 Task: Save your preferred donut shop in Chicago as a favorite location.
Action: Mouse moved to (135, 60)
Screenshot: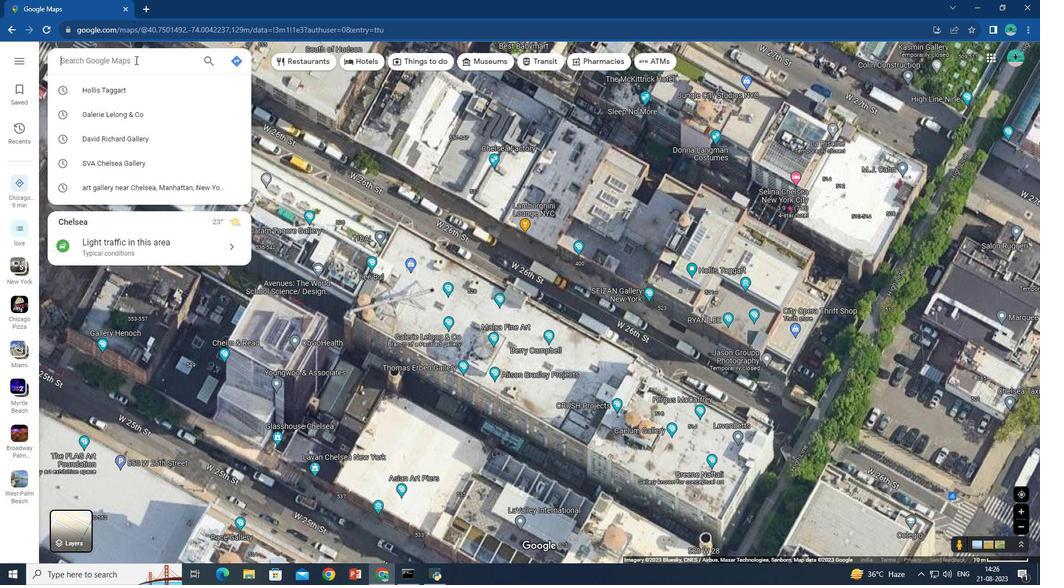 
Action: Mouse pressed left at (135, 60)
Screenshot: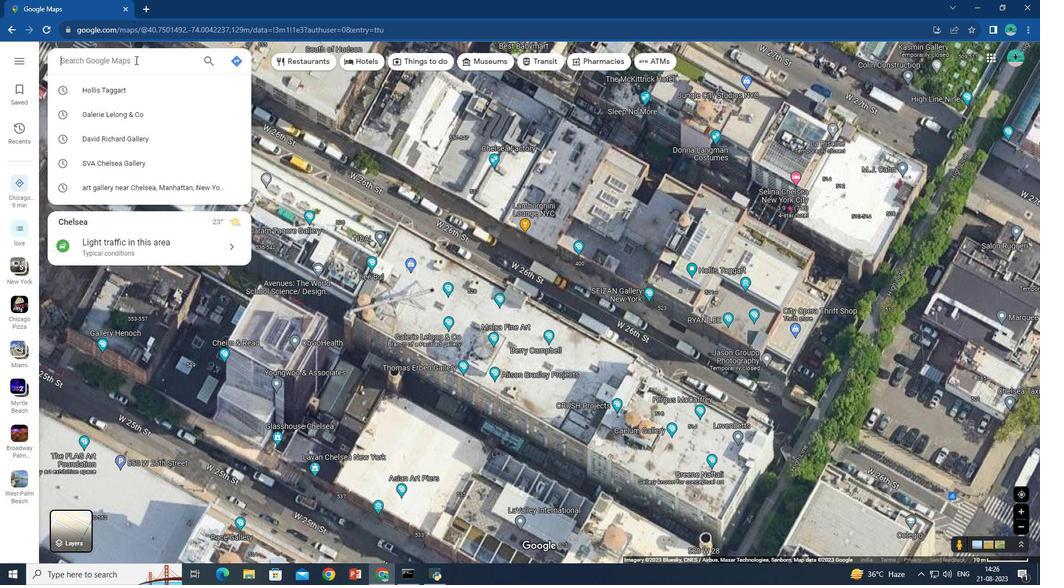 
Action: Key pressed perferred<Key.space>donut<Key.space>shop<Key.enter>
Screenshot: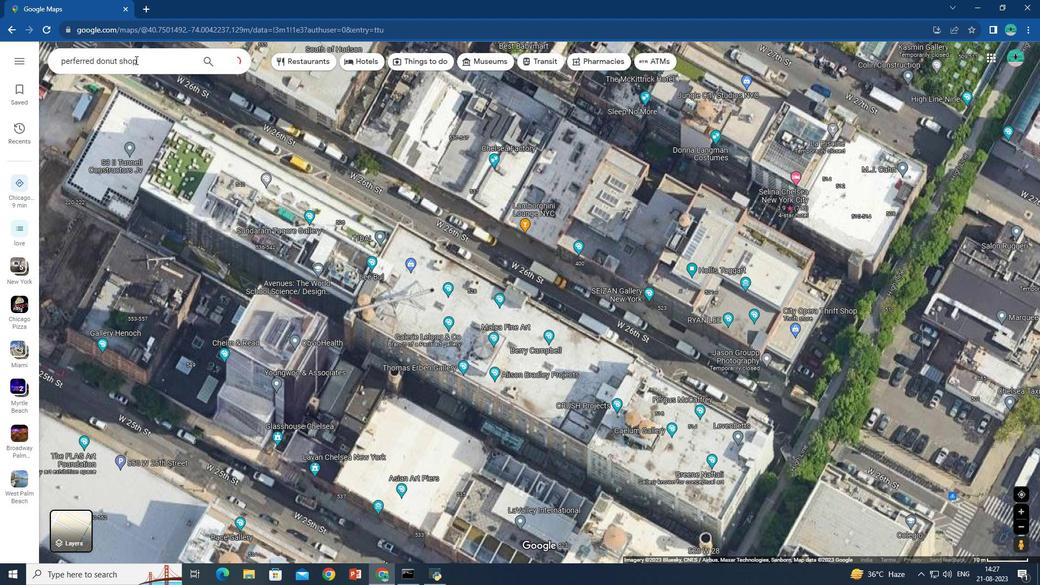 
Action: Mouse moved to (81, 130)
Screenshot: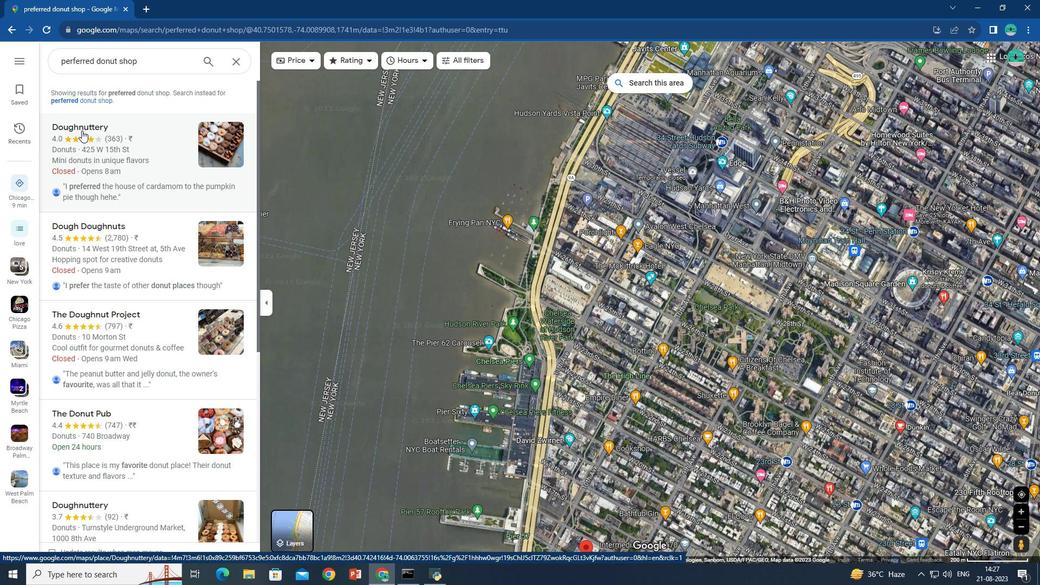 
Action: Mouse pressed left at (81, 130)
Screenshot: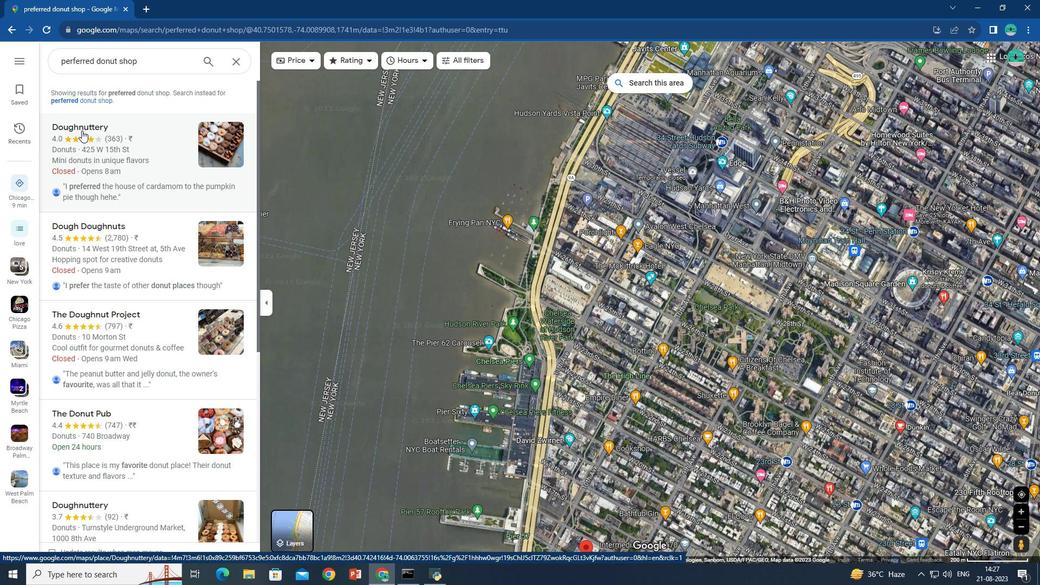 
Action: Mouse moved to (358, 172)
Screenshot: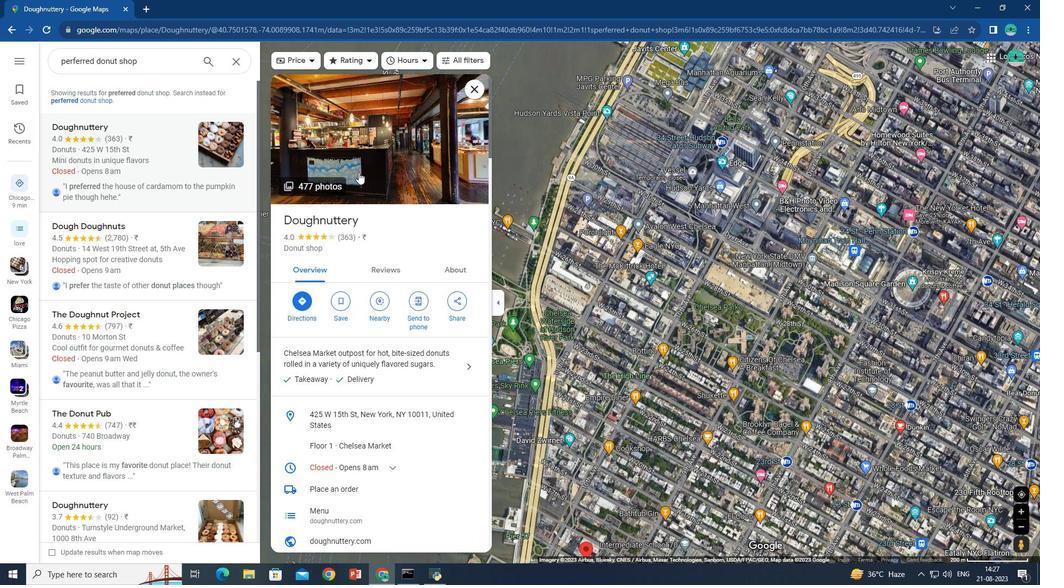 
Action: Mouse pressed left at (358, 172)
Screenshot: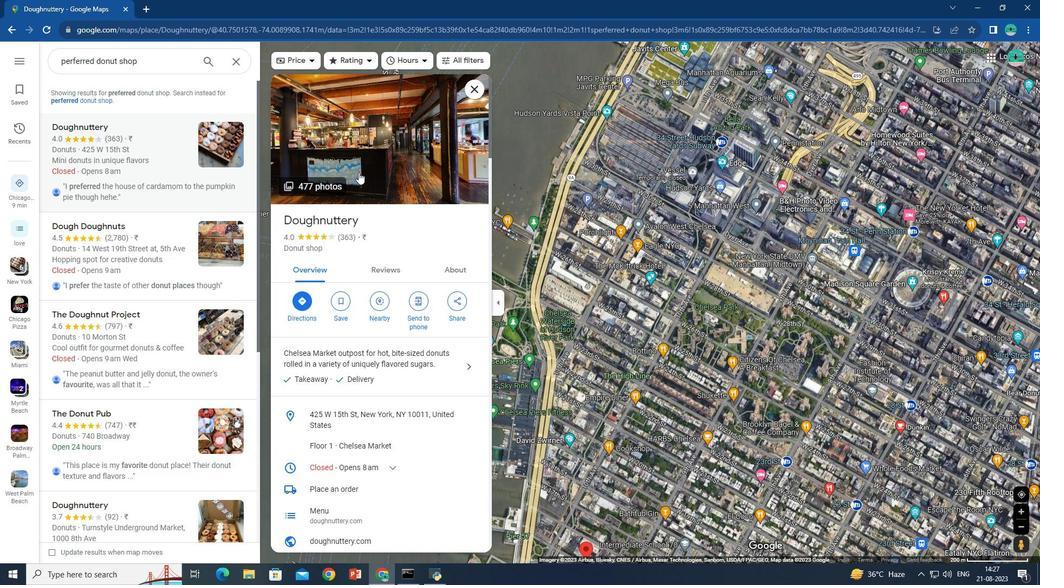 
Action: Mouse moved to (423, 323)
Screenshot: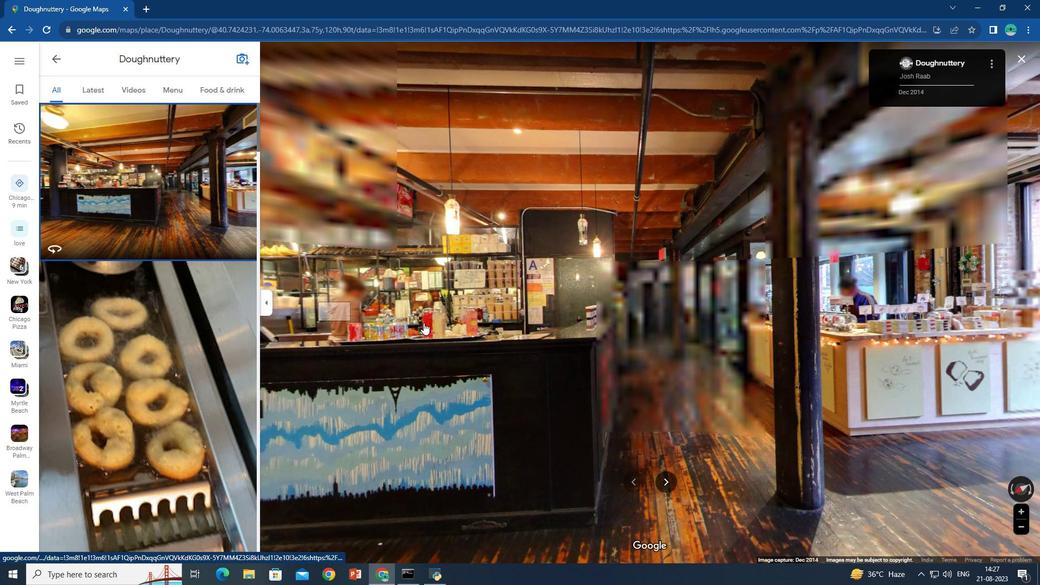 
Action: Key pressed <Key.left>
Screenshot: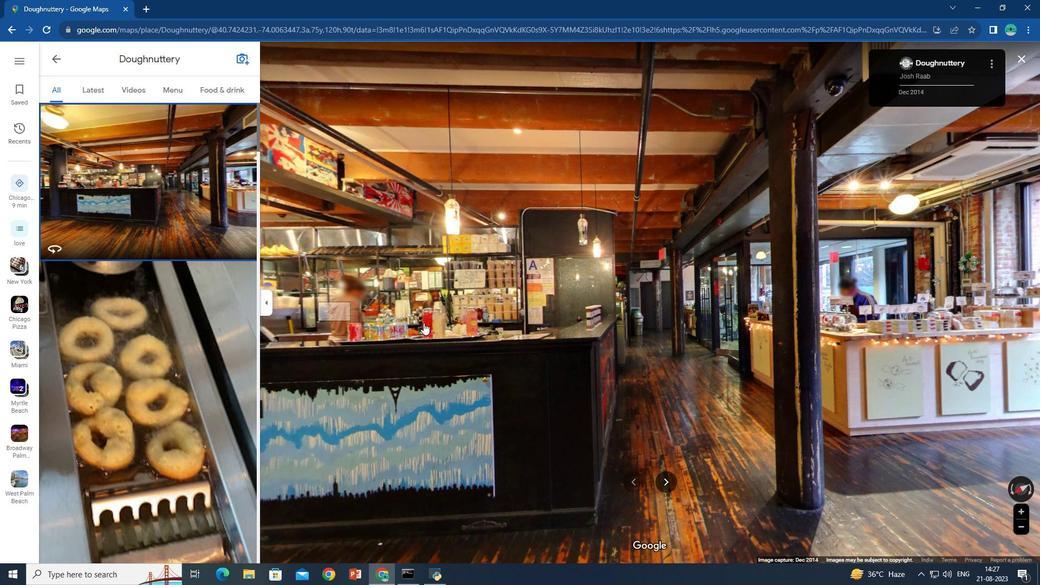 
Action: Mouse pressed left at (423, 323)
Screenshot: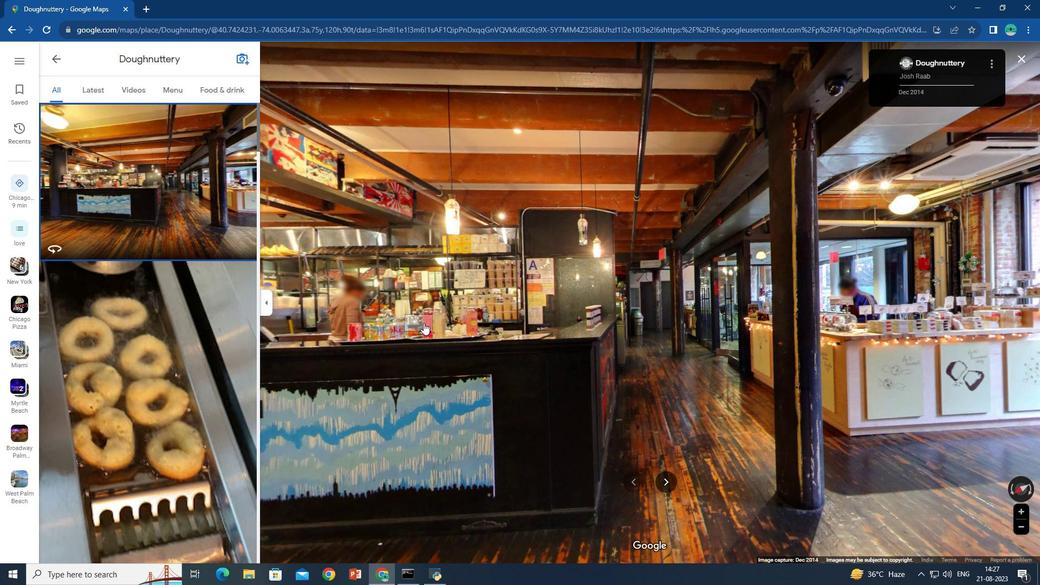 
Action: Key pressed <Key.left><Key.left><Key.left><Key.left><Key.left><Key.left><Key.left><Key.left><Key.left><Key.left><Key.left><Key.left><Key.left><Key.left><Key.left><Key.left><Key.left><Key.left><Key.left><Key.left><Key.up><Key.left><Key.left><Key.left><Key.left><Key.left><Key.left><Key.left><Key.left><Key.left><Key.left><Key.left><Key.left><Key.left><Key.left><Key.left><Key.left><Key.left><Key.left><Key.left><Key.left><Key.up><Key.right><Key.right><Key.right><Key.right><Key.right><Key.right><Key.right><Key.right><Key.up><Key.right><Key.right><Key.right><Key.right><Key.right><Key.right><Key.right><Key.left><Key.up><Key.right><Key.right><Key.right><Key.right><Key.right><Key.right><Key.right><Key.right><Key.right><Key.right><Key.right><Key.right><Key.right><Key.up><Key.right><Key.right><Key.right><Key.right><Key.right><Key.right><Key.right><Key.up><Key.right><Key.right><Key.right><Key.right><Key.right><Key.right><Key.right><Key.right><Key.right><Key.right><Key.right><Key.right><Key.right><Key.right><Key.right><Key.right><Key.right><Key.right><Key.right><Key.right><Key.right><Key.right><Key.right><Key.right><Key.right><Key.right><Key.right><Key.right><Key.right><Key.right><Key.right><Key.right><Key.right><Key.right><Key.right><Key.right><Key.right><Key.right><Key.right><Key.right><Key.right><Key.up><Key.up><Key.down><Key.down><Key.down><Key.down><Key.down><Key.down><Key.down><Key.down>
Screenshot: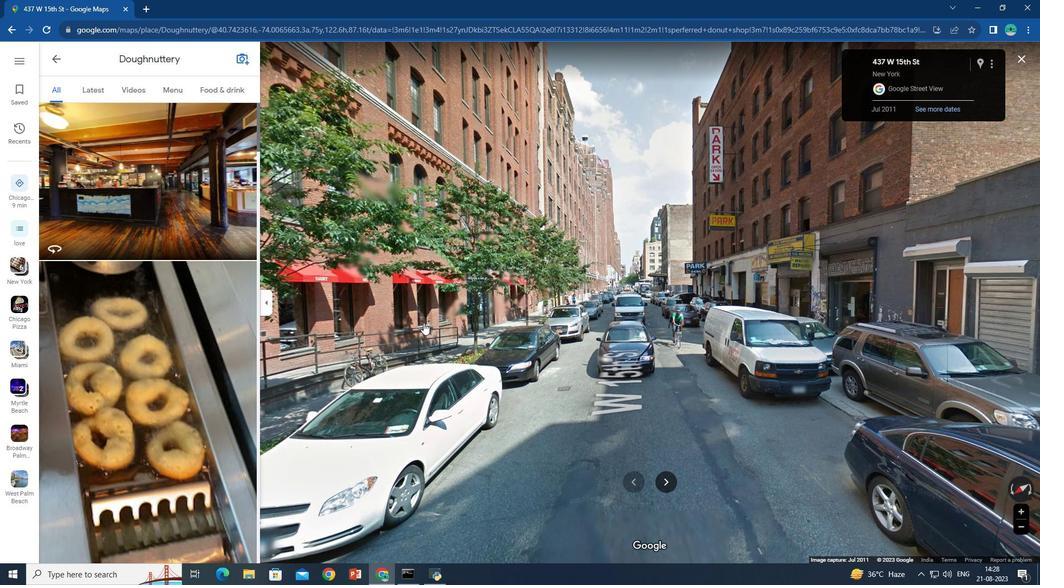 
Action: Mouse moved to (78, 372)
Screenshot: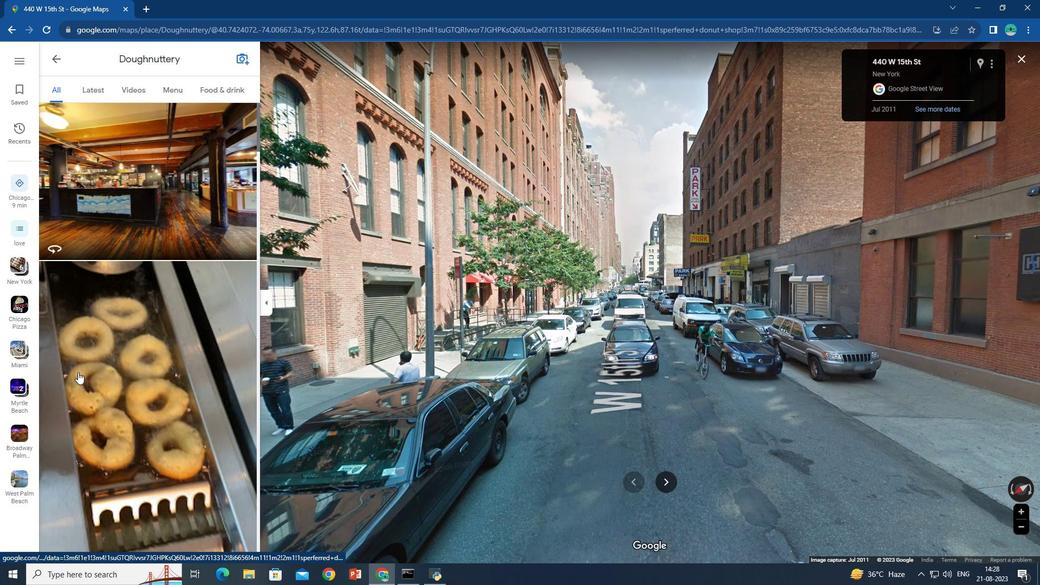 
Action: Mouse pressed left at (78, 372)
Screenshot: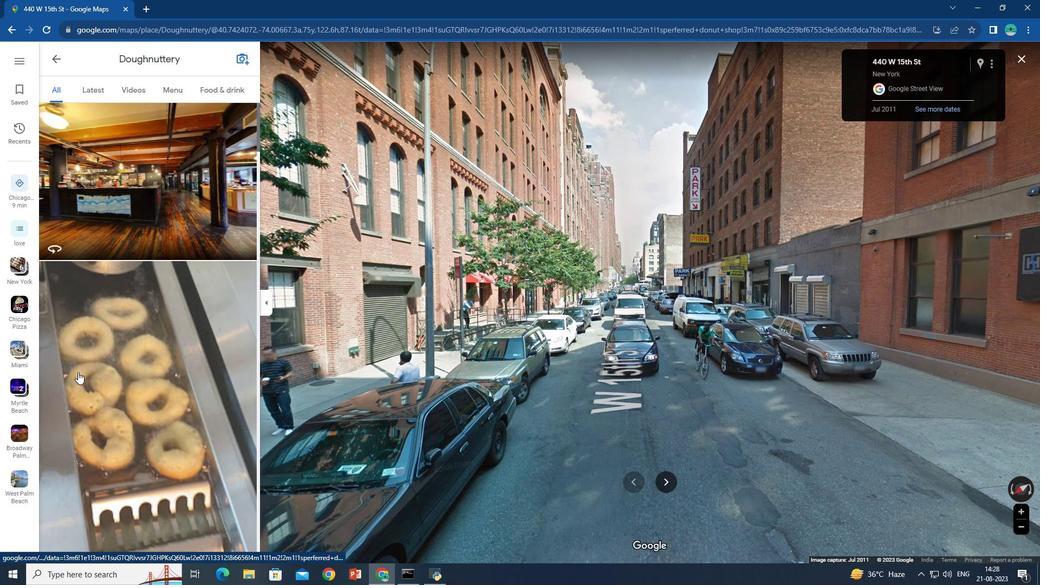 
Action: Mouse moved to (635, 409)
Screenshot: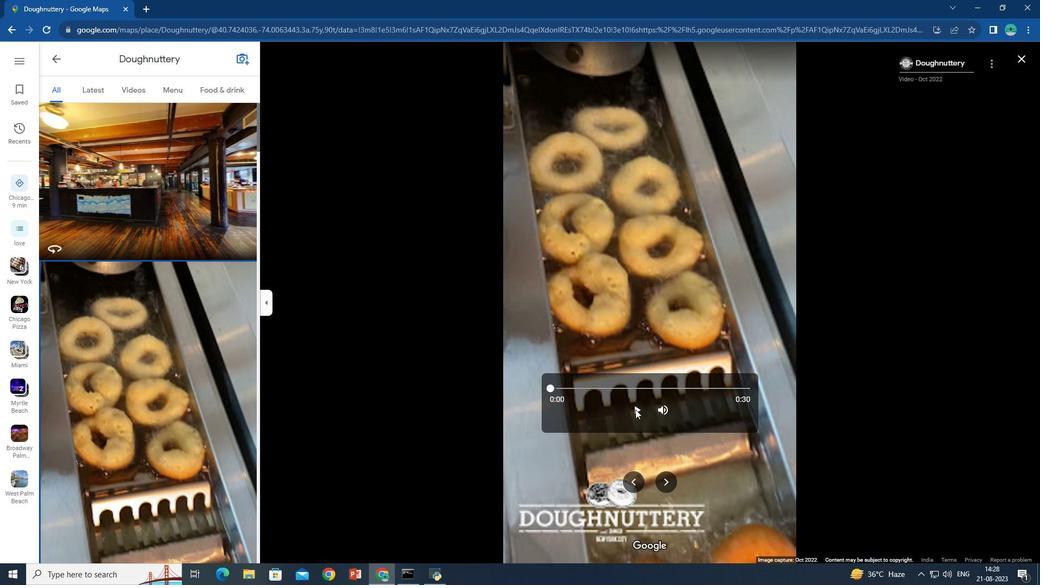 
Action: Mouse pressed left at (635, 409)
Screenshot: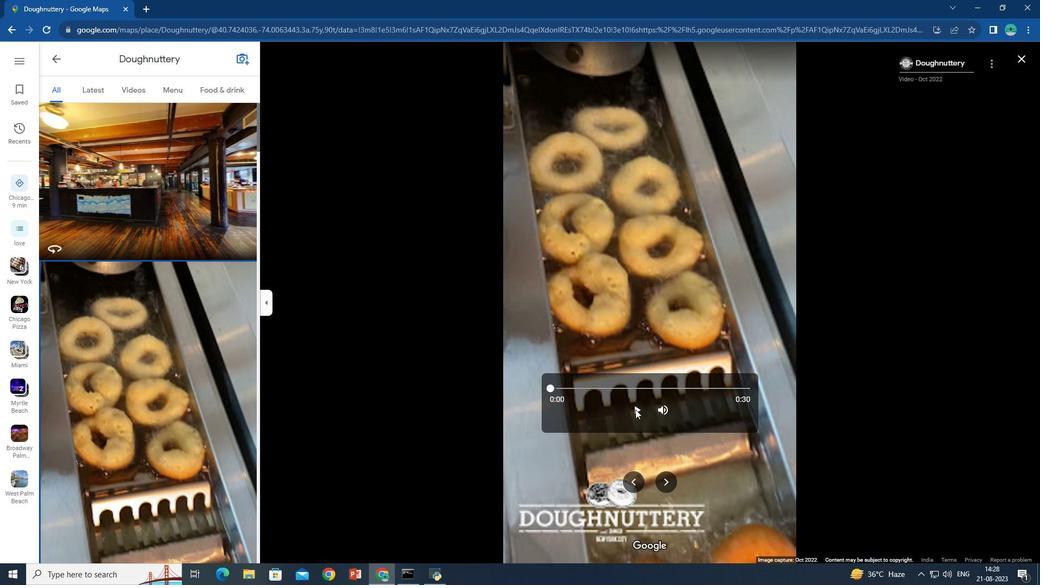 
Action: Mouse moved to (640, 408)
Screenshot: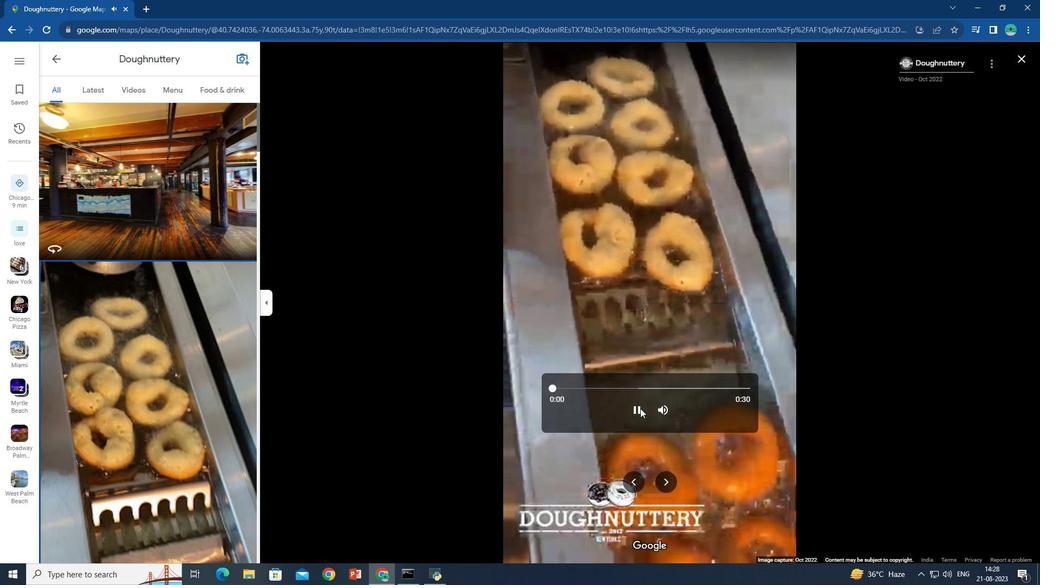 
Action: Mouse pressed left at (640, 408)
Screenshot: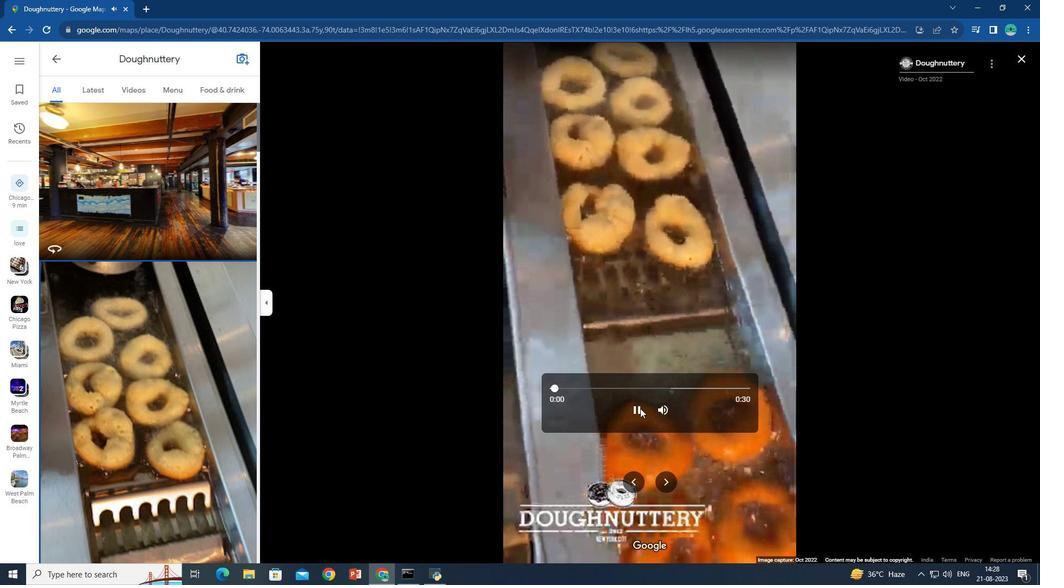 
Action: Mouse moved to (611, 456)
Screenshot: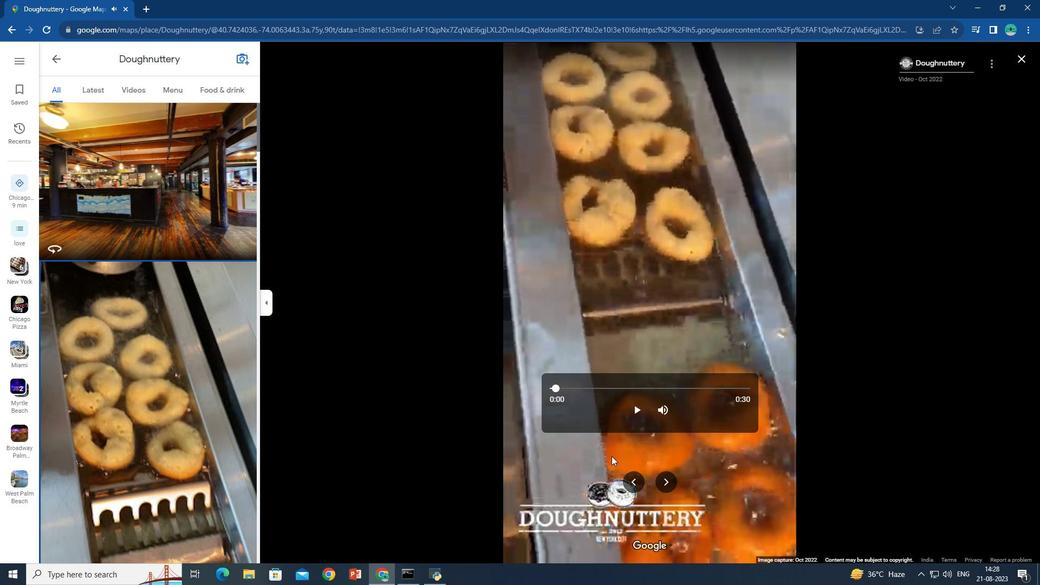 
Action: Mouse scrolled (611, 455) with delta (0, 0)
Screenshot: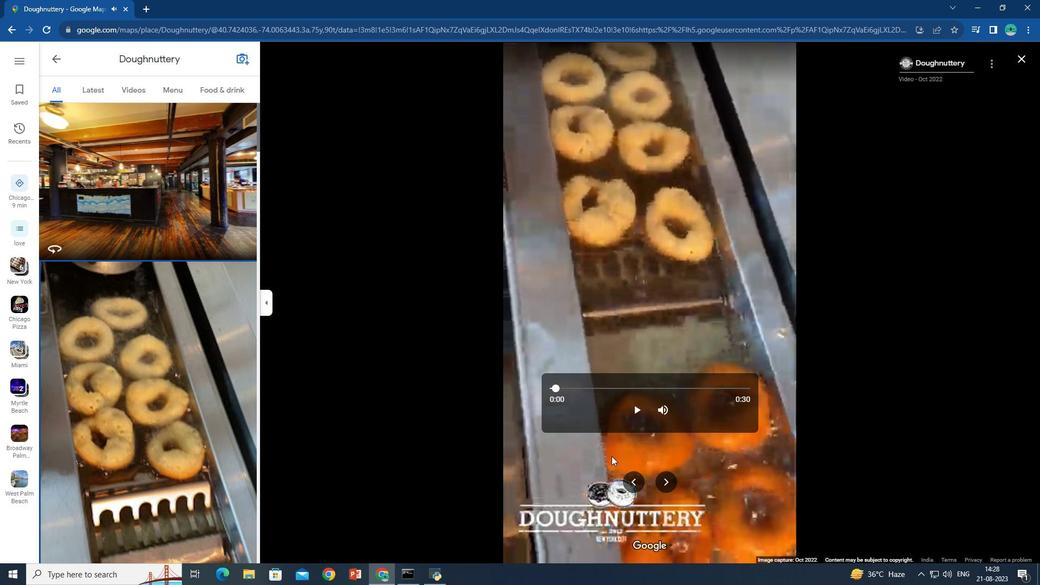 
Action: Mouse scrolled (611, 455) with delta (0, 0)
Screenshot: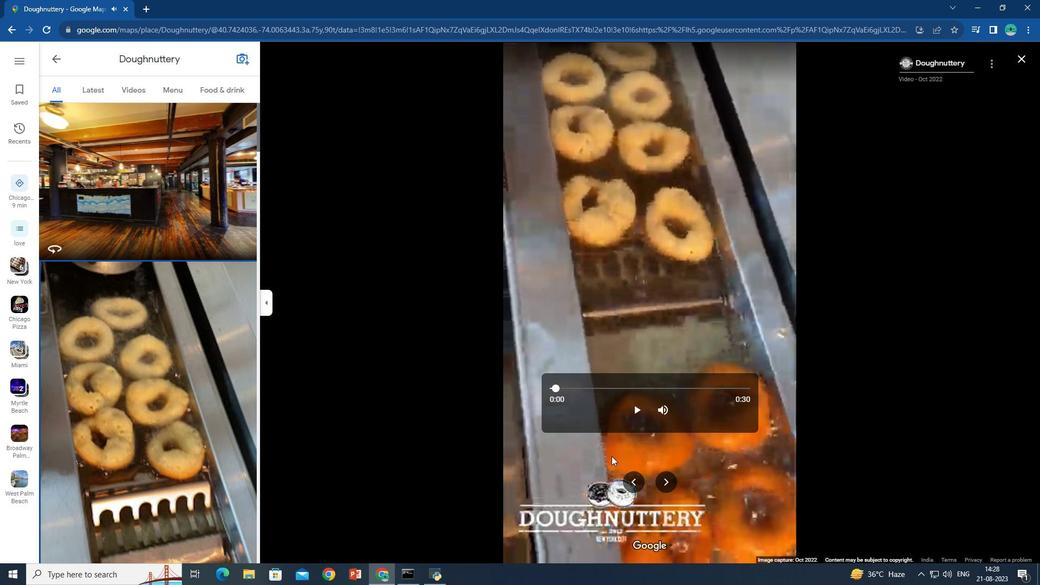 
Action: Mouse moved to (197, 408)
Screenshot: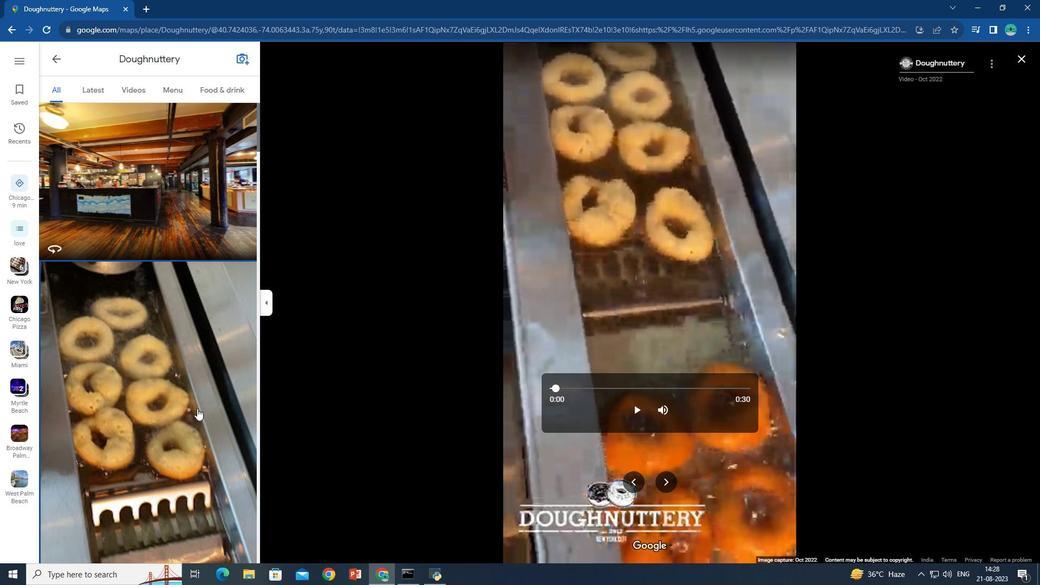 
Action: Mouse scrolled (197, 408) with delta (0, 0)
Screenshot: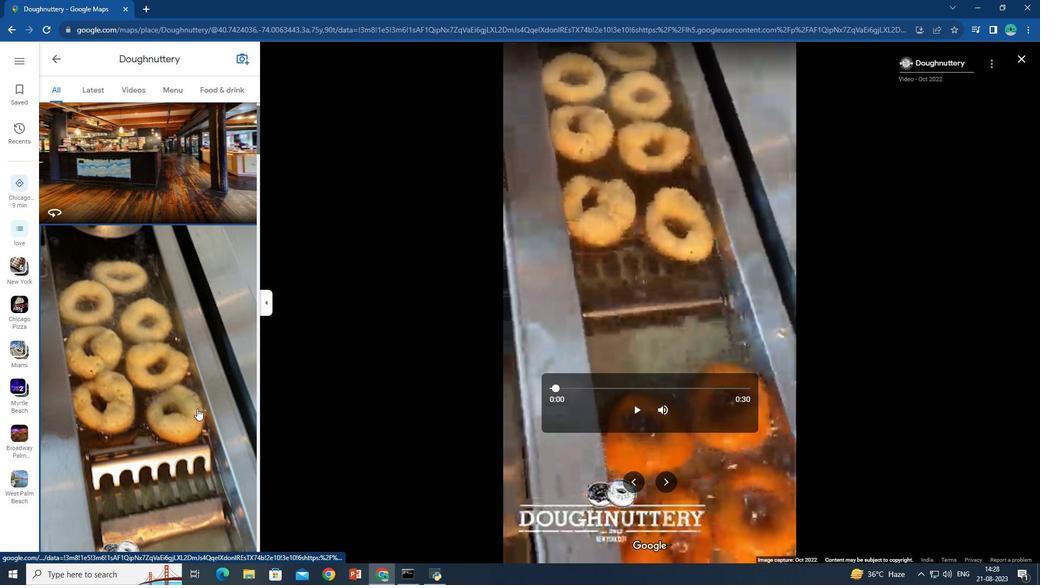 
Action: Mouse scrolled (197, 408) with delta (0, 0)
Screenshot: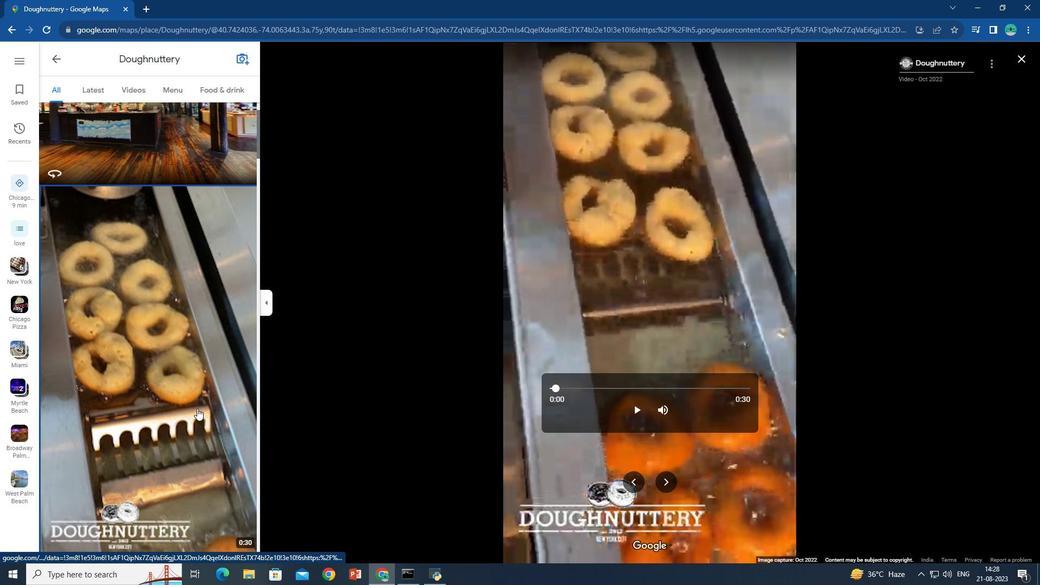 
Action: Mouse scrolled (197, 408) with delta (0, 0)
Screenshot: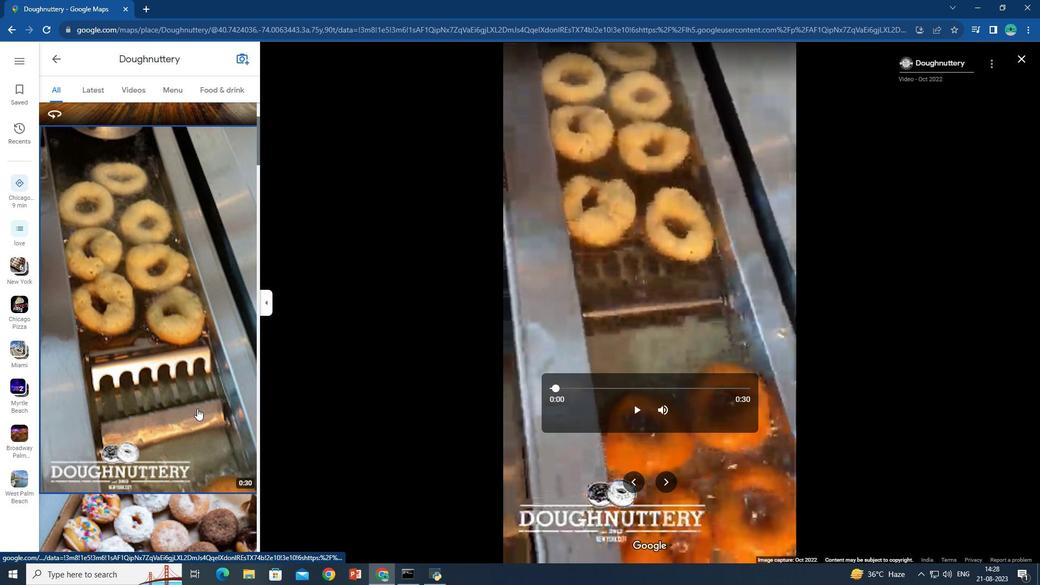 
Action: Mouse moved to (631, 407)
Screenshot: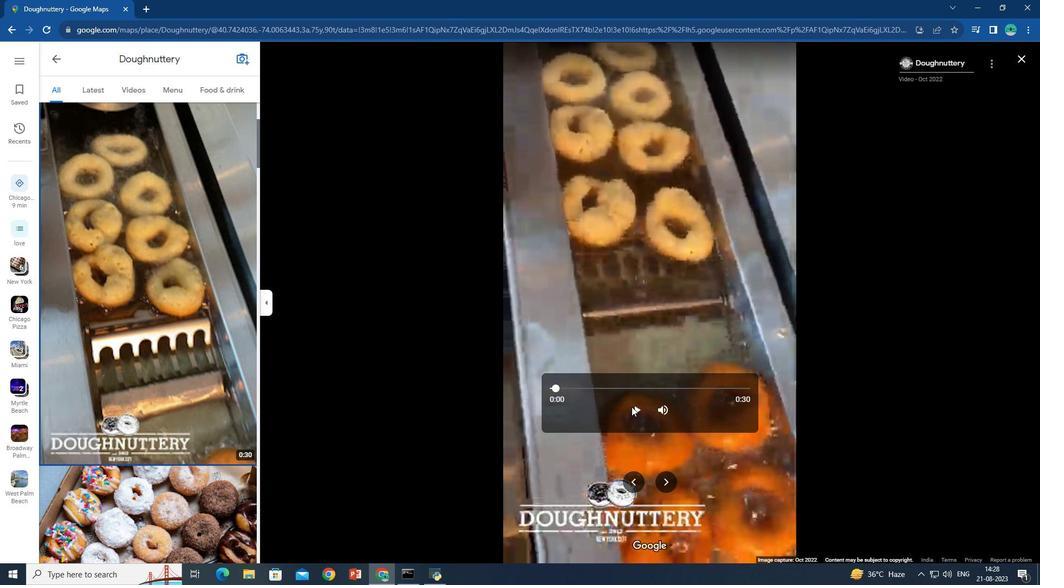 
Action: Mouse pressed left at (631, 407)
Screenshot: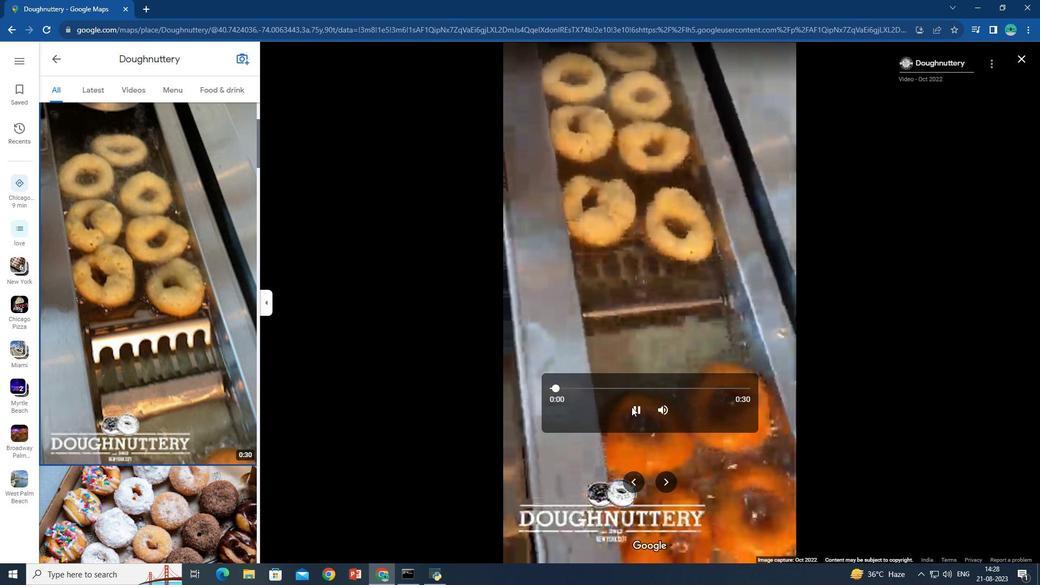 
Action: Key pressed <Key.media_volume_mute>
Screenshot: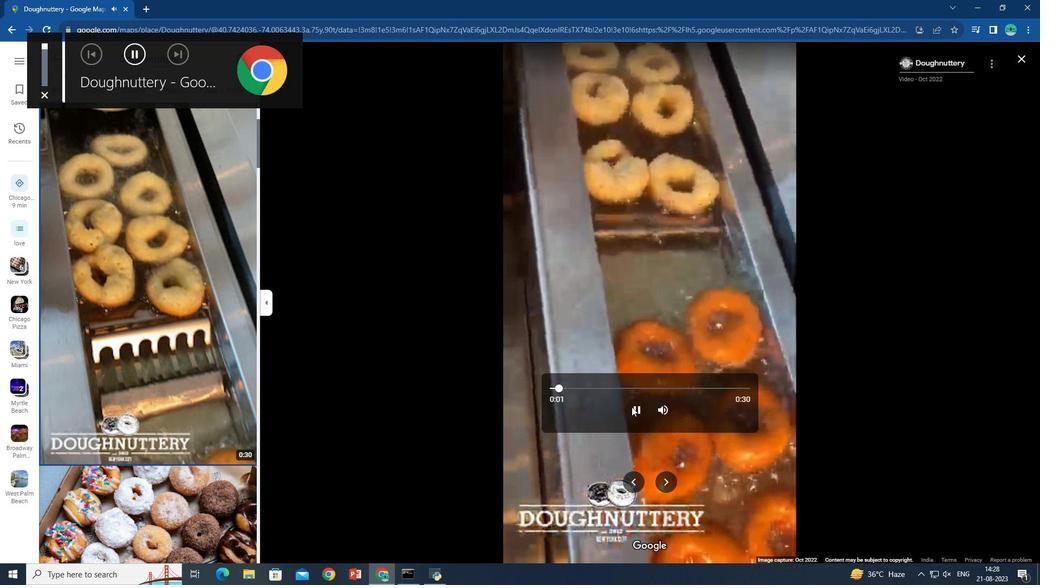 
Action: Mouse moved to (171, 385)
Screenshot: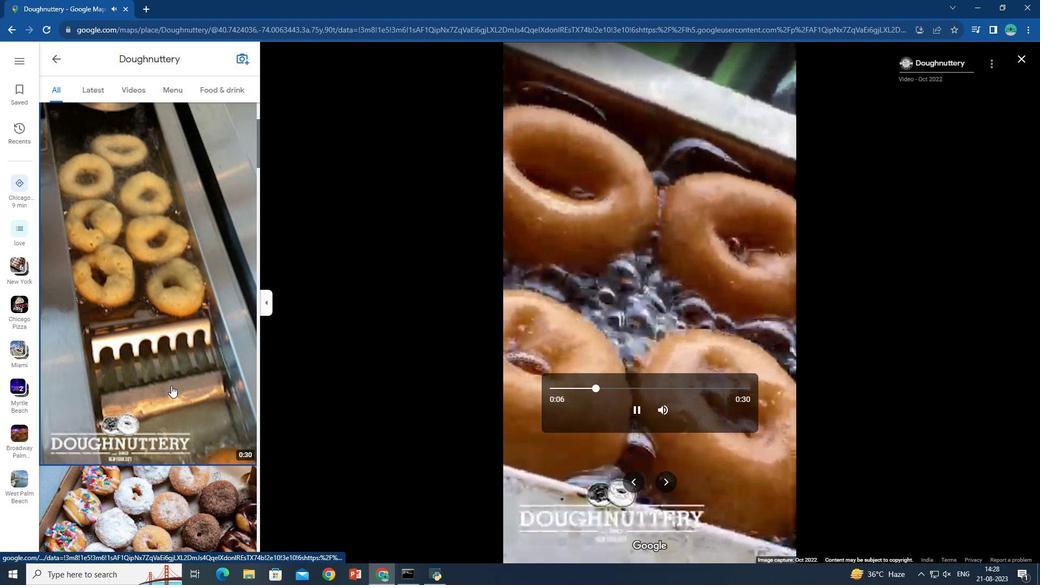 
Action: Mouse scrolled (171, 385) with delta (0, 0)
Screenshot: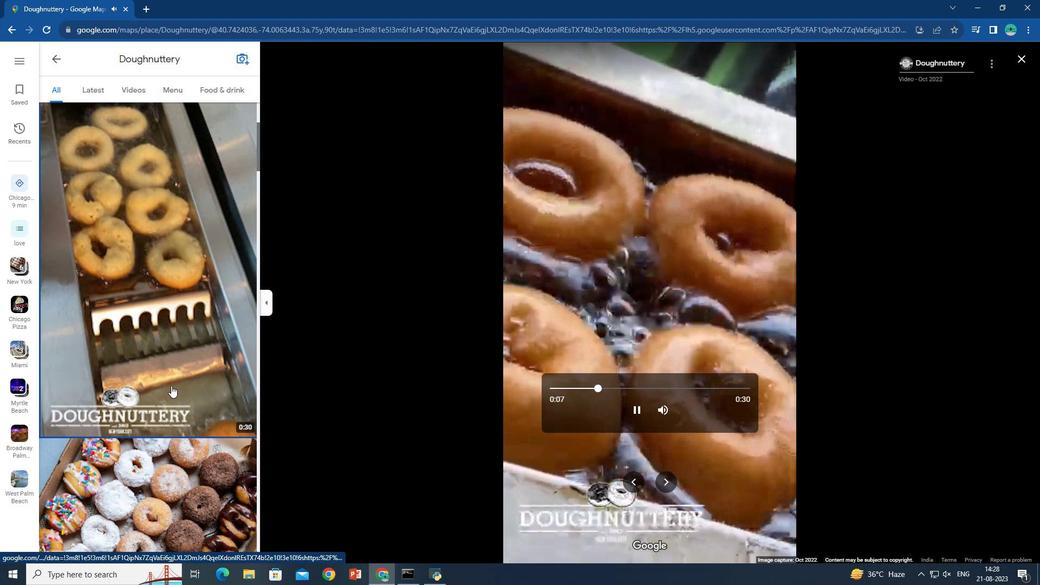 
Action: Mouse scrolled (171, 385) with delta (0, 0)
Screenshot: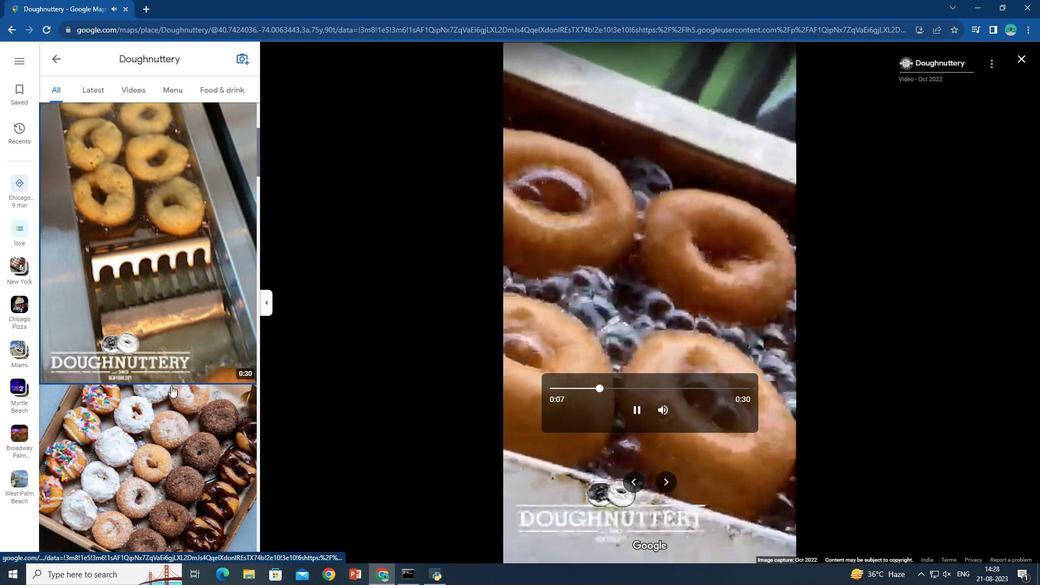 
Action: Mouse scrolled (171, 385) with delta (0, 0)
Screenshot: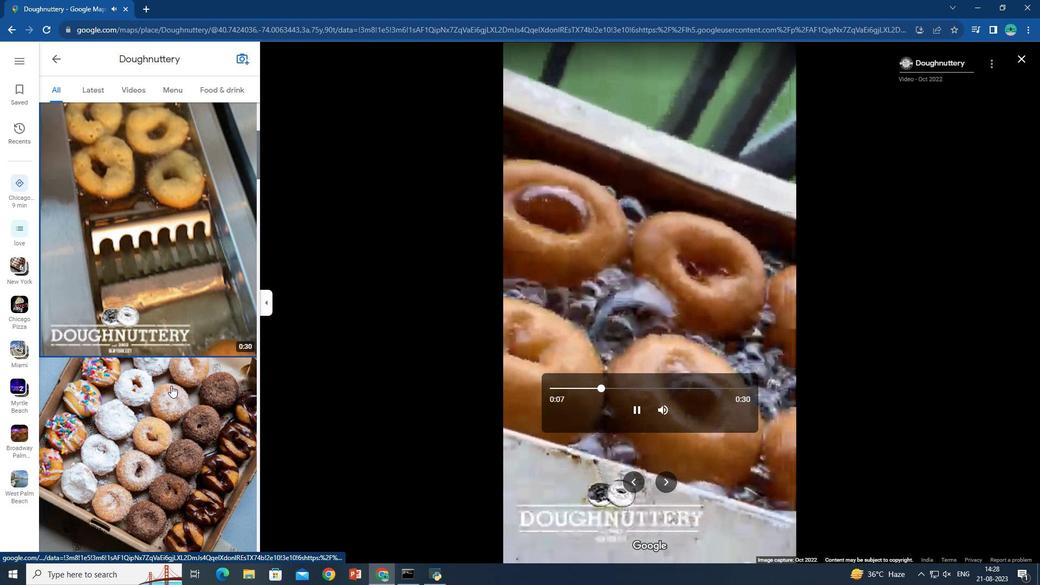 
Action: Mouse scrolled (171, 385) with delta (0, 0)
Screenshot: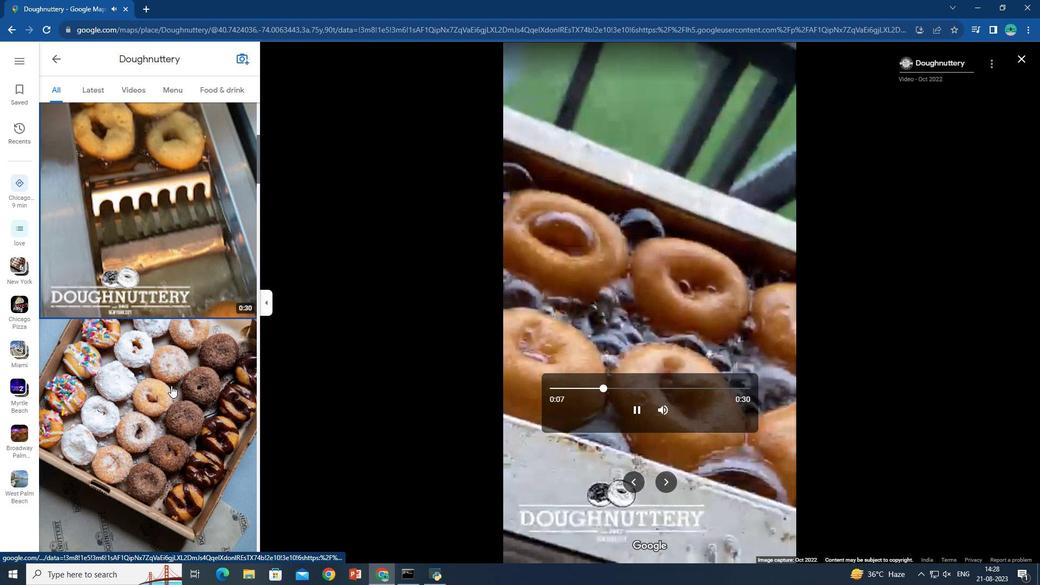 
Action: Mouse pressed left at (171, 385)
Screenshot: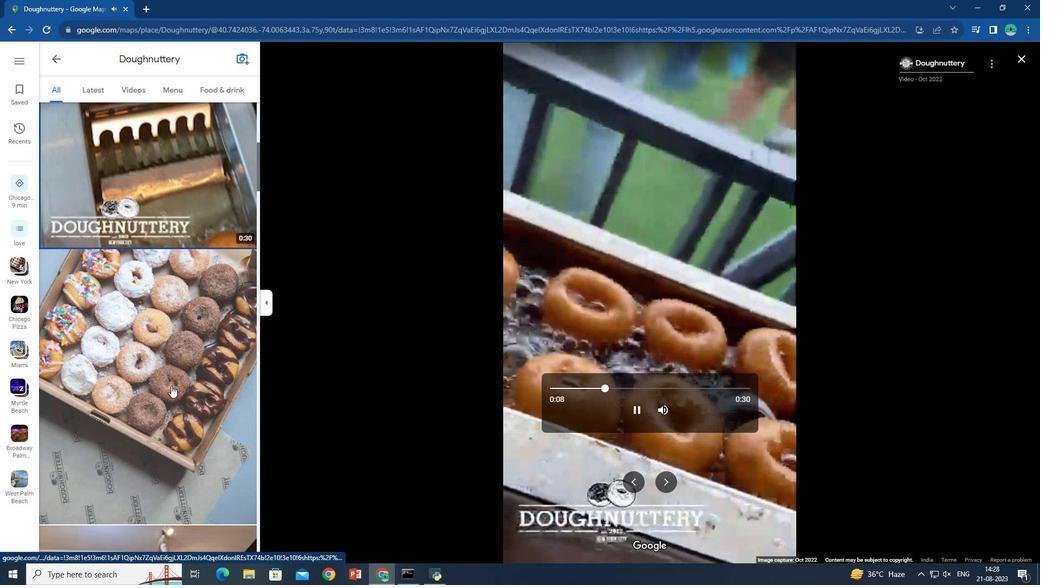 
Action: Mouse scrolled (171, 385) with delta (0, 0)
Screenshot: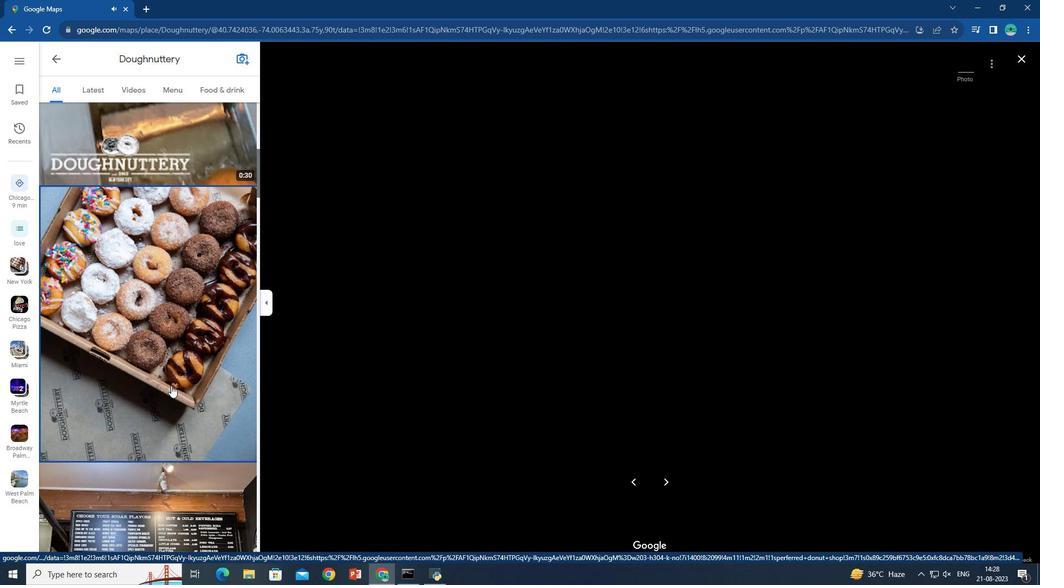 
Action: Mouse scrolled (171, 385) with delta (0, 0)
Screenshot: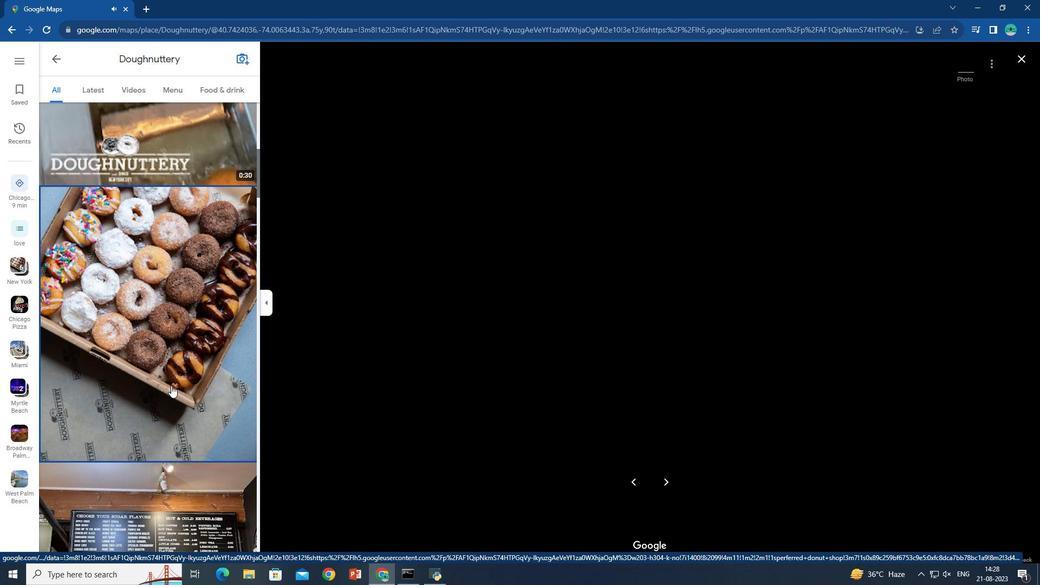 
Action: Mouse scrolled (171, 385) with delta (0, 0)
Screenshot: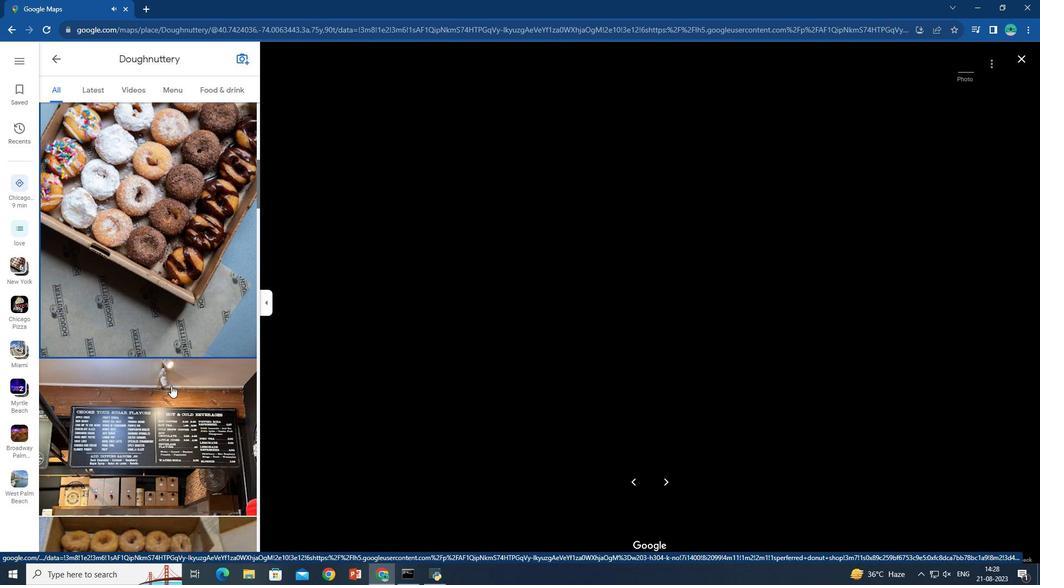 
Action: Mouse scrolled (171, 385) with delta (0, 0)
Screenshot: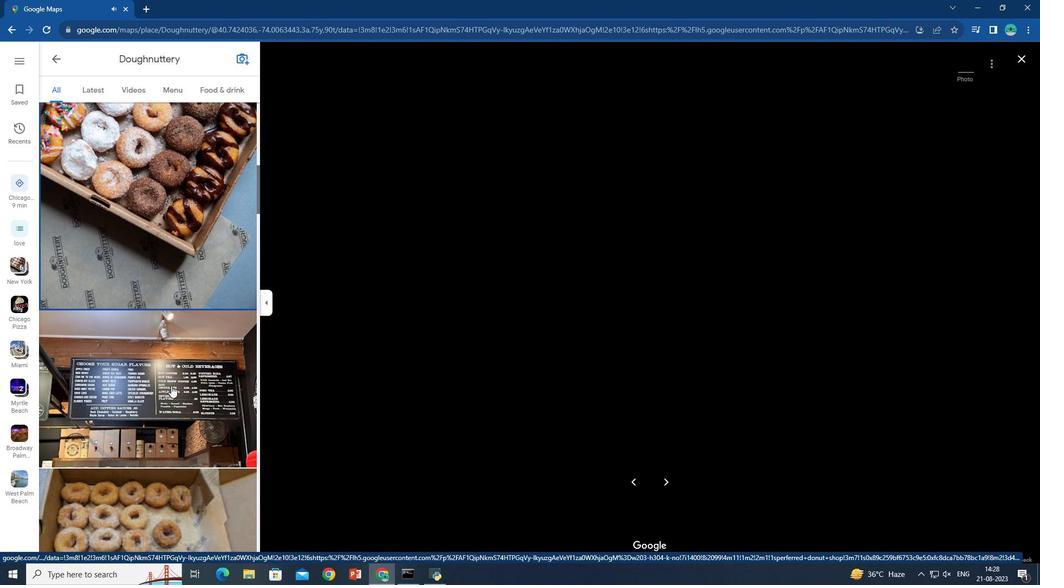 
Action: Mouse scrolled (171, 385) with delta (0, 0)
Screenshot: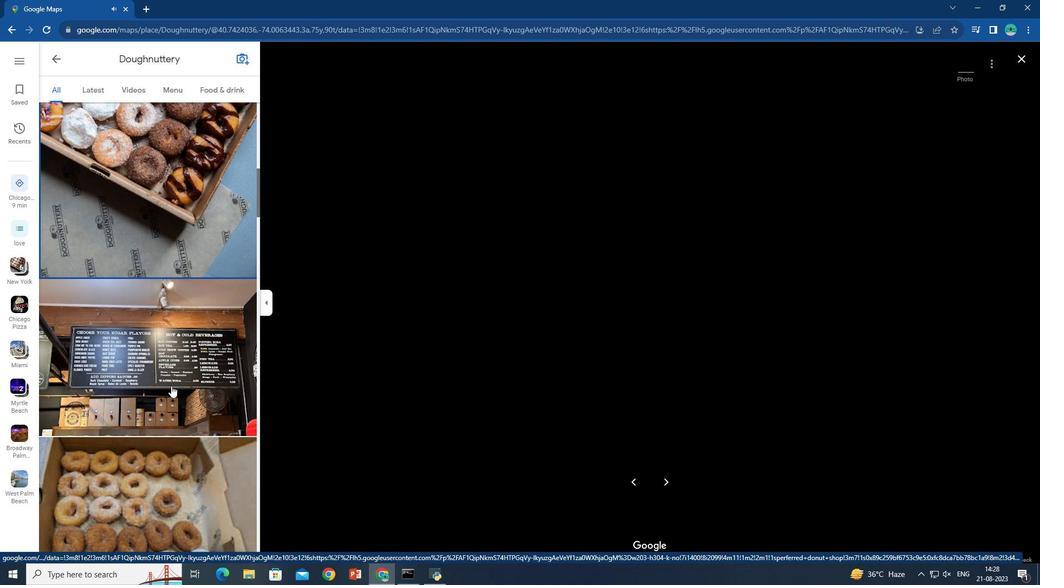 
Action: Mouse moved to (171, 385)
Screenshot: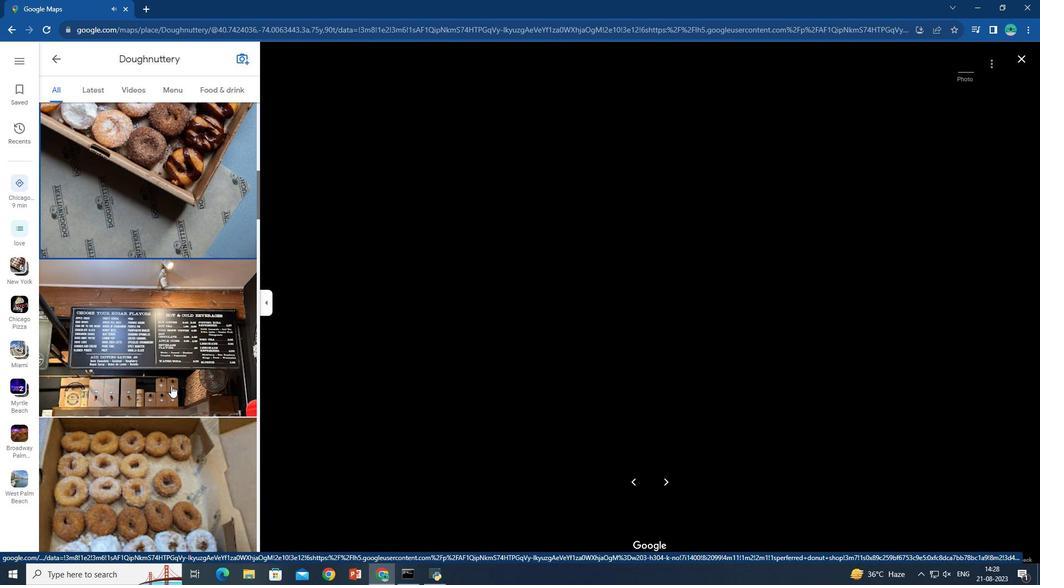 
Action: Mouse pressed left at (171, 385)
Screenshot: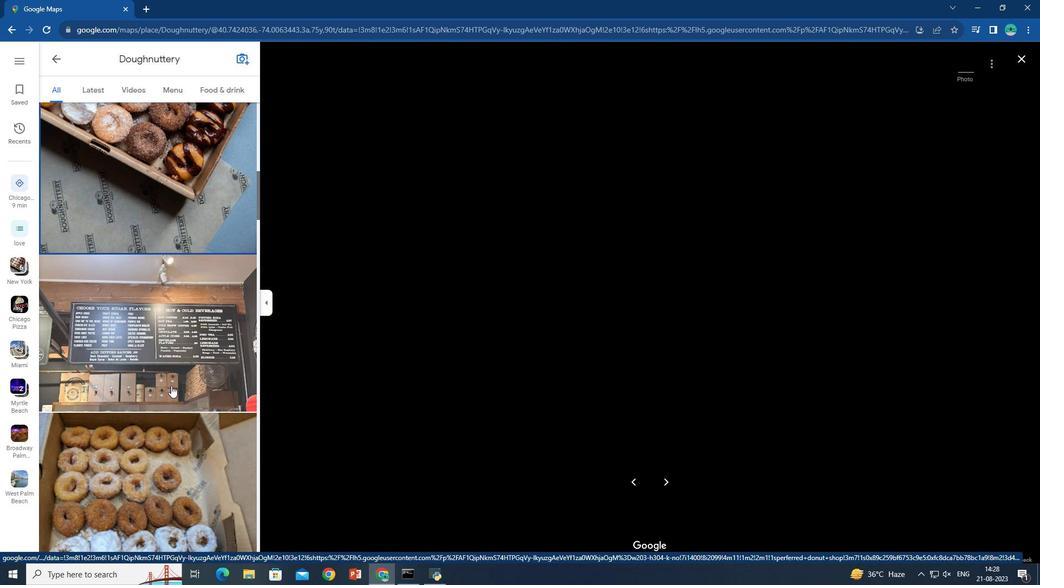 
Action: Mouse moved to (170, 397)
Screenshot: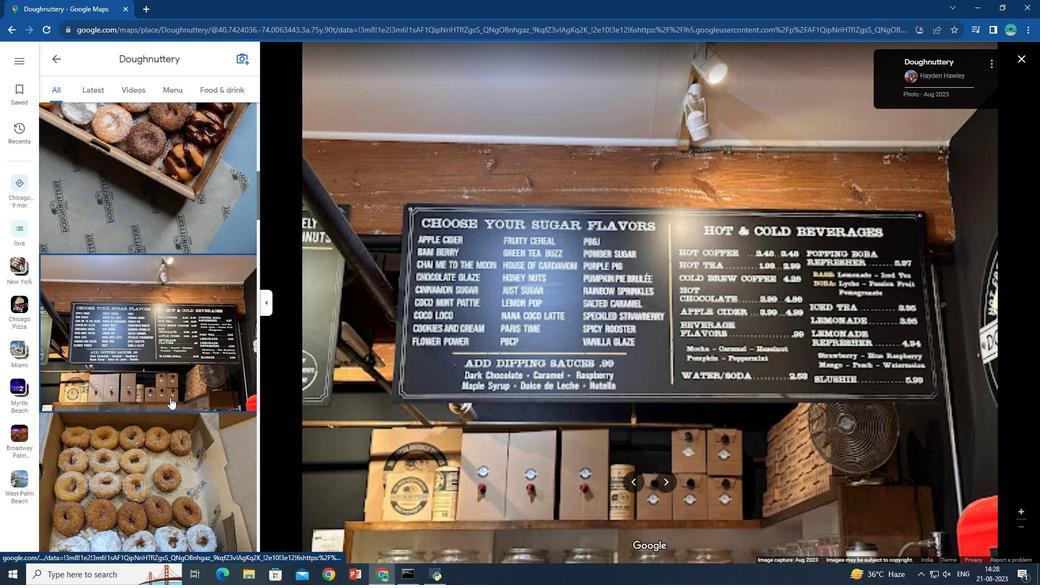
Action: Key pressed <Key.down><Key.down><Key.down><Key.down><Key.down><Key.down><Key.down><Key.down><Key.down><Key.down><Key.down><Key.down><Key.down><Key.down><Key.down><Key.down><Key.down><Key.up>
Screenshot: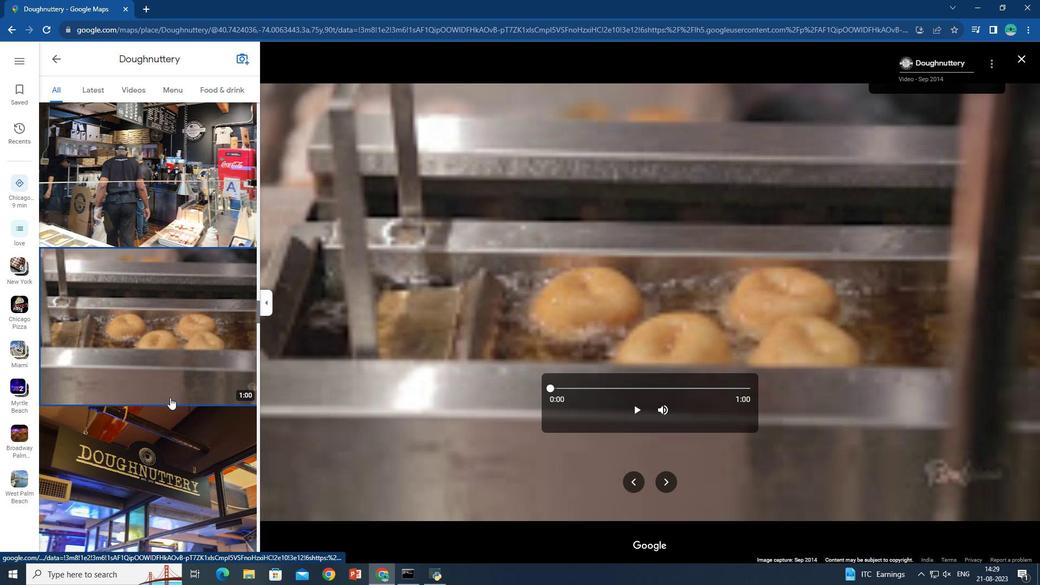 
Action: Mouse moved to (665, 416)
Screenshot: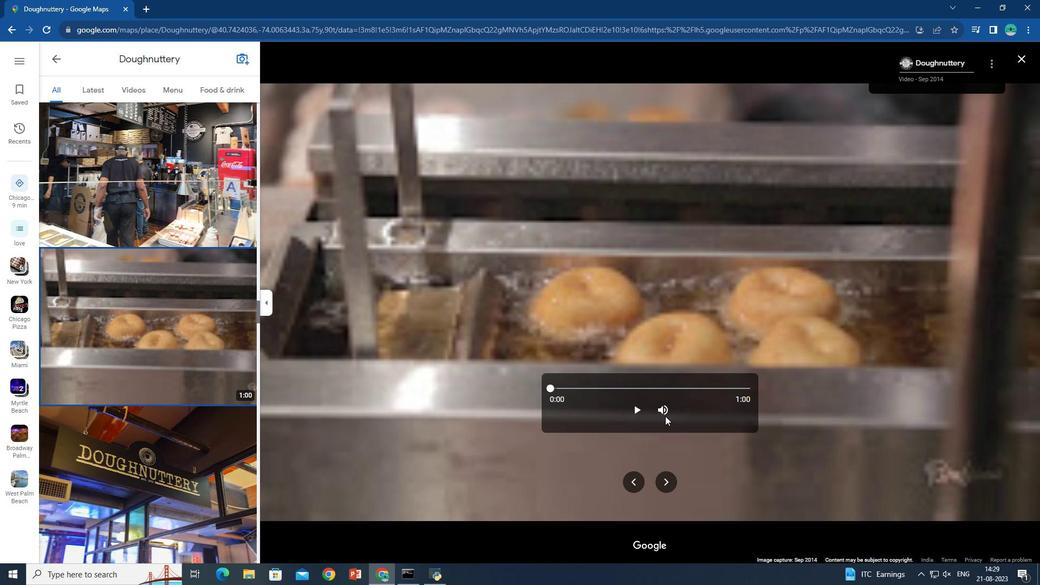 
Action: Mouse pressed left at (665, 416)
Screenshot: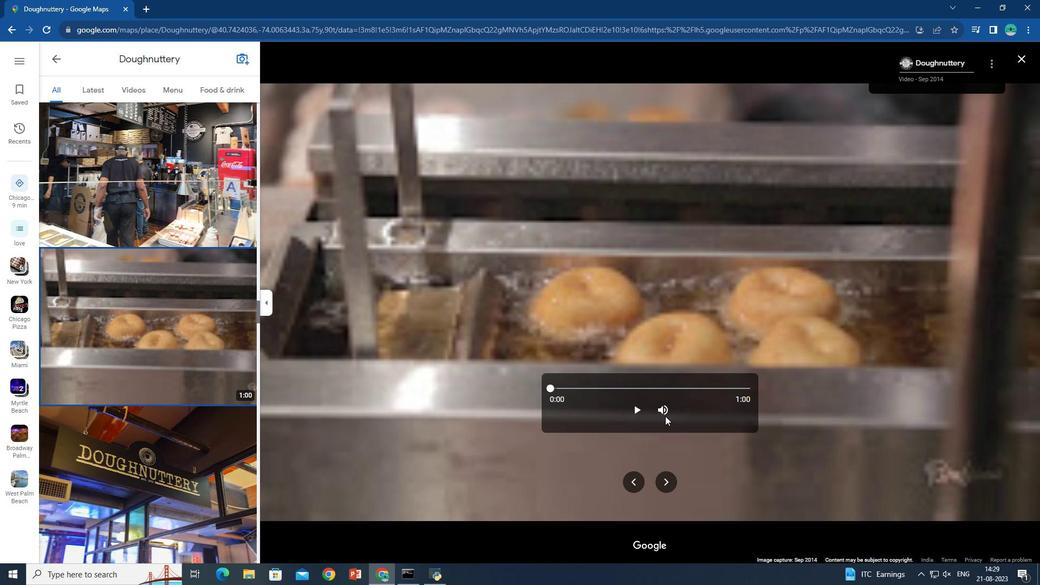 
Action: Mouse moved to (642, 408)
Screenshot: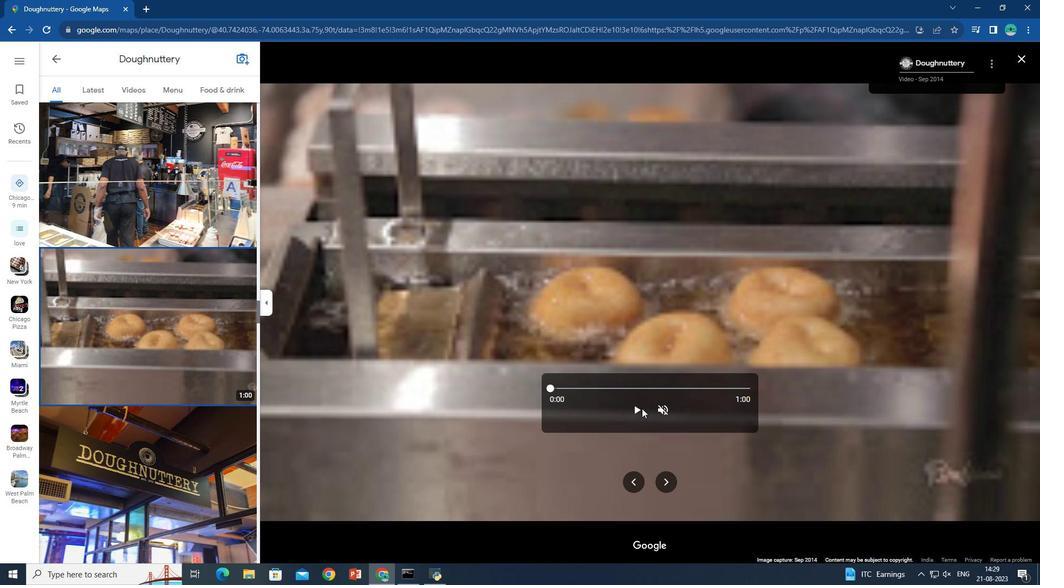 
Action: Mouse pressed left at (642, 408)
Screenshot: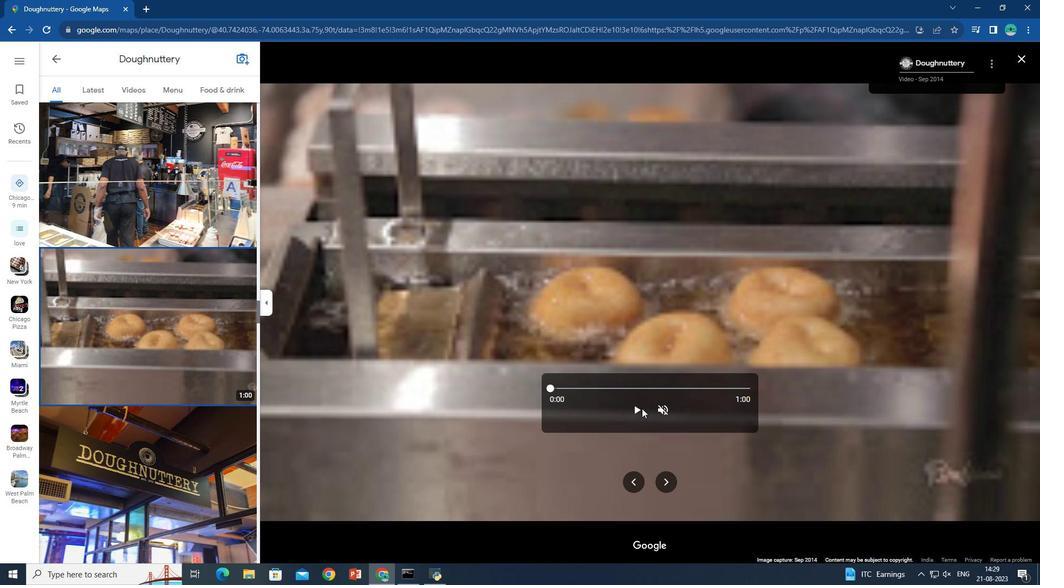 
Action: Mouse moved to (139, 445)
Screenshot: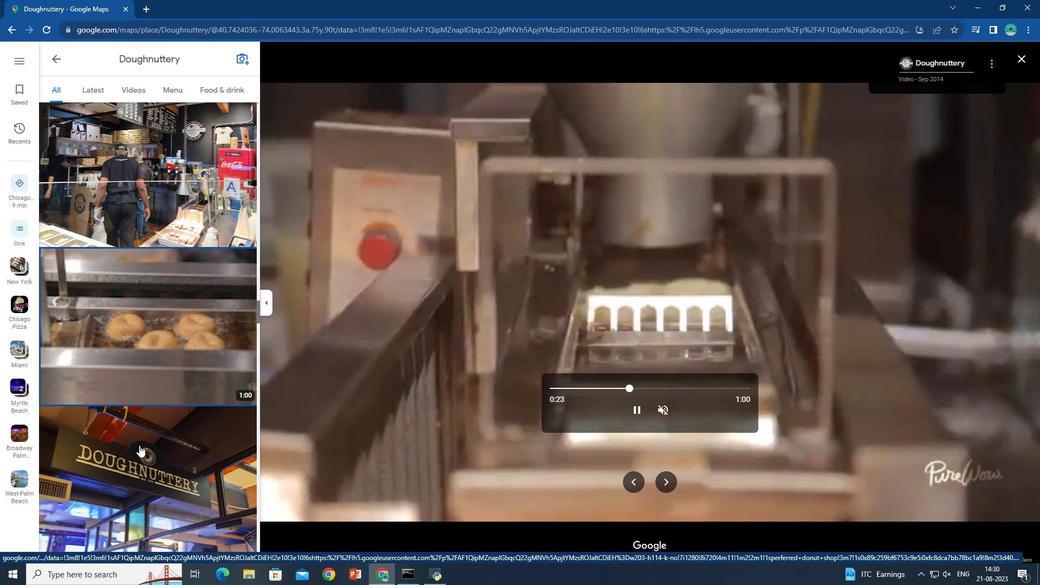 
Action: Mouse pressed left at (139, 445)
Screenshot: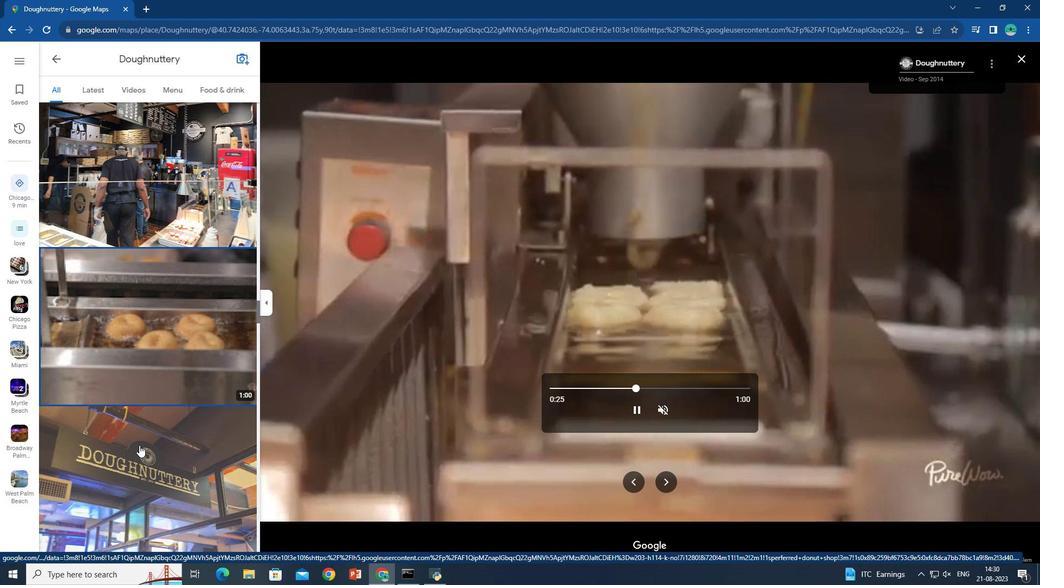 
Action: Mouse scrolled (139, 444) with delta (0, 0)
Screenshot: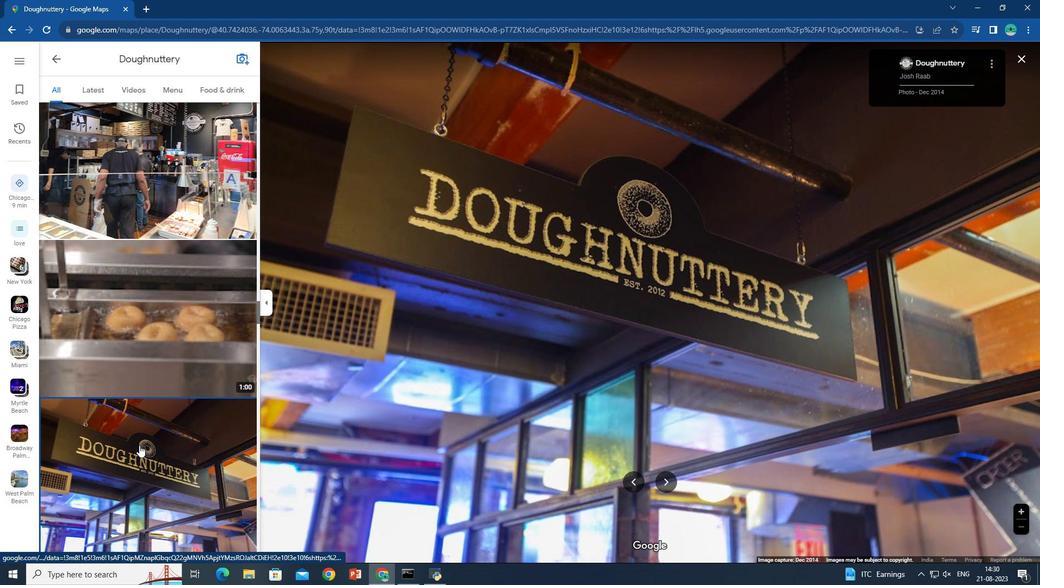 
Action: Mouse scrolled (139, 444) with delta (0, 0)
Screenshot: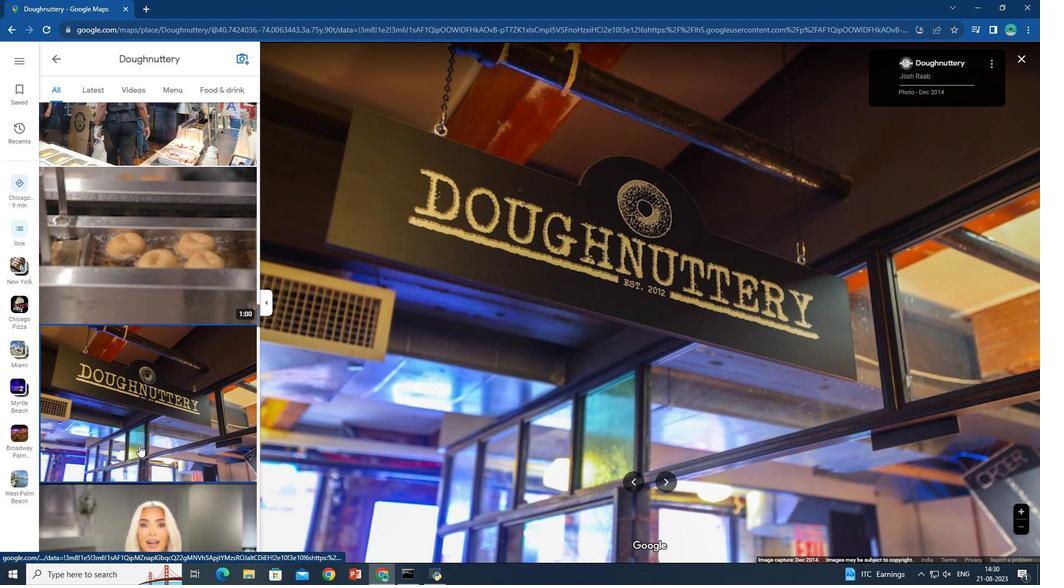 
Action: Mouse scrolled (139, 444) with delta (0, 0)
Screenshot: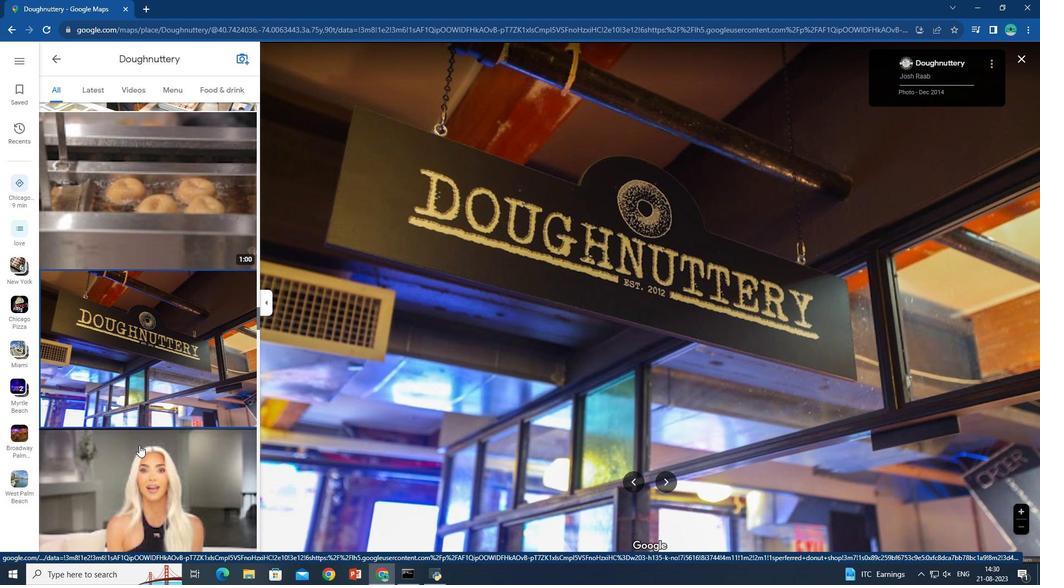 
Action: Mouse moved to (130, 378)
Screenshot: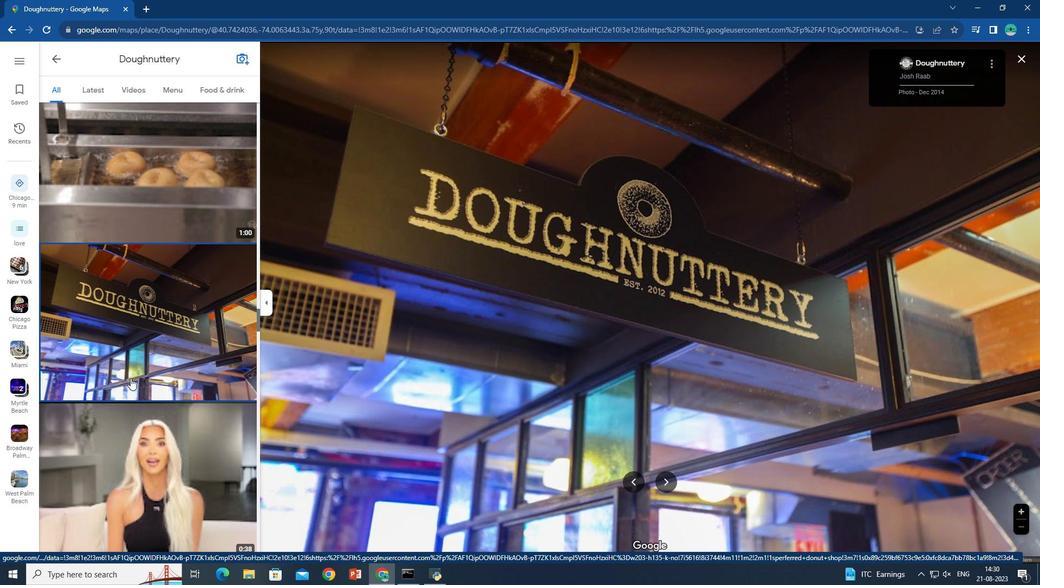 
Action: Mouse pressed left at (130, 378)
Screenshot: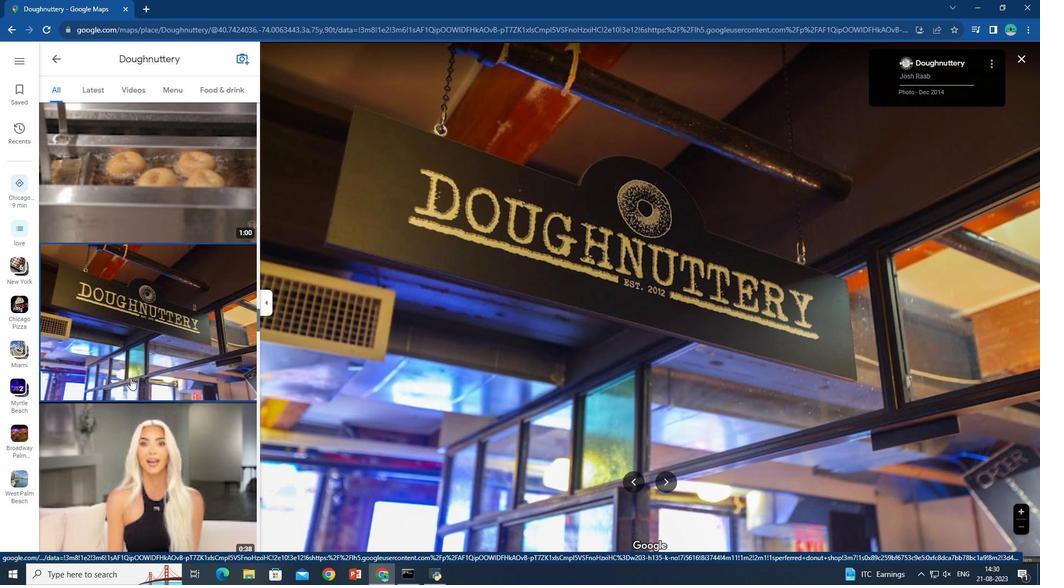 
Action: Key pressed <Key.down><Key.down><Key.down>
Screenshot: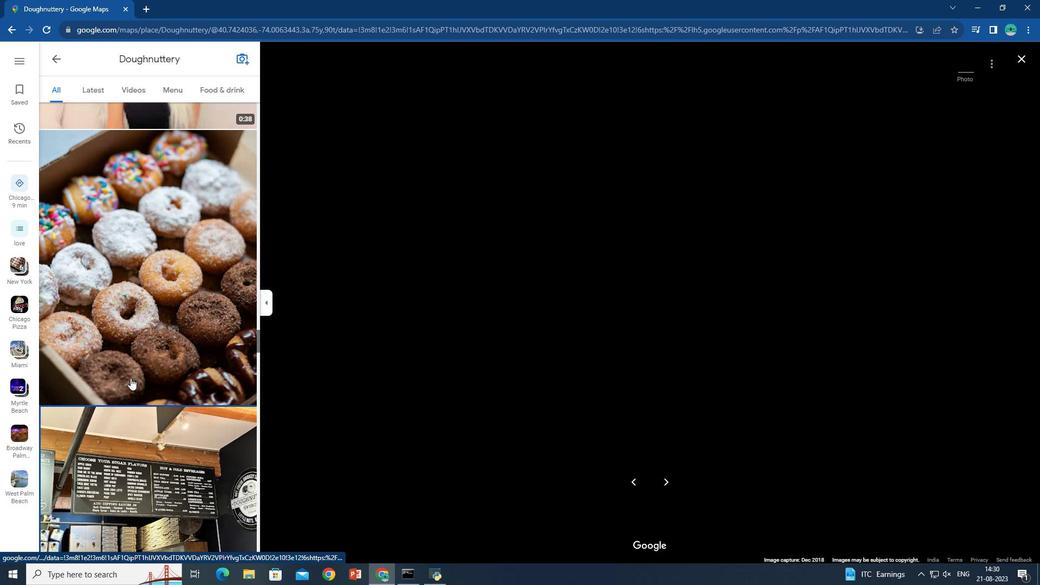 
Action: Mouse moved to (53, 67)
Screenshot: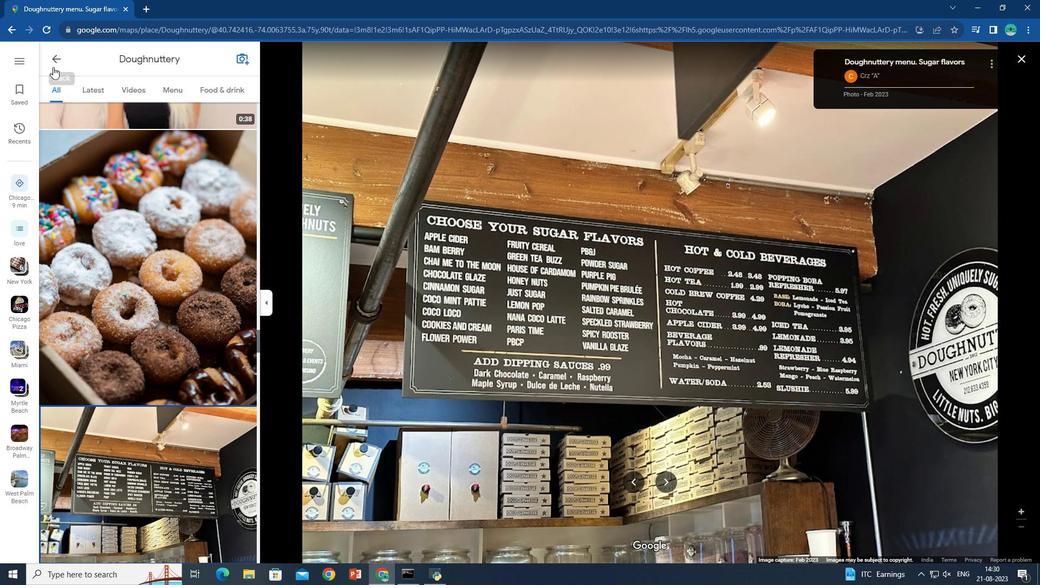 
Action: Mouse pressed left at (53, 67)
Screenshot: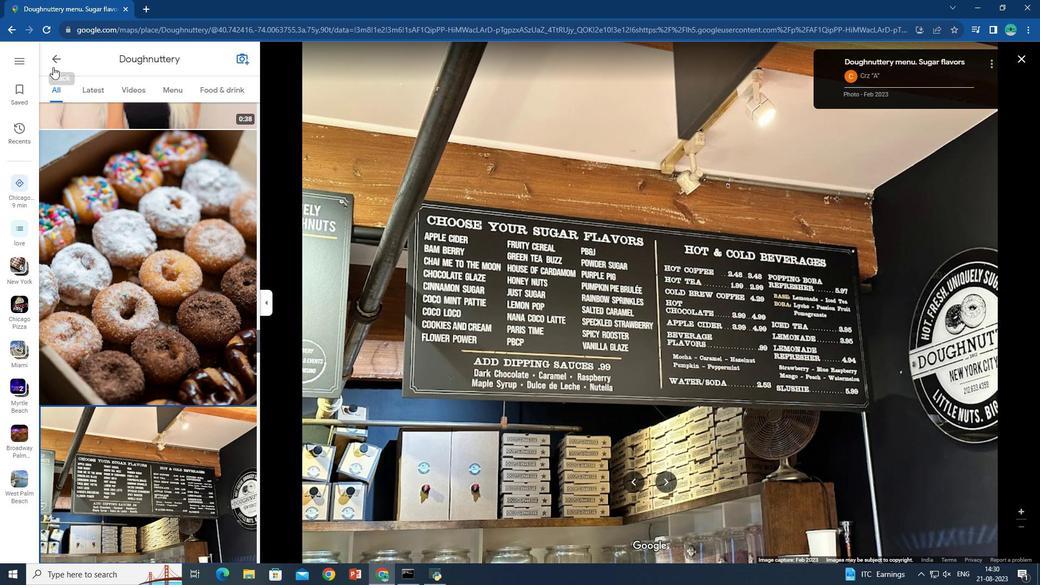 
Action: Mouse moved to (99, 234)
Screenshot: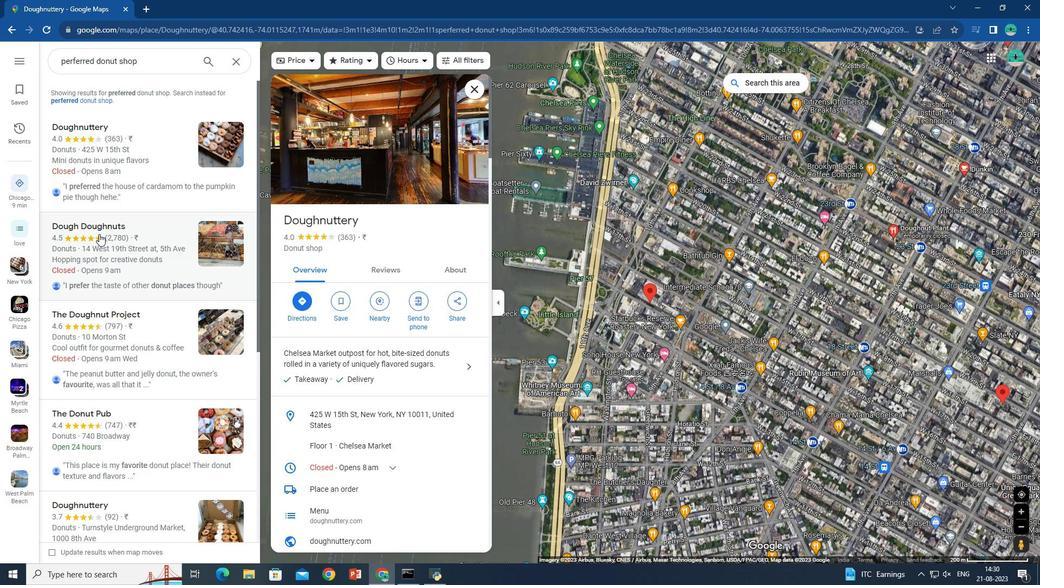 
Action: Mouse pressed left at (99, 234)
Screenshot: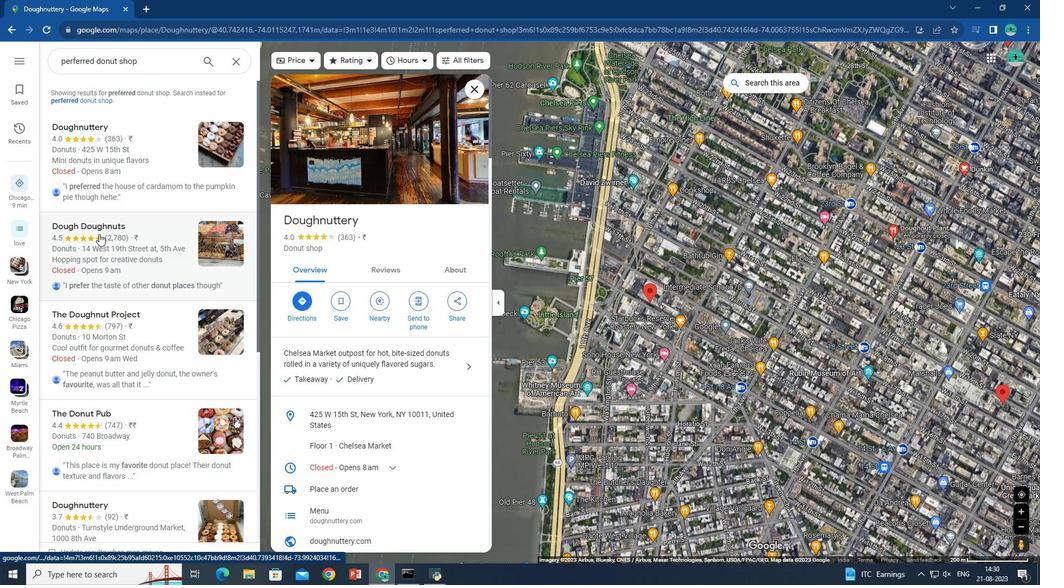 
Action: Mouse moved to (436, 159)
Screenshot: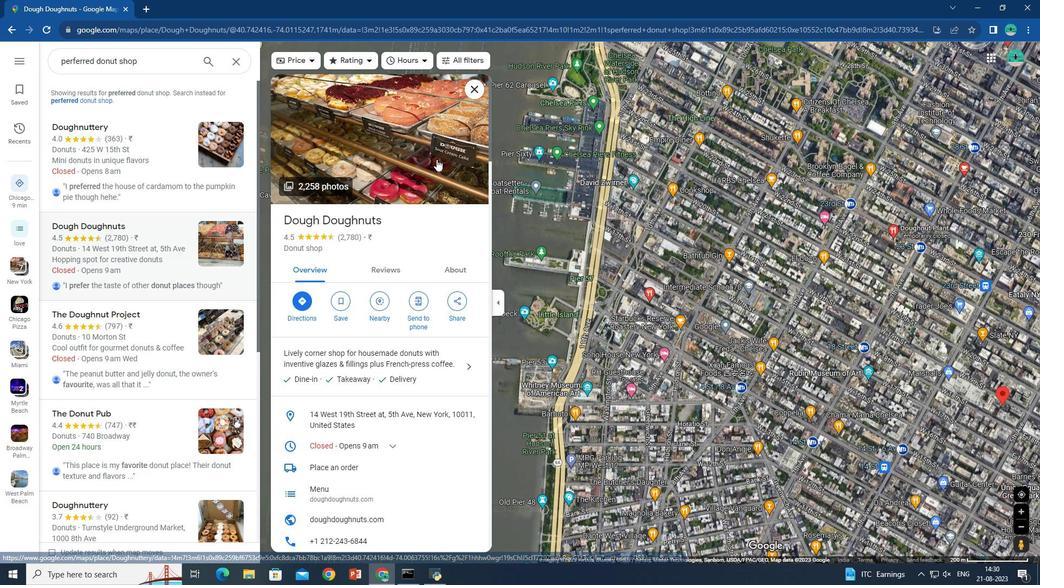
Action: Mouse pressed left at (436, 159)
Screenshot: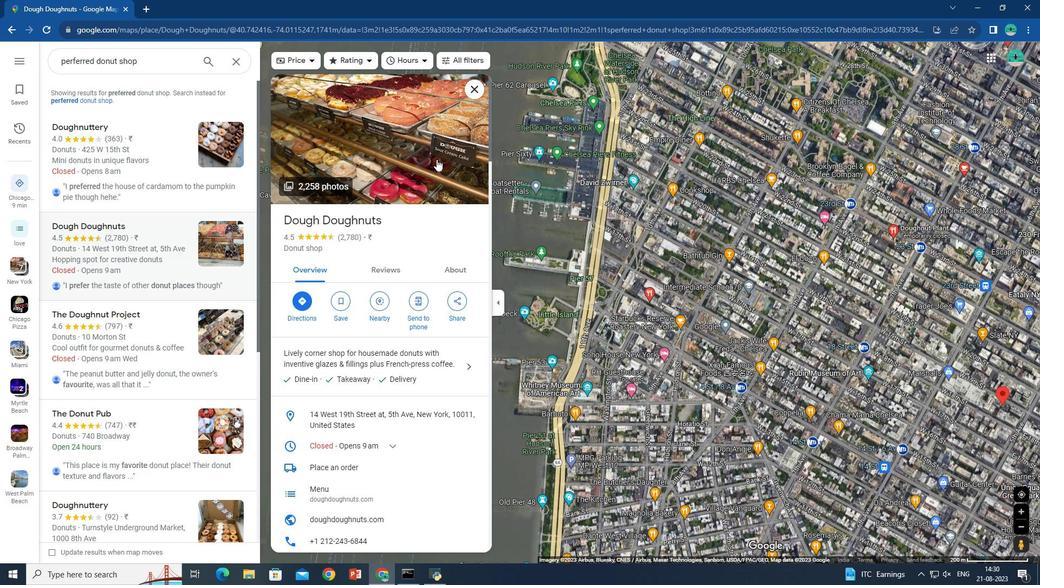 
Action: Key pressed <Key.down><Key.down><Key.down><Key.down><Key.down><Key.down><Key.down><Key.down><Key.down><Key.down><Key.down>
Screenshot: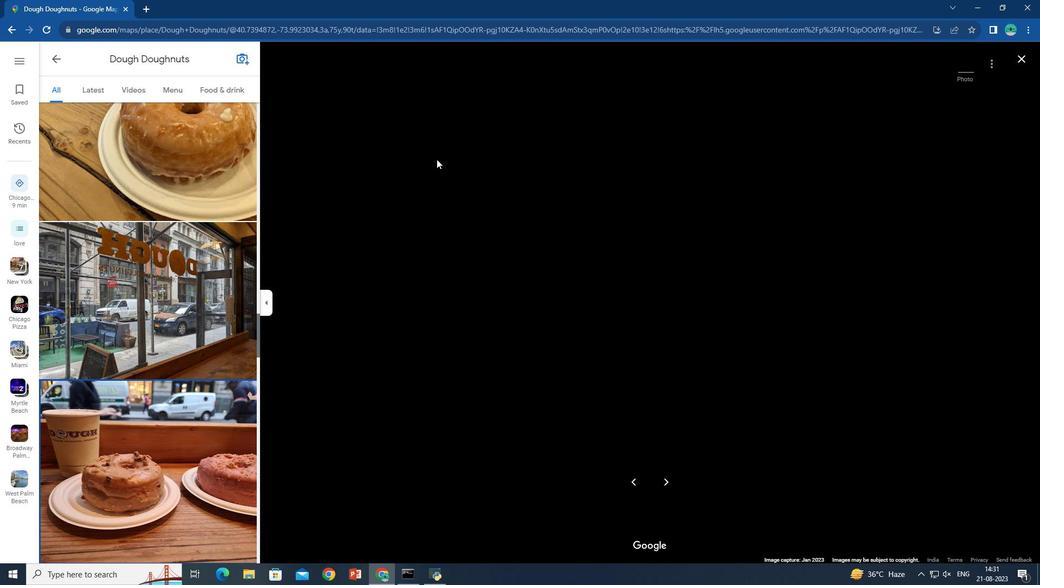 
Action: Mouse moved to (226, 89)
Screenshot: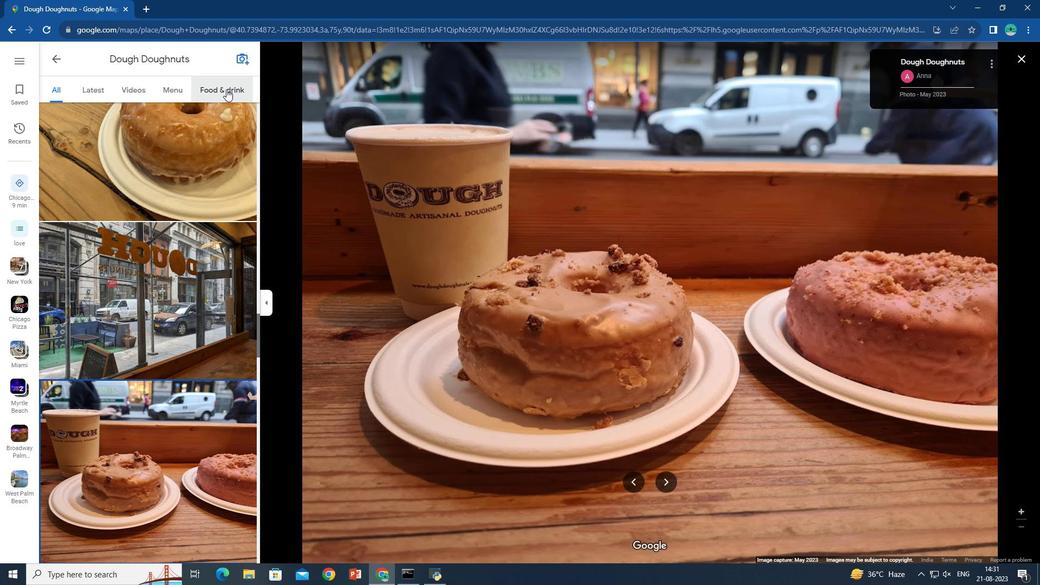 
Action: Mouse pressed left at (226, 89)
Screenshot: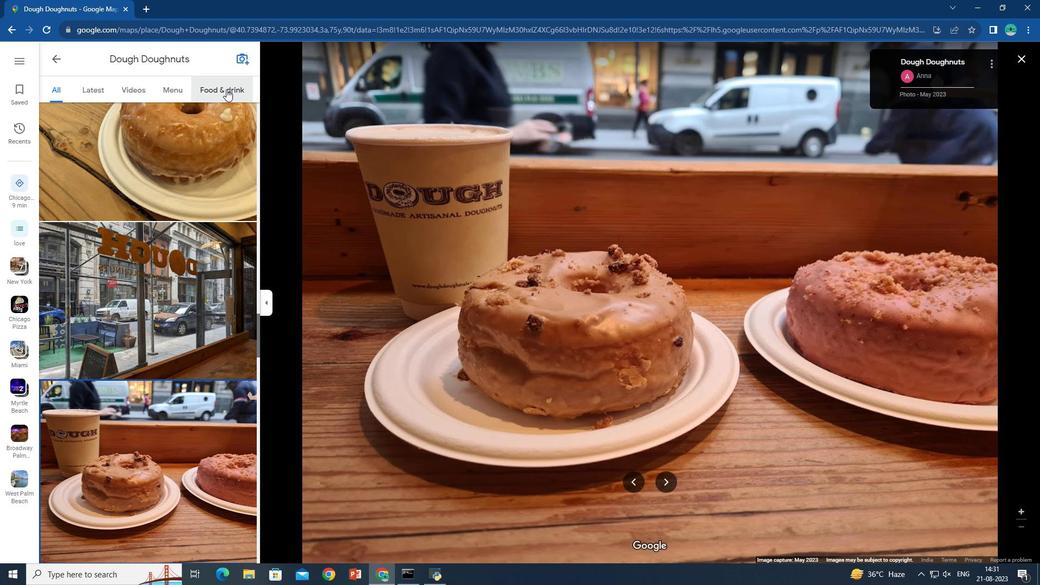 
Action: Mouse moved to (57, 49)
Screenshot: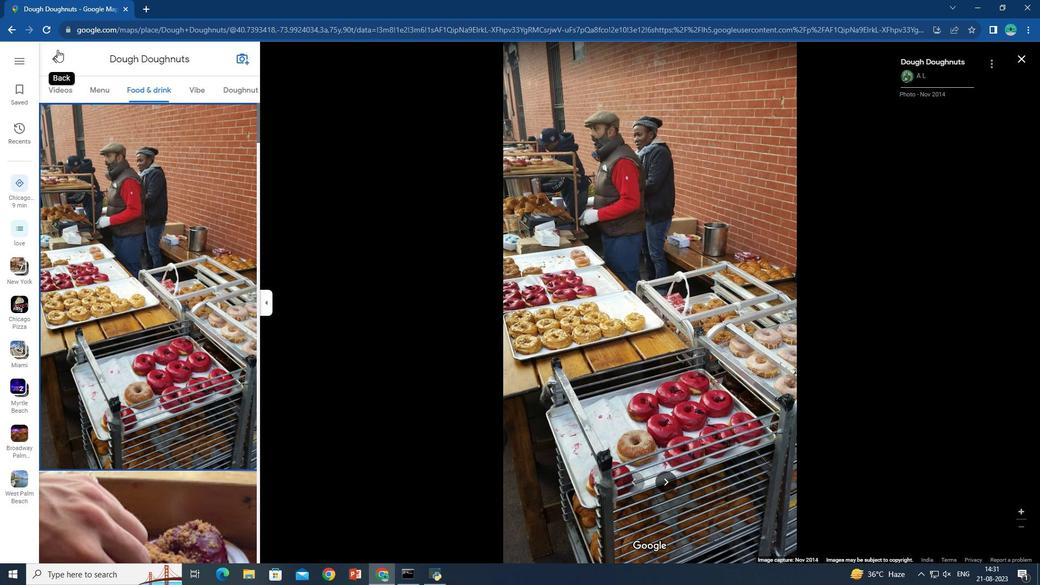 
Action: Mouse pressed left at (57, 49)
Screenshot: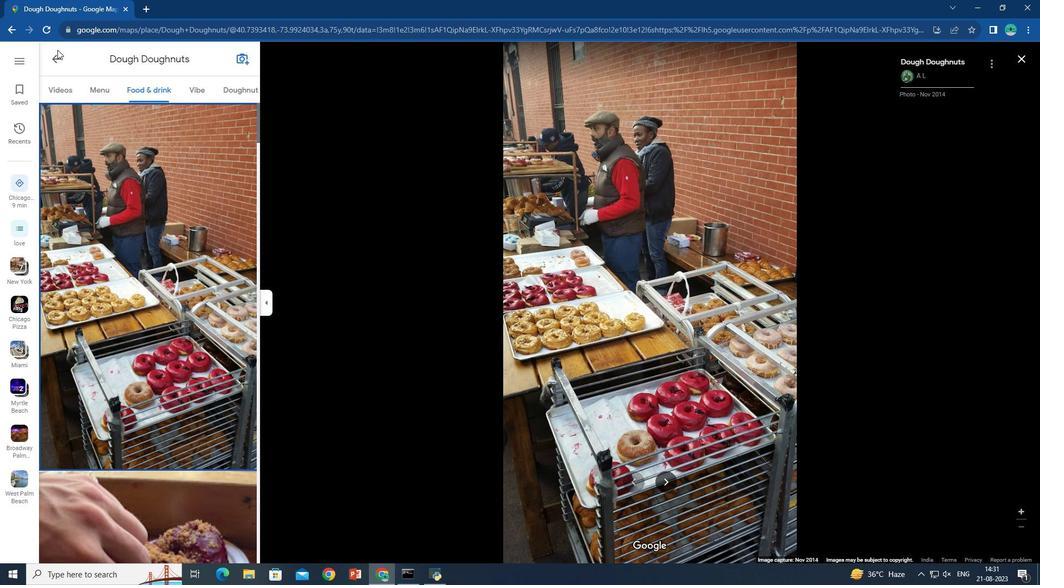 
Action: Mouse moved to (105, 410)
Screenshot: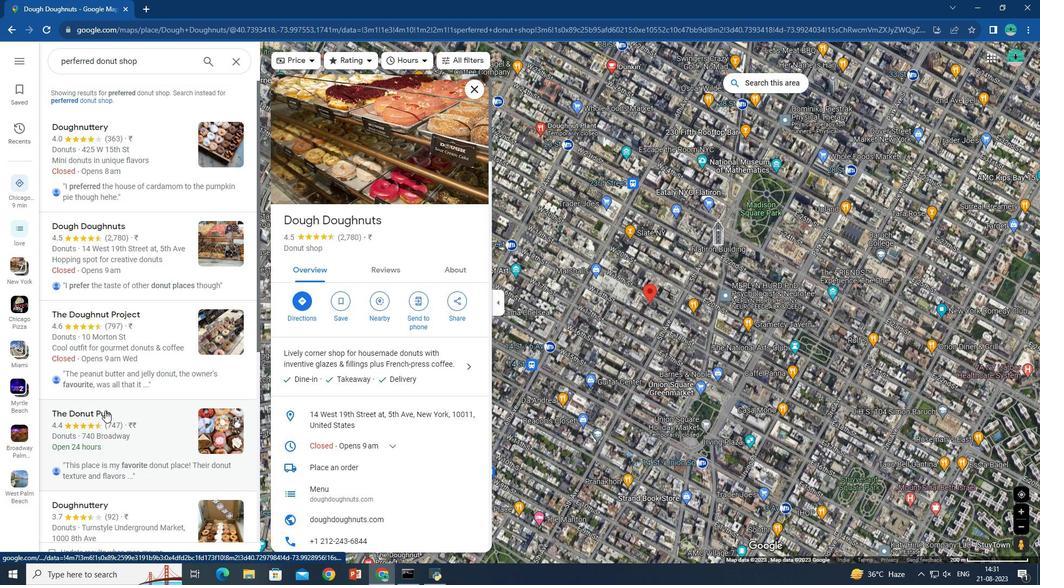 
Action: Mouse pressed left at (105, 410)
Screenshot: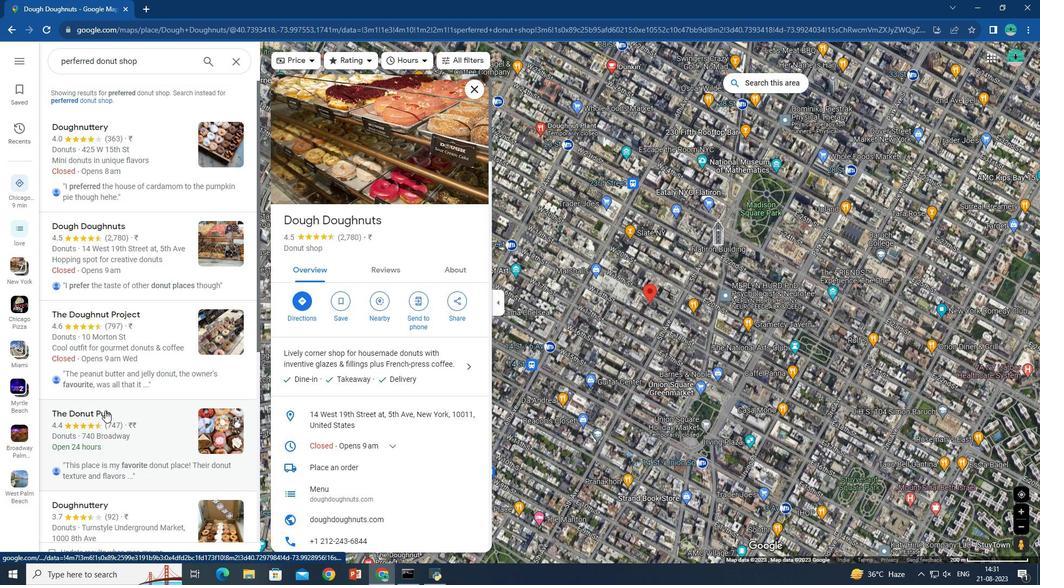 
Action: Mouse moved to (759, 298)
Screenshot: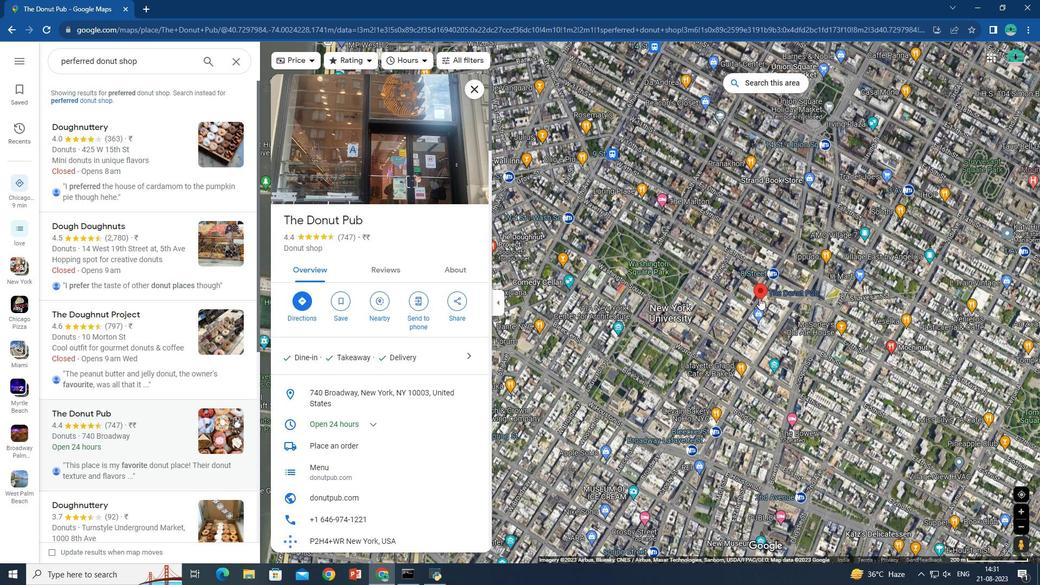 
Action: Mouse pressed left at (759, 298)
Screenshot: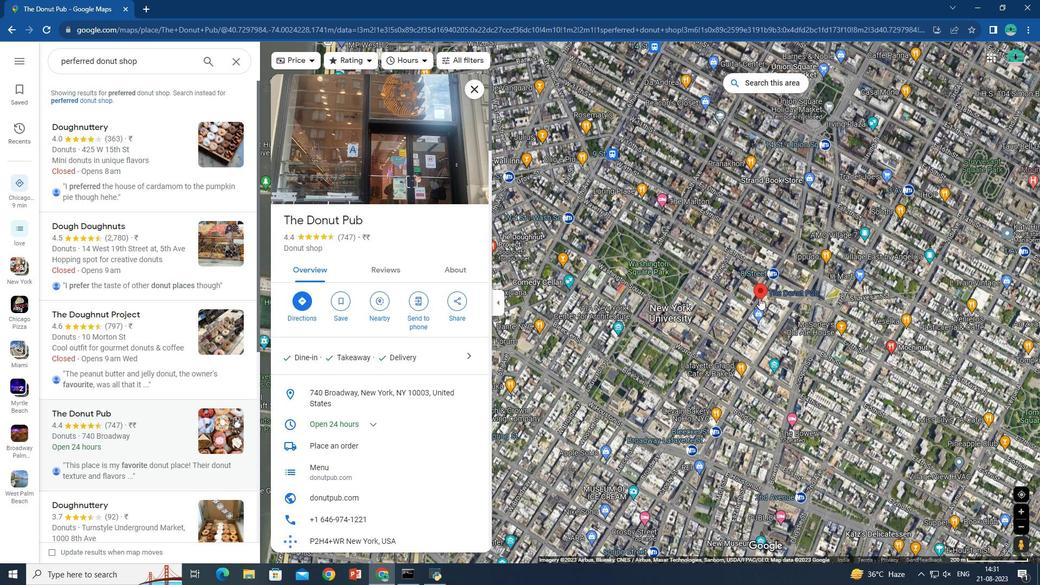 
Action: Mouse moved to (763, 306)
Screenshot: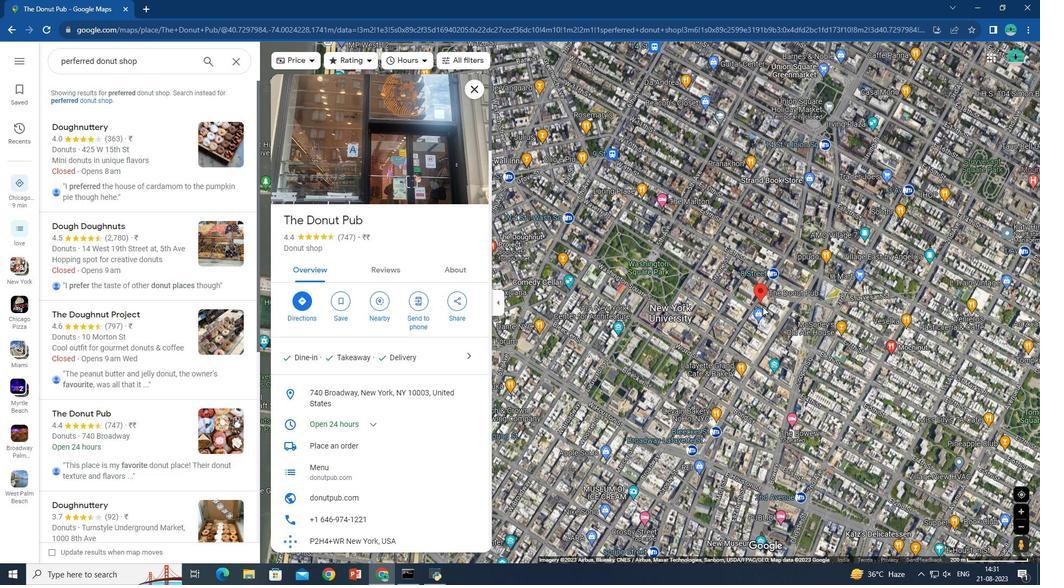 
Action: Mouse pressed left at (763, 306)
Screenshot: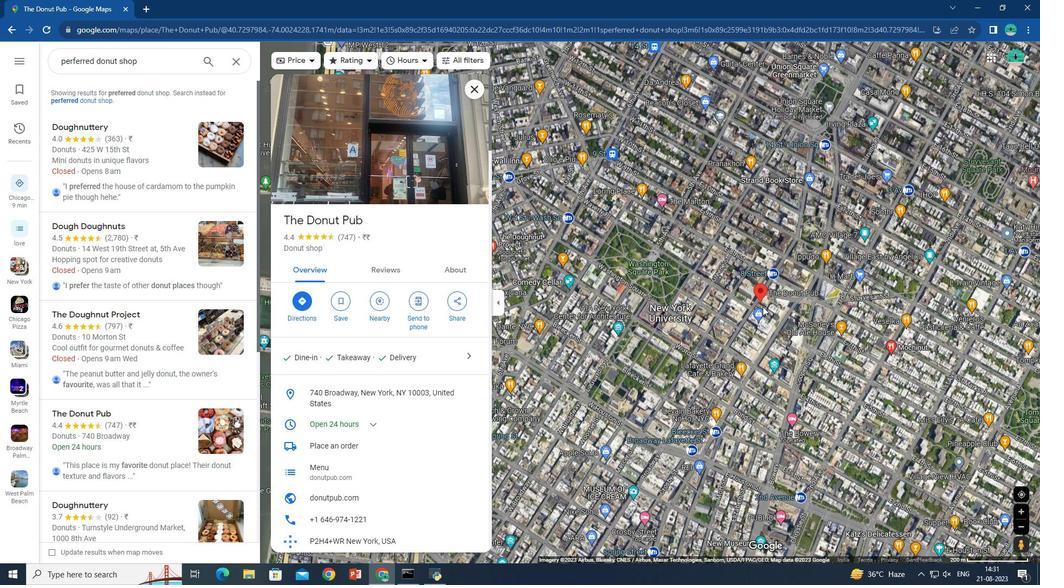 
Action: Mouse scrolled (763, 307) with delta (0, 0)
Screenshot: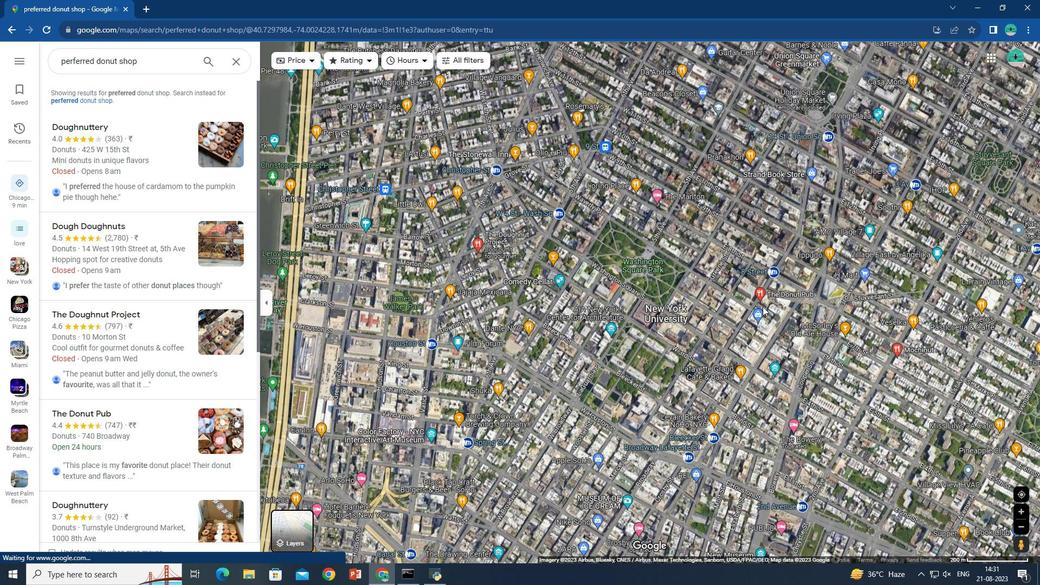 
Action: Mouse scrolled (763, 307) with delta (0, 0)
Screenshot: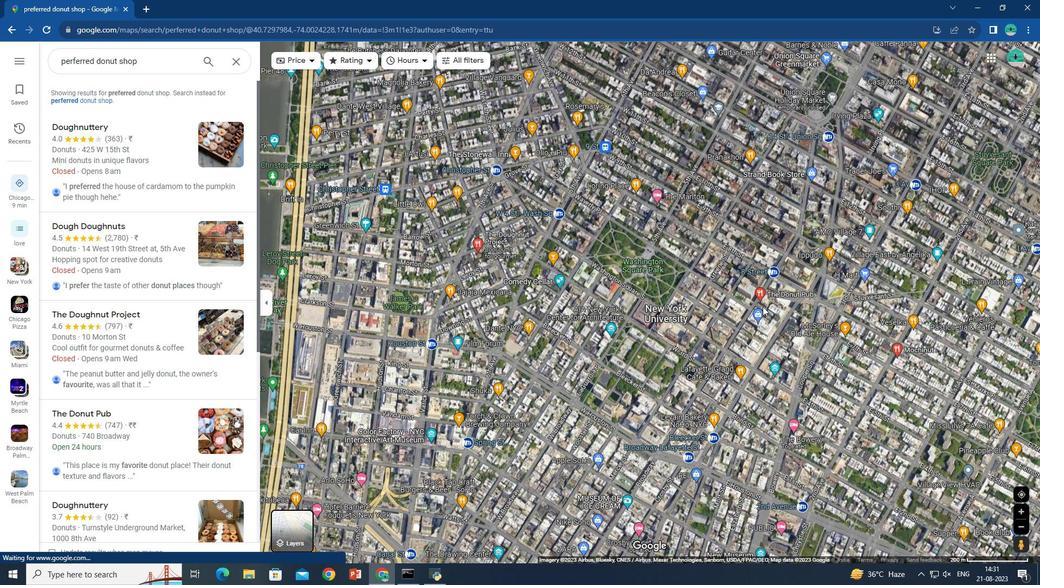 
Action: Mouse scrolled (763, 307) with delta (0, 0)
Screenshot: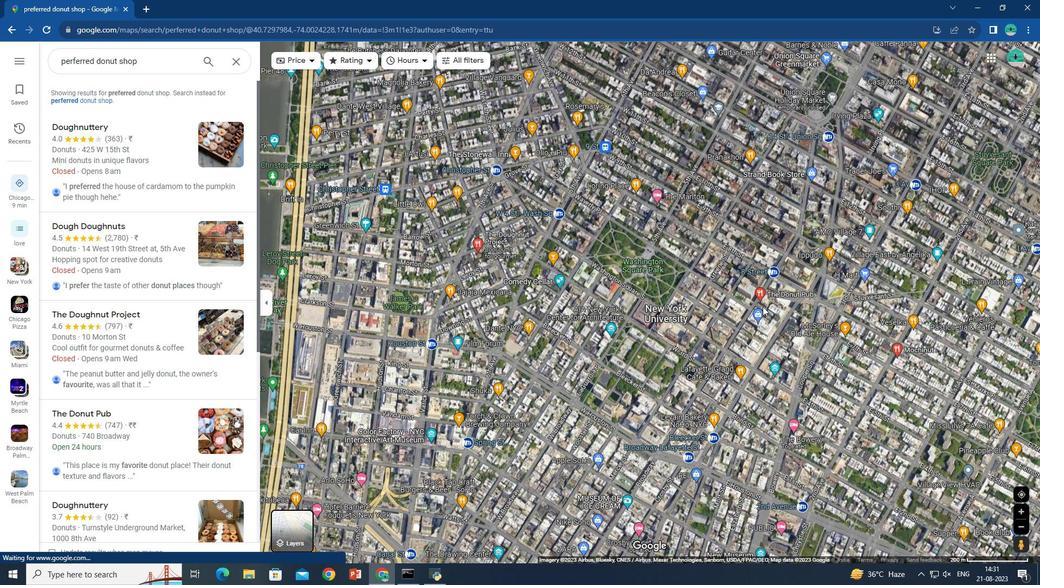 
Action: Mouse scrolled (763, 307) with delta (0, 0)
Screenshot: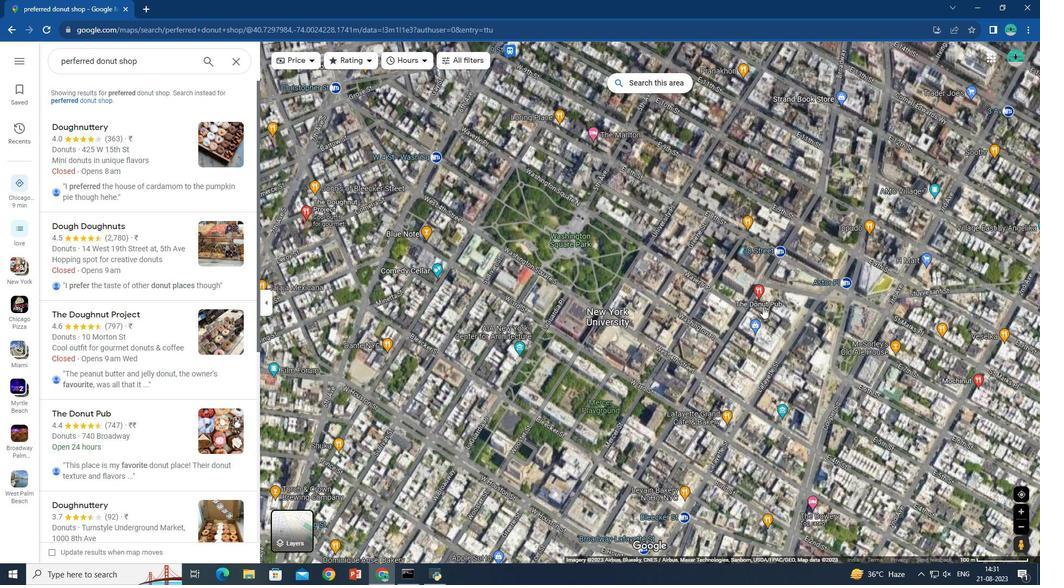 
Action: Mouse scrolled (763, 307) with delta (0, 0)
Screenshot: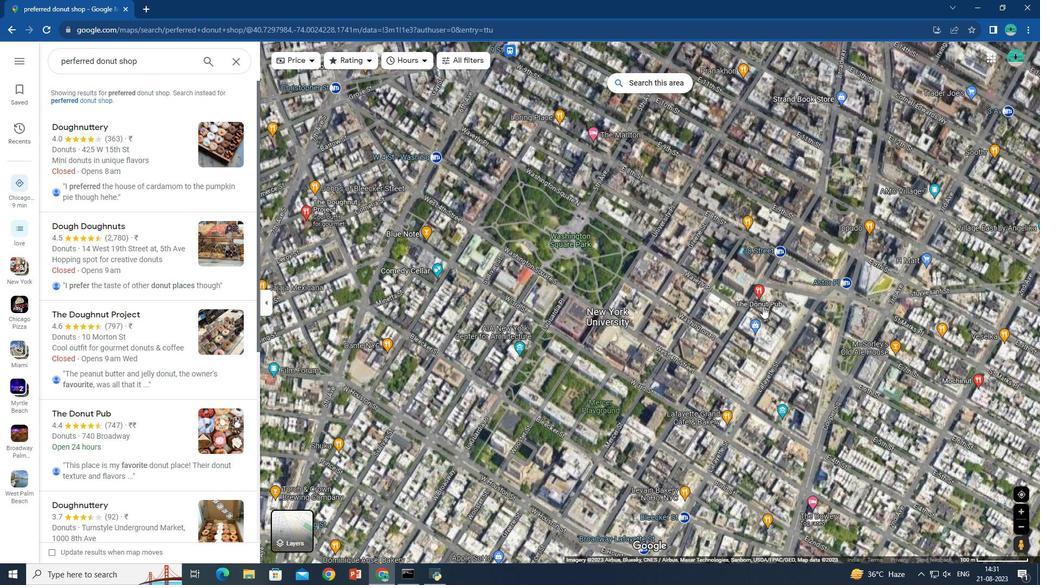 
Action: Mouse scrolled (763, 307) with delta (0, 0)
Screenshot: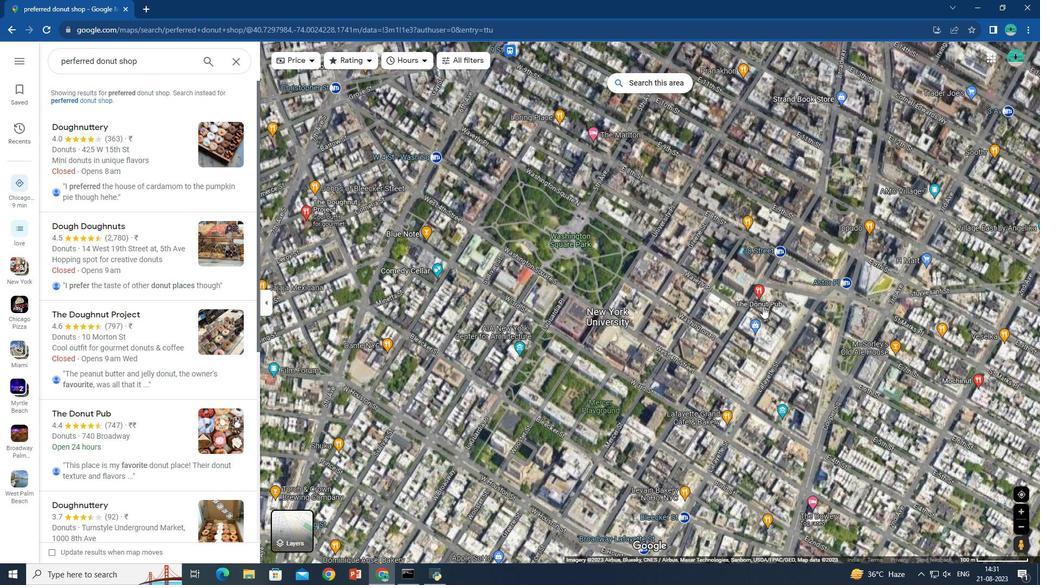 
Action: Mouse scrolled (763, 307) with delta (0, 0)
Screenshot: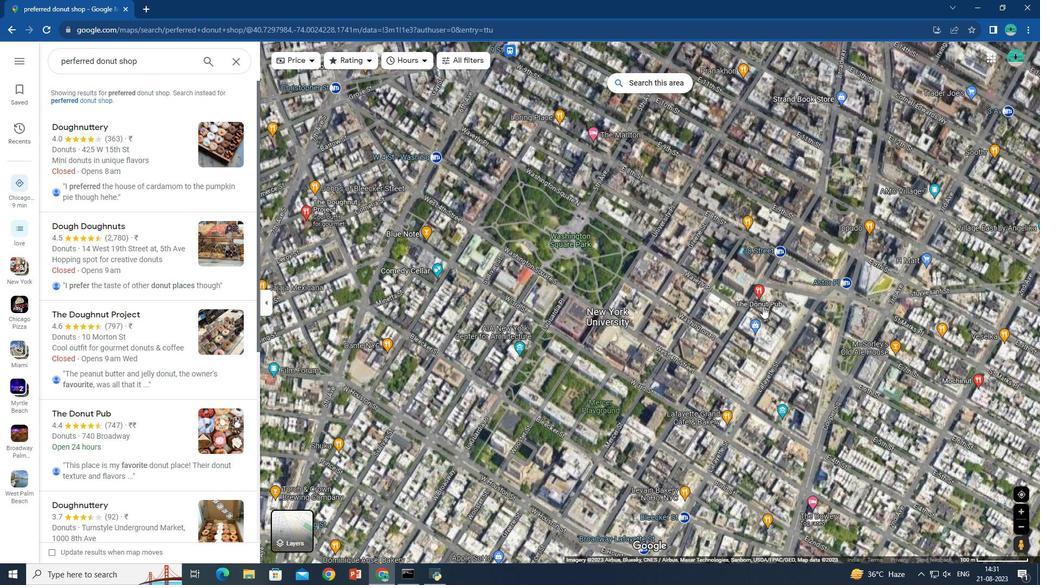 
Action: Mouse scrolled (763, 307) with delta (0, 0)
Screenshot: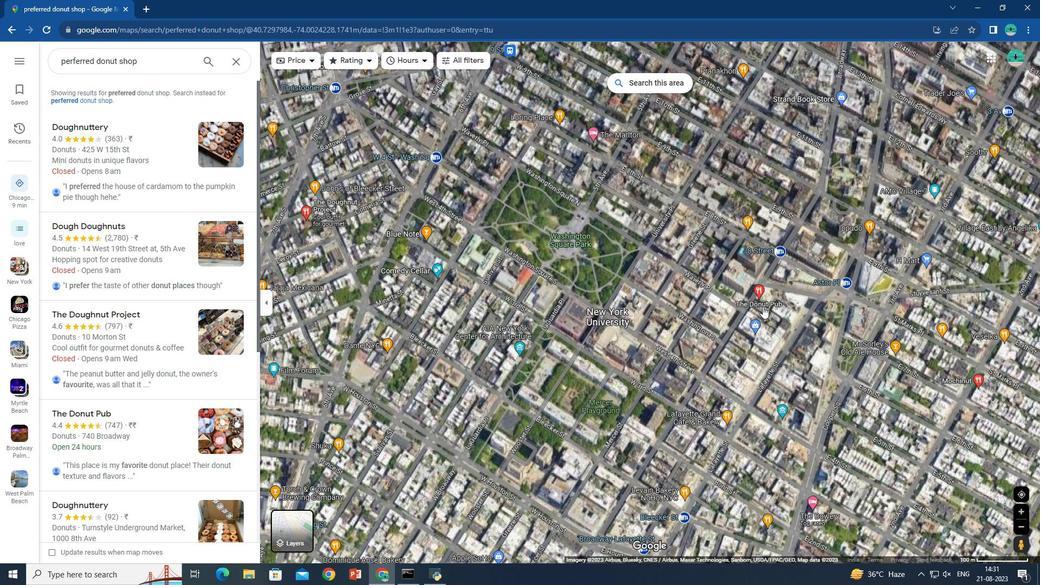 
Action: Mouse scrolled (763, 307) with delta (0, 0)
Screenshot: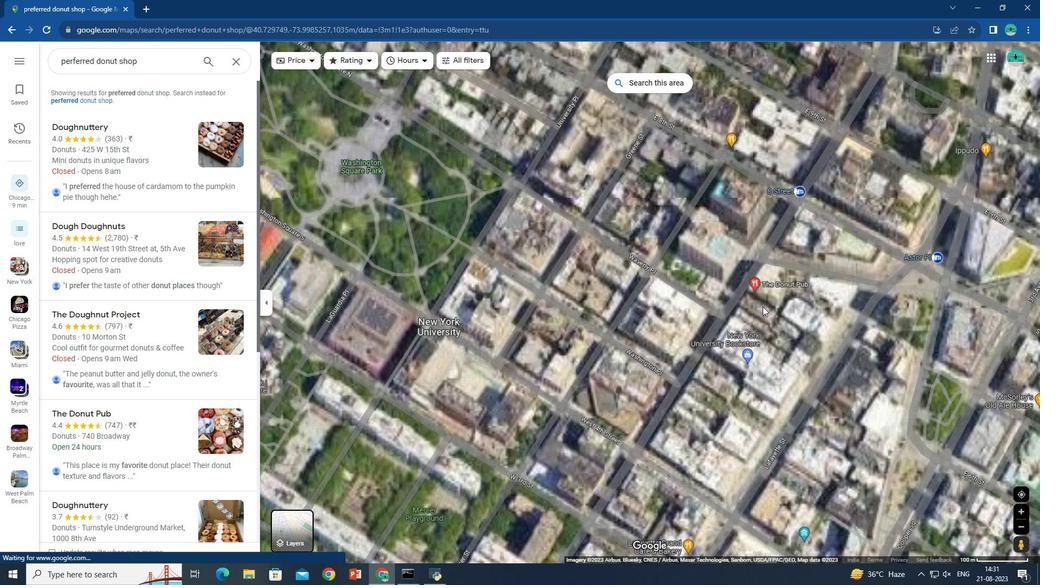 
Action: Mouse scrolled (763, 307) with delta (0, 0)
Screenshot: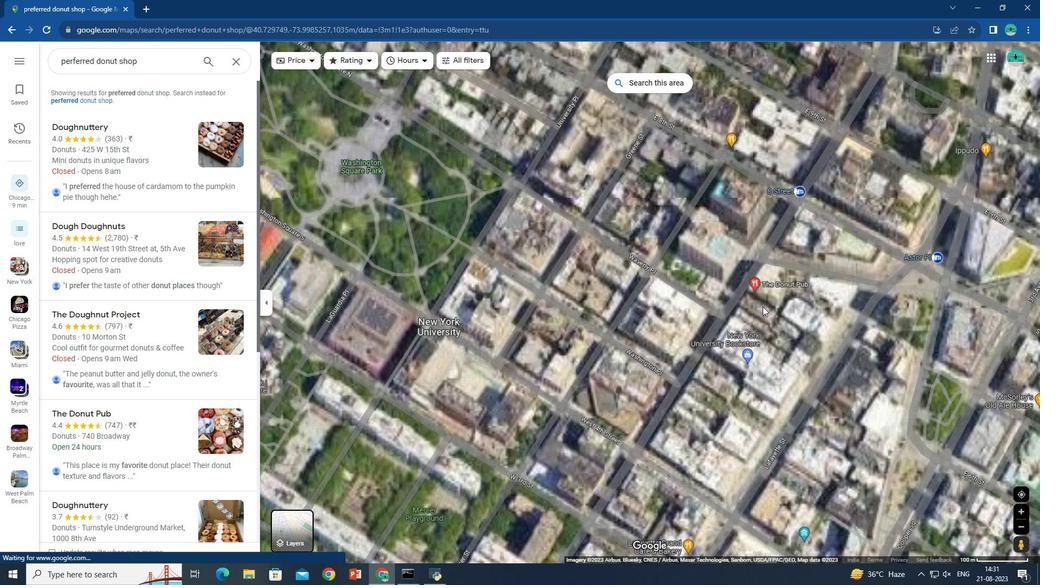 
Action: Mouse scrolled (763, 307) with delta (0, 0)
Screenshot: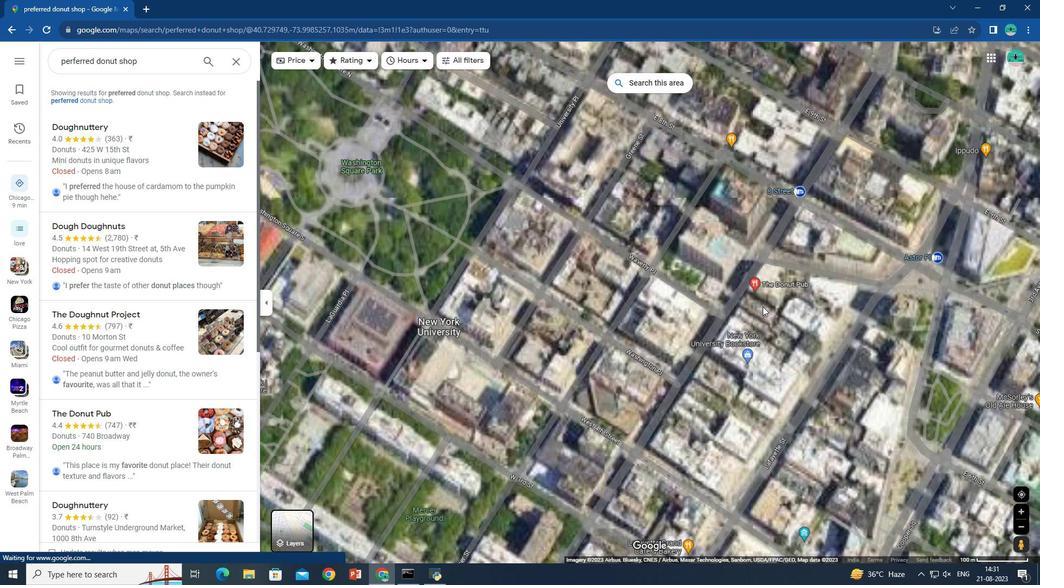 
Action: Mouse scrolled (763, 307) with delta (0, 0)
Screenshot: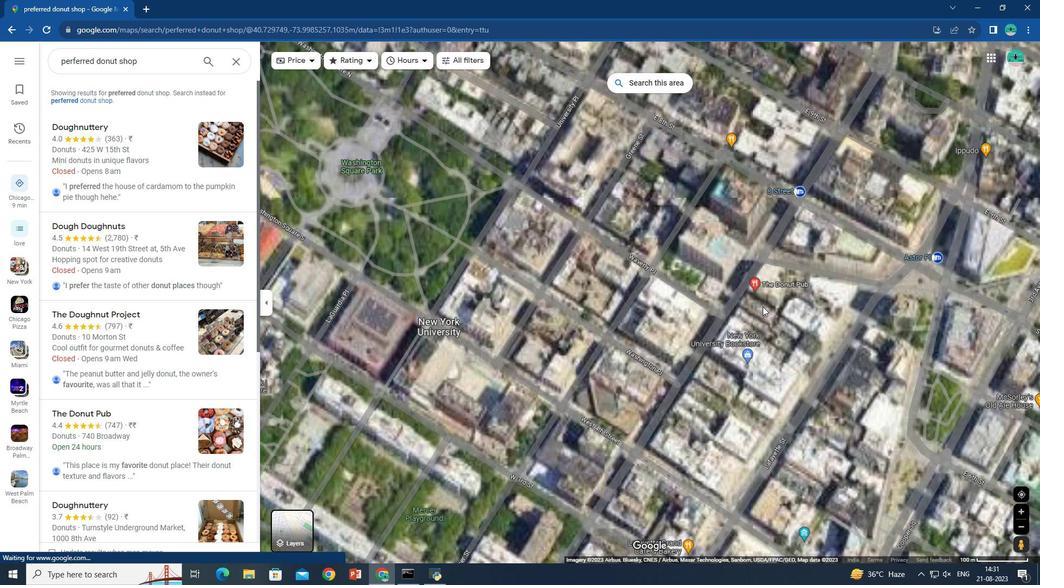 
Action: Mouse scrolled (763, 307) with delta (0, 0)
Screenshot: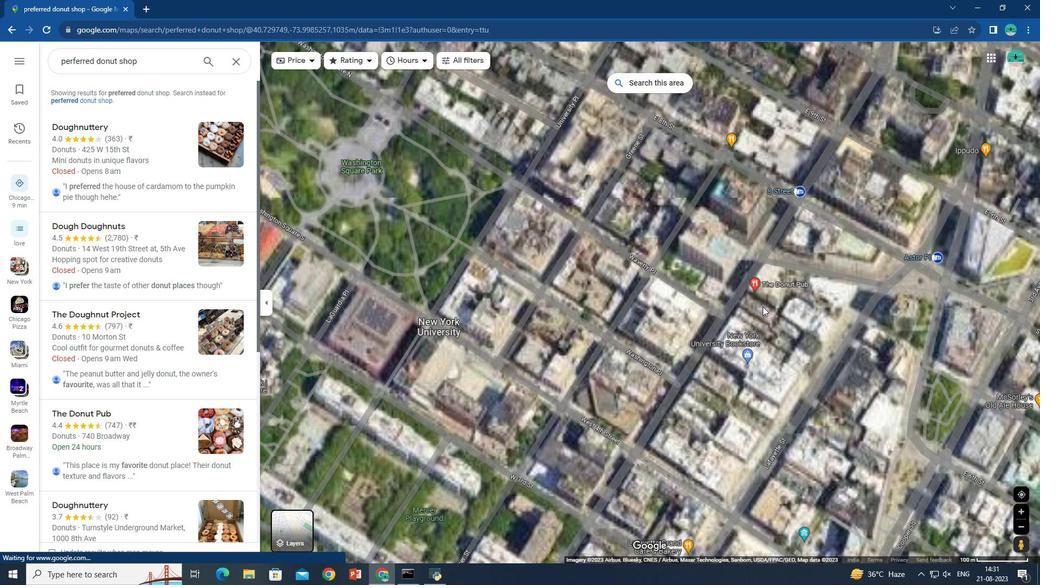 
Action: Mouse scrolled (763, 307) with delta (0, 0)
Screenshot: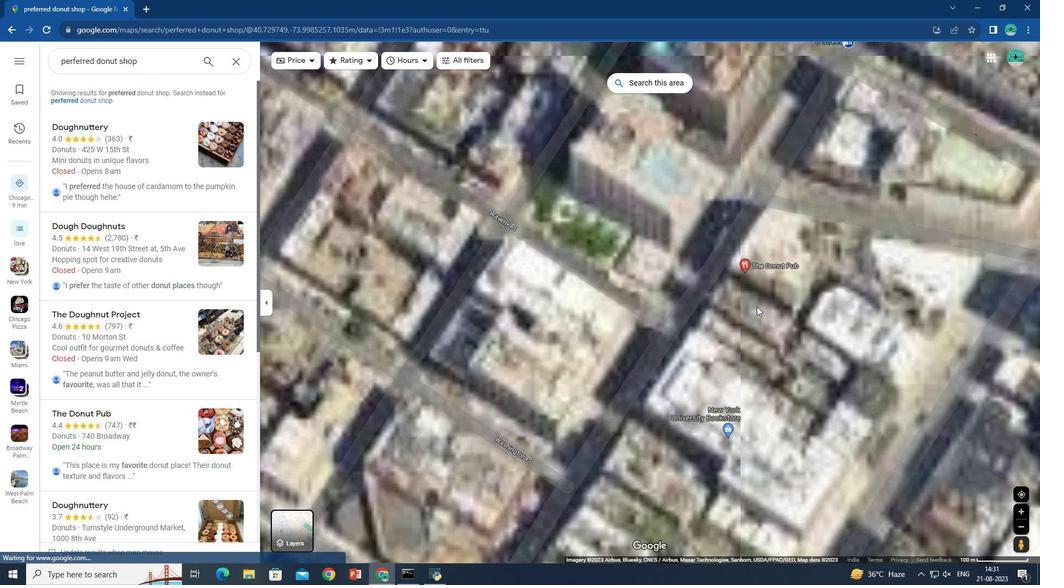
Action: Mouse scrolled (763, 307) with delta (0, 0)
Screenshot: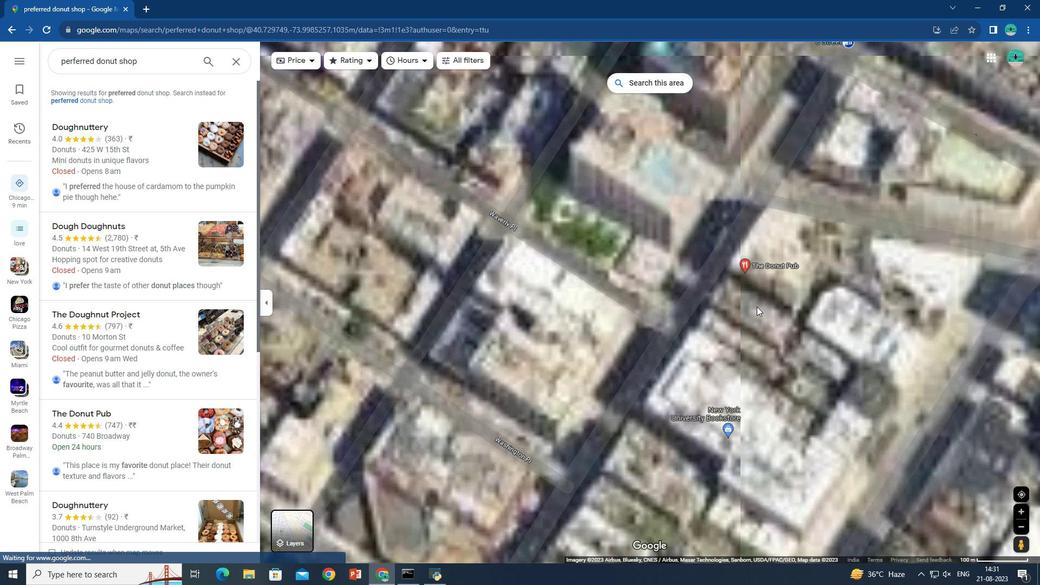 
Action: Mouse moved to (467, 527)
Screenshot: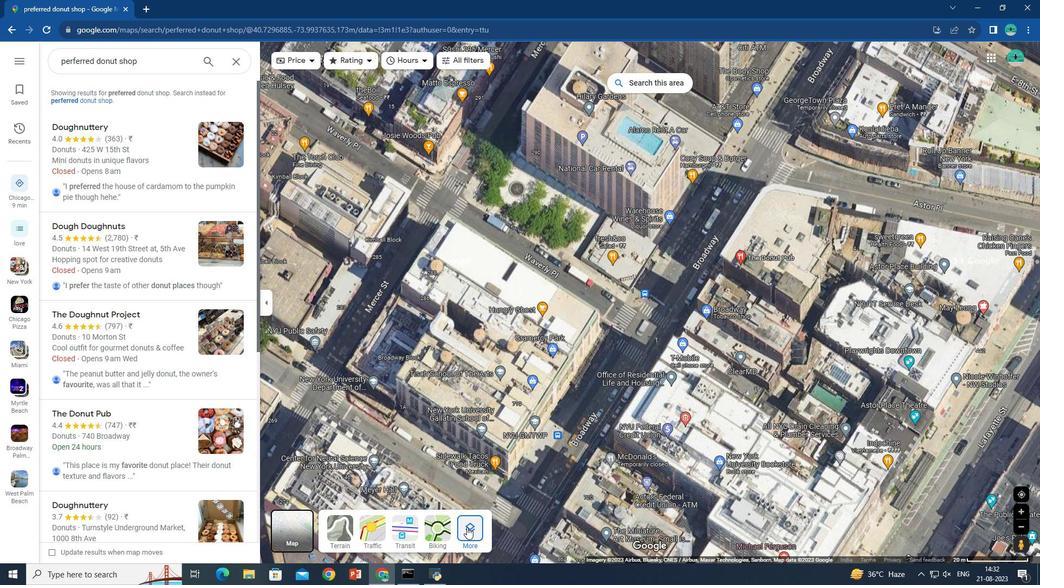 
Action: Mouse pressed left at (467, 527)
Screenshot: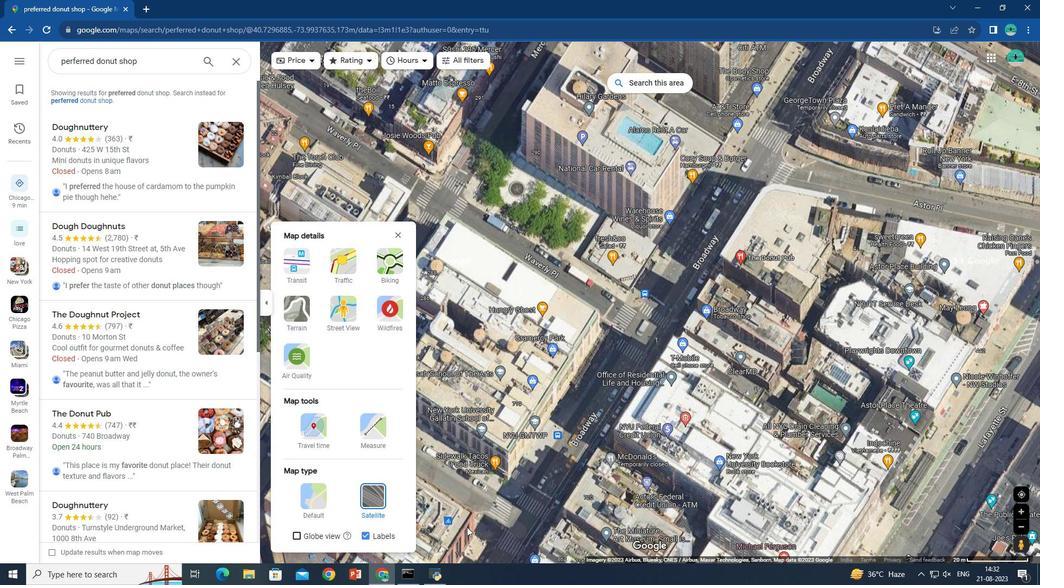 
Action: Mouse moved to (338, 317)
Screenshot: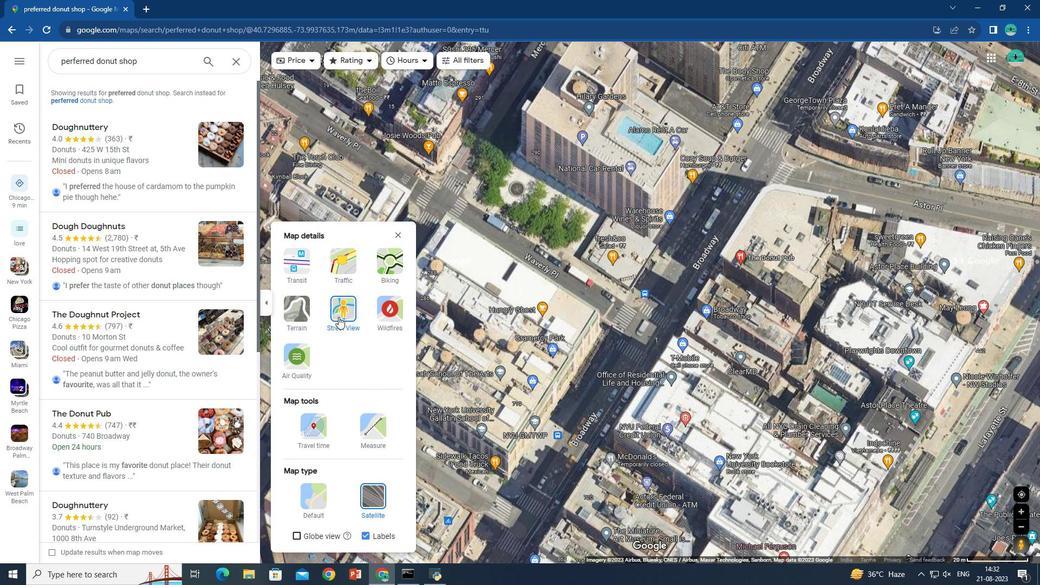
Action: Mouse pressed left at (338, 317)
Screenshot: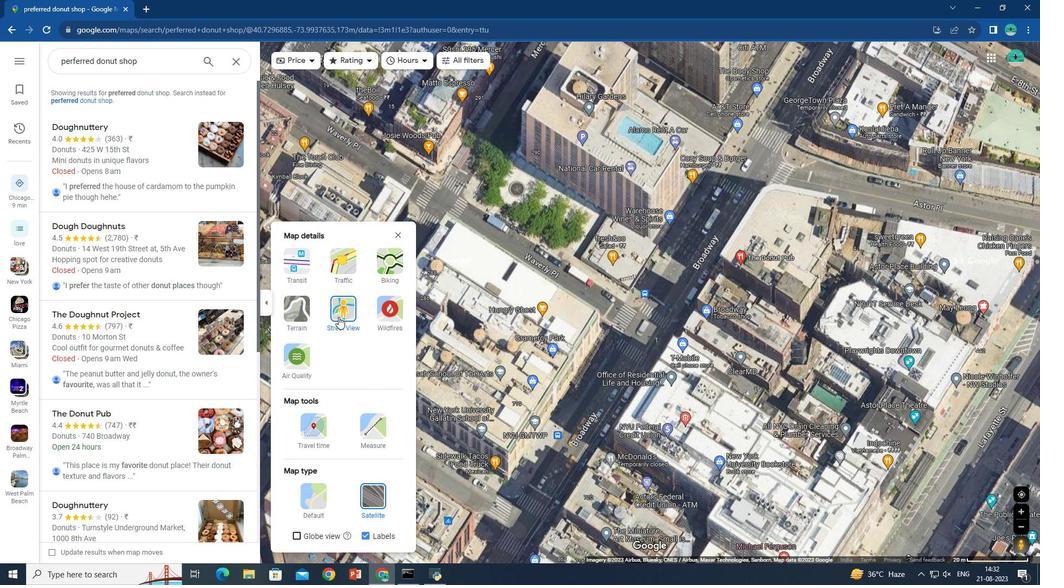 
Action: Mouse moved to (739, 264)
Screenshot: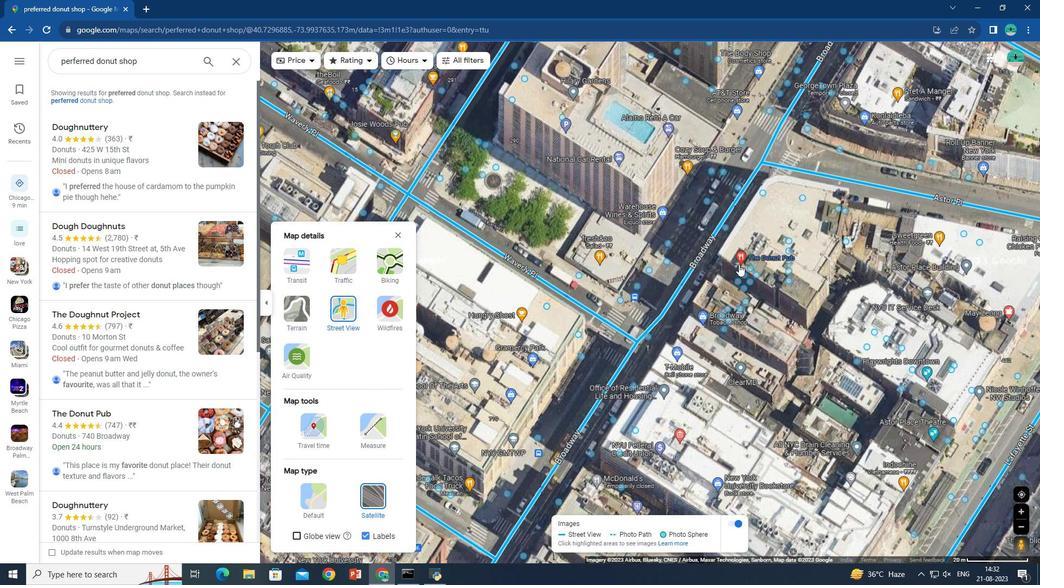 
Action: Mouse scrolled (739, 265) with delta (0, 0)
Screenshot: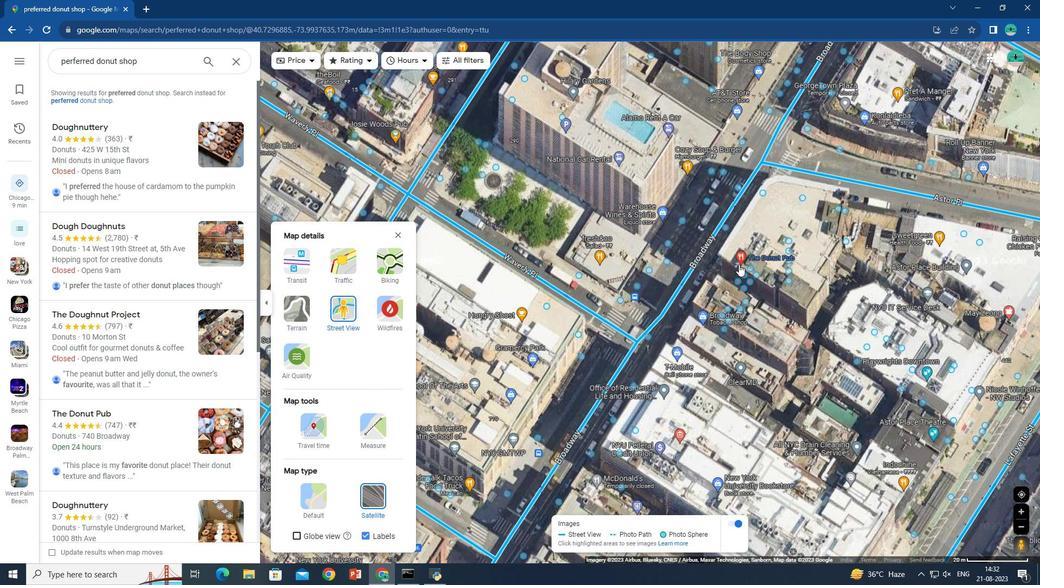 
Action: Mouse scrolled (739, 265) with delta (0, 0)
Screenshot: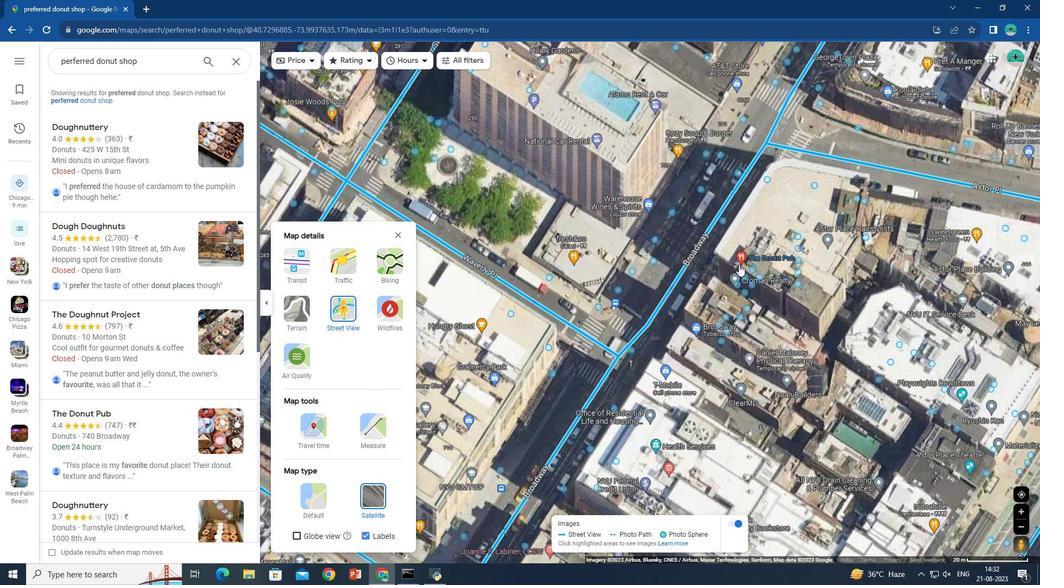 
Action: Mouse scrolled (739, 265) with delta (0, 0)
Screenshot: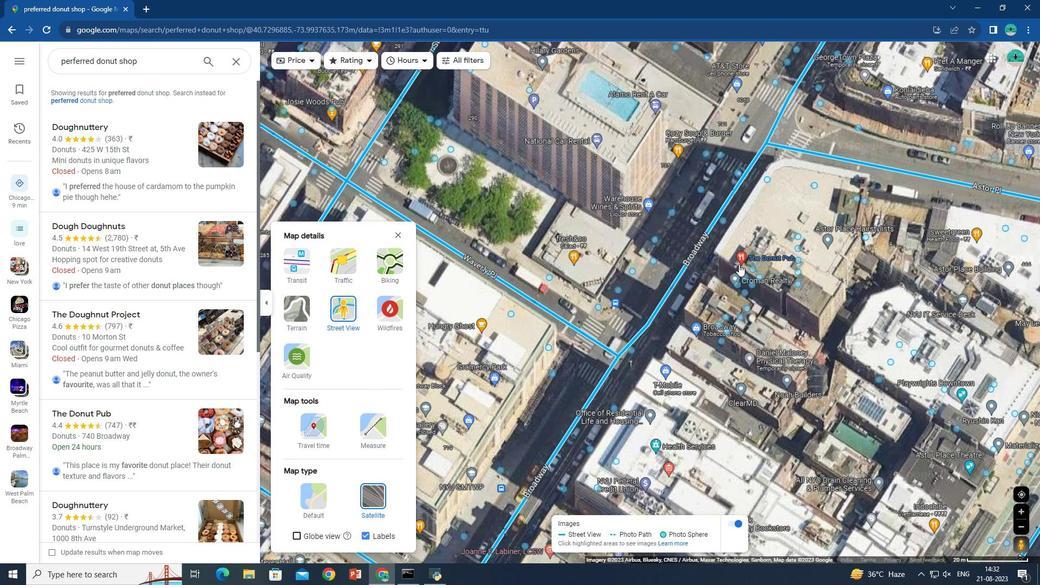 
Action: Mouse moved to (739, 268)
Screenshot: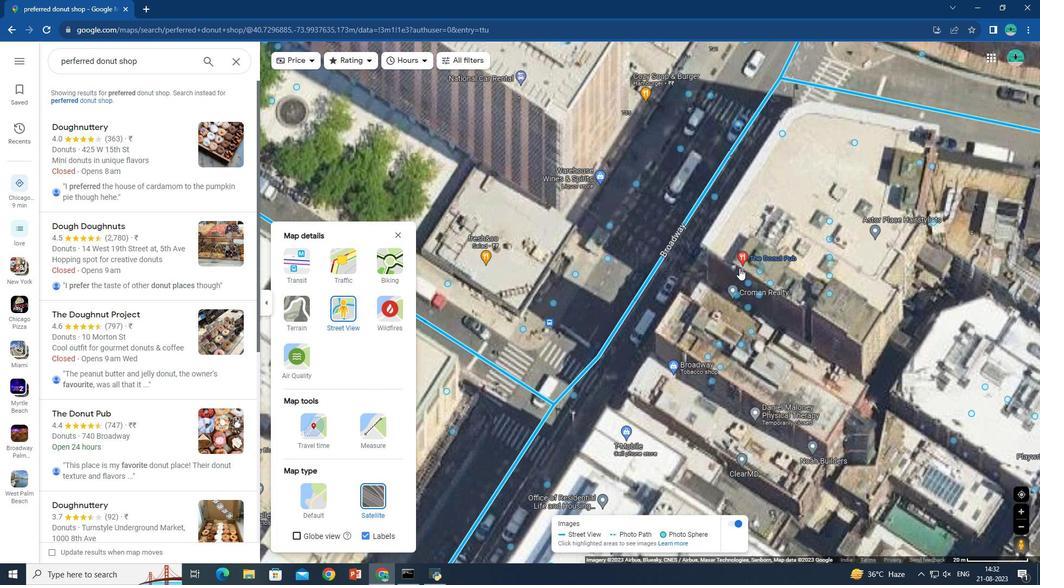 
Action: Mouse scrolled (739, 268) with delta (0, 0)
Screenshot: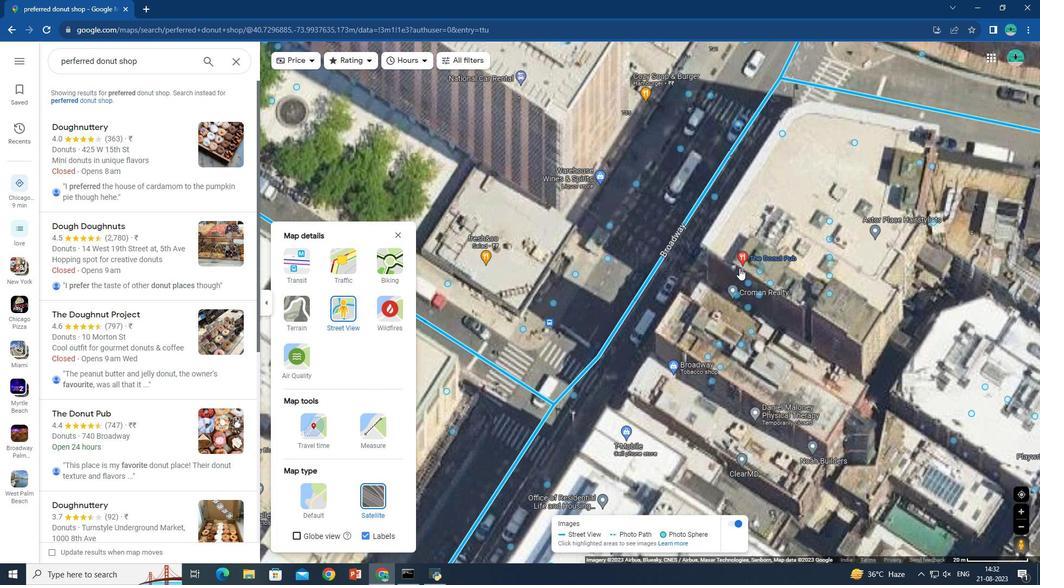 
Action: Mouse scrolled (739, 268) with delta (0, 0)
Screenshot: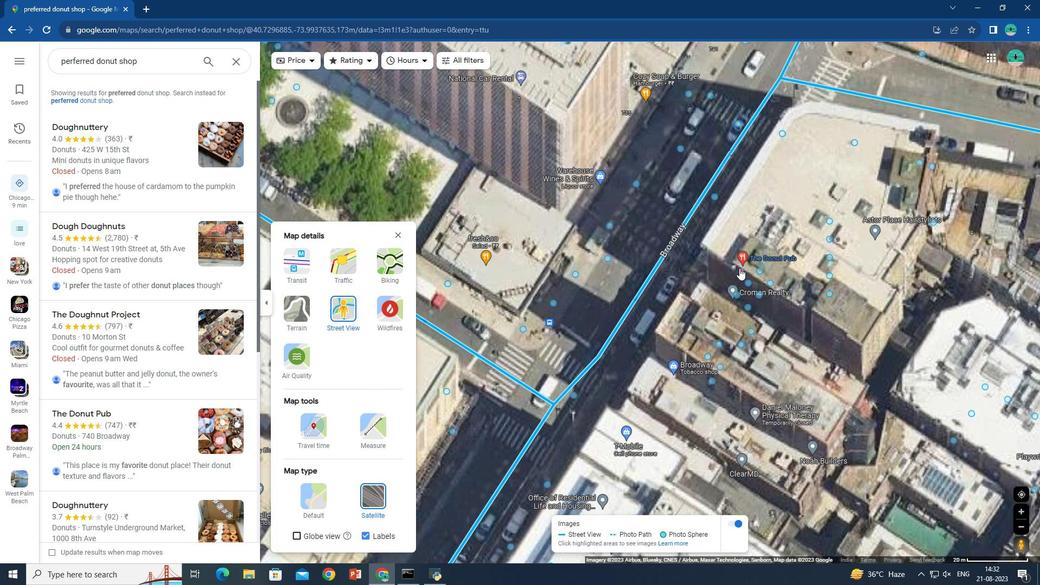 
Action: Mouse scrolled (739, 268) with delta (0, 0)
Screenshot: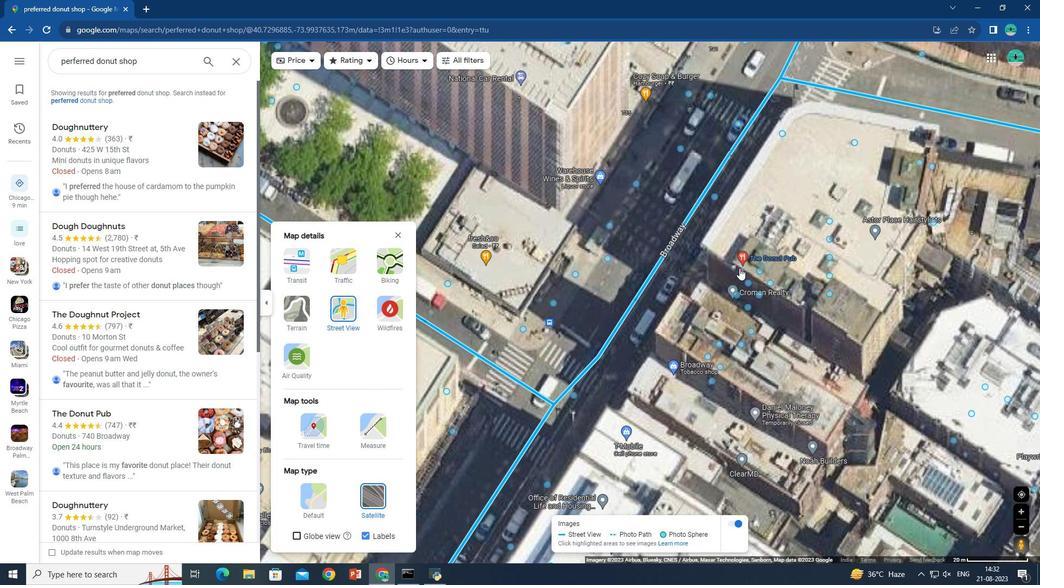
Action: Mouse scrolled (739, 268) with delta (0, 0)
Screenshot: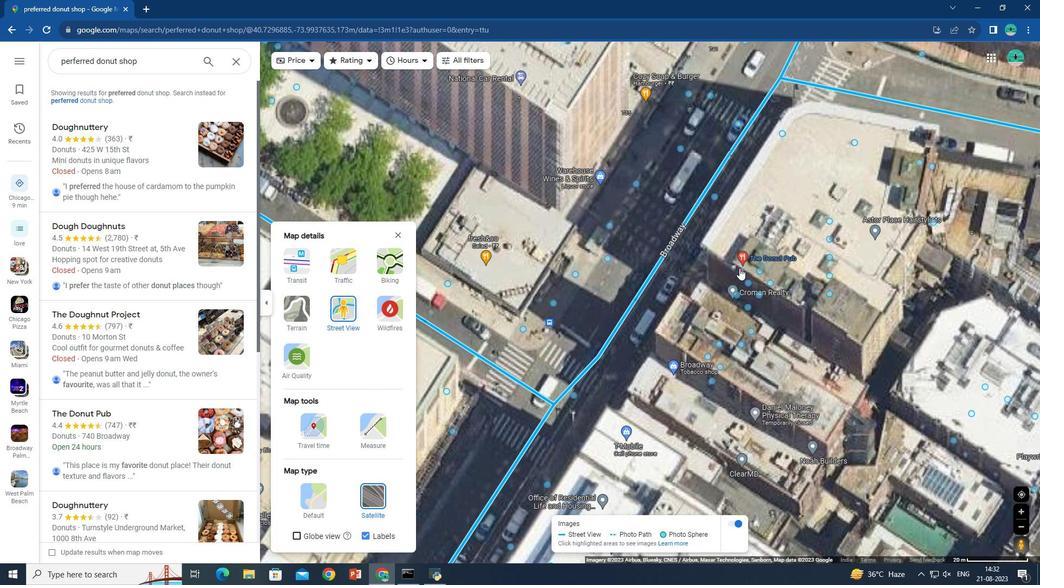 
Action: Mouse scrolled (739, 268) with delta (0, 0)
Screenshot: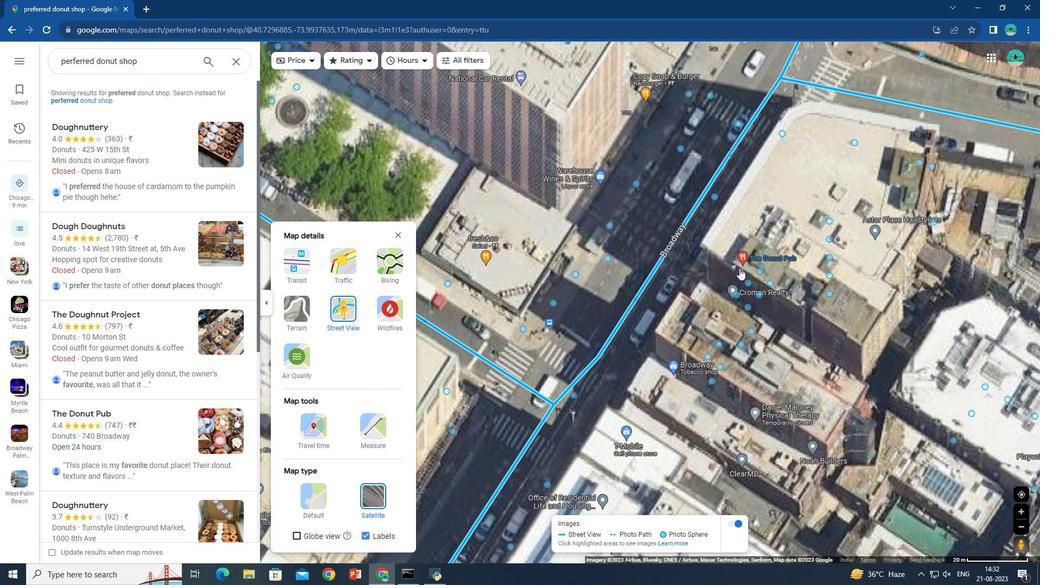 
Action: Mouse scrolled (739, 268) with delta (0, 0)
Screenshot: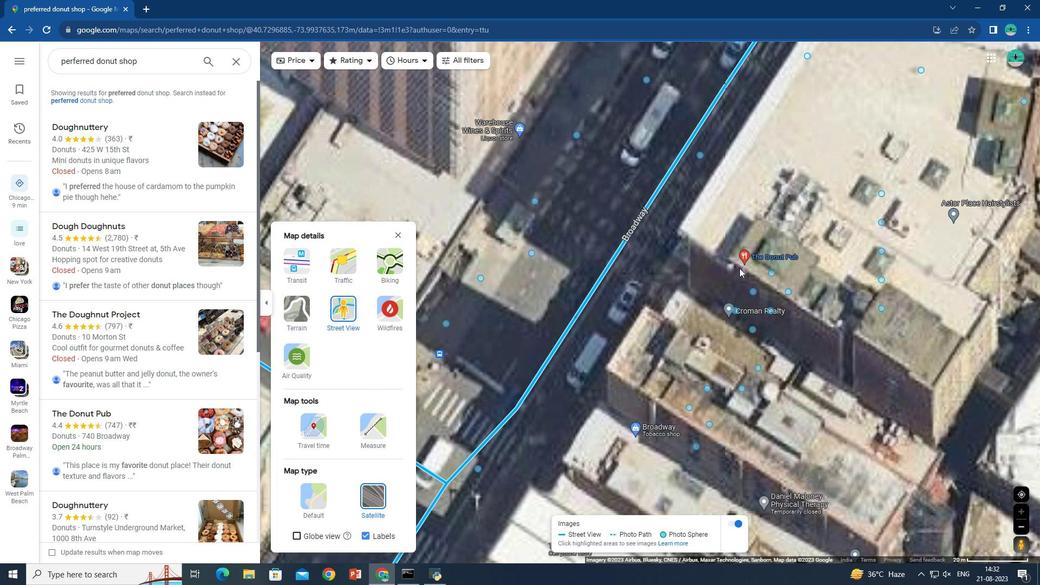 
Action: Mouse scrolled (739, 268) with delta (0, 0)
Screenshot: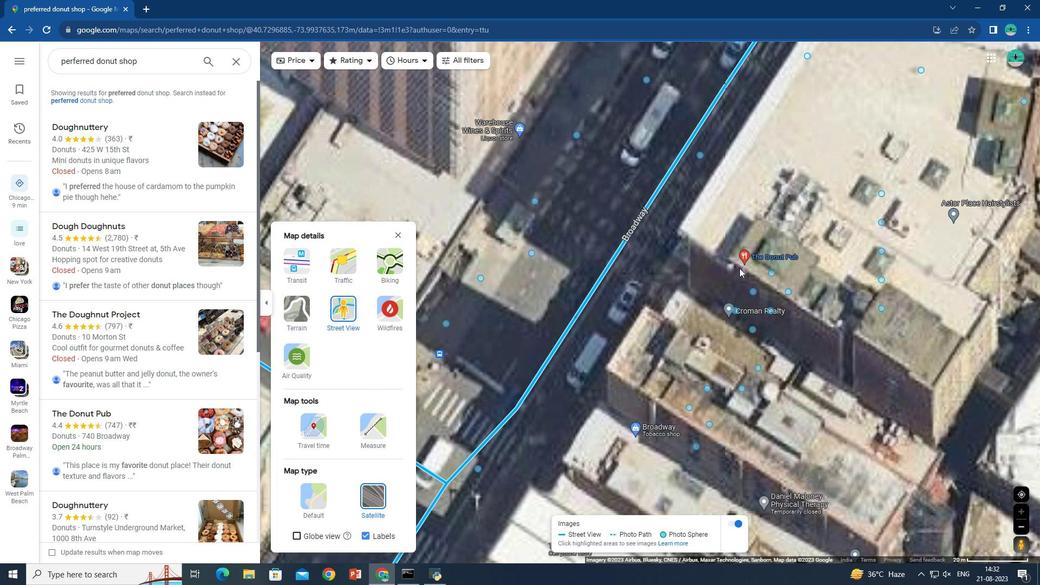
Action: Mouse scrolled (739, 268) with delta (0, 0)
Screenshot: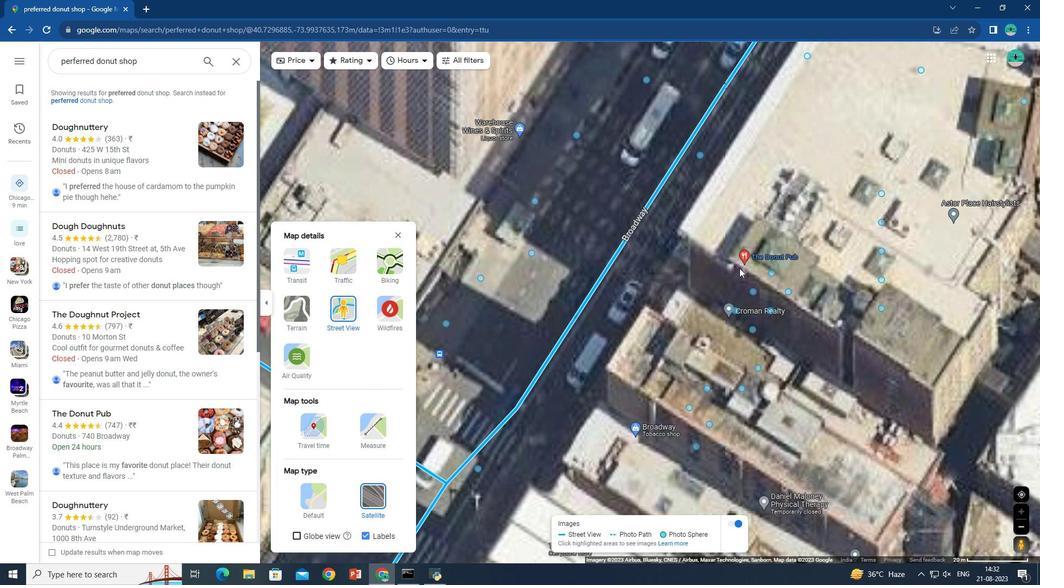 
Action: Mouse moved to (751, 289)
Screenshot: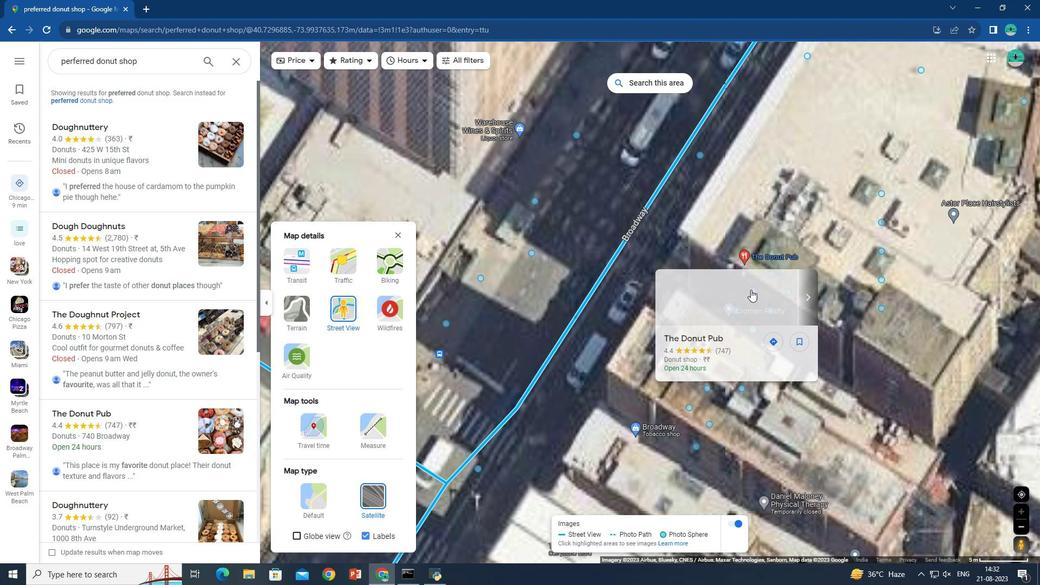 
Action: Mouse scrolled (751, 290) with delta (0, 0)
Screenshot: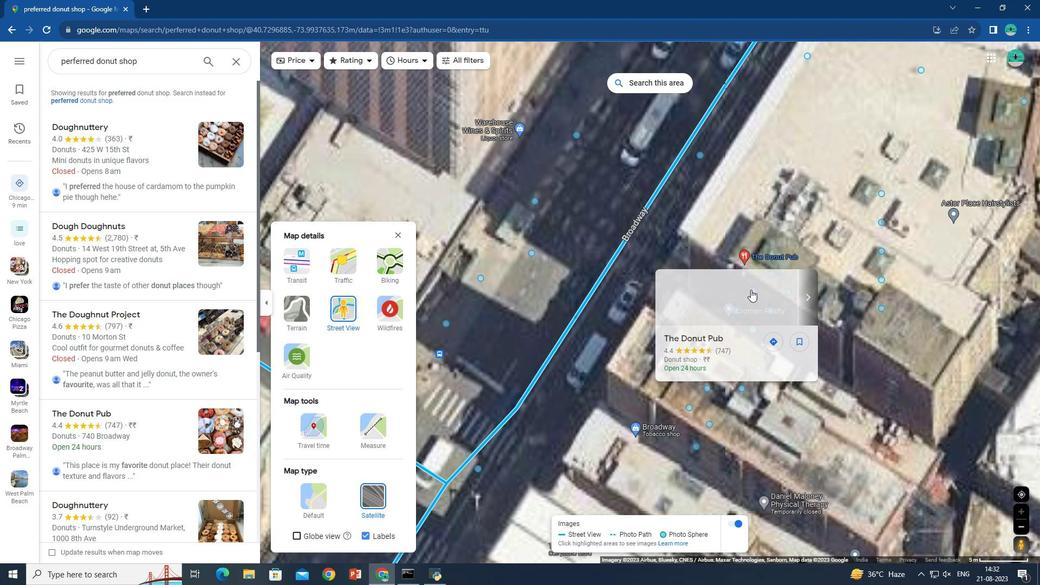 
Action: Mouse scrolled (751, 290) with delta (0, 0)
Screenshot: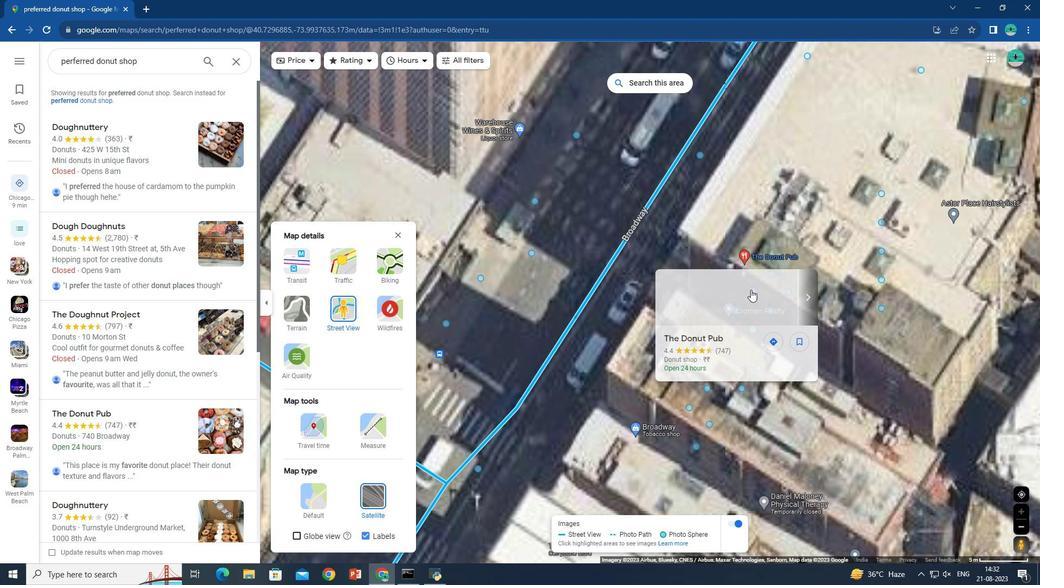 
Action: Mouse scrolled (751, 290) with delta (0, 0)
Screenshot: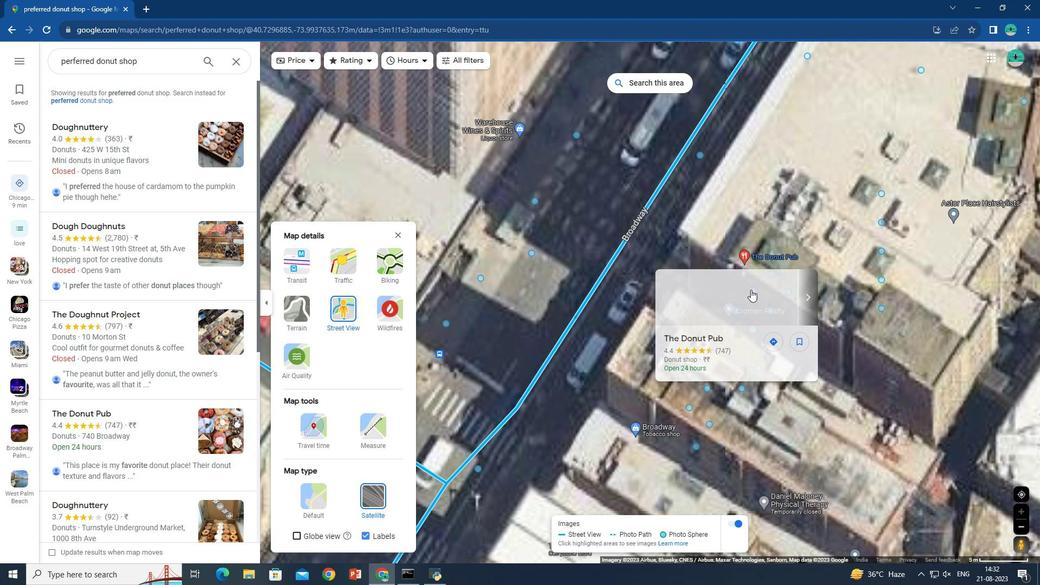 
Action: Mouse scrolled (751, 290) with delta (0, 0)
Screenshot: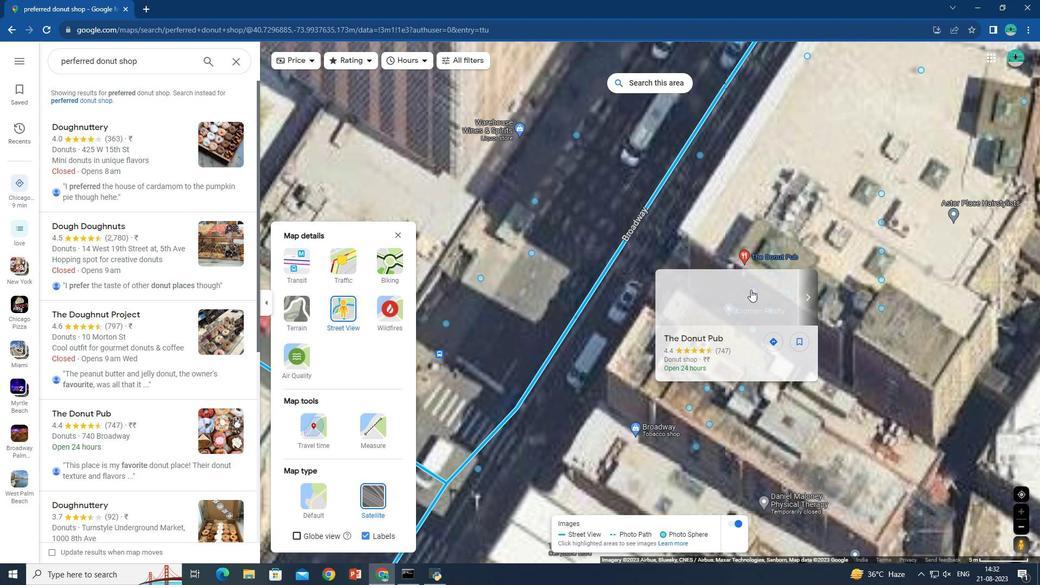 
Action: Mouse moved to (756, 255)
Screenshot: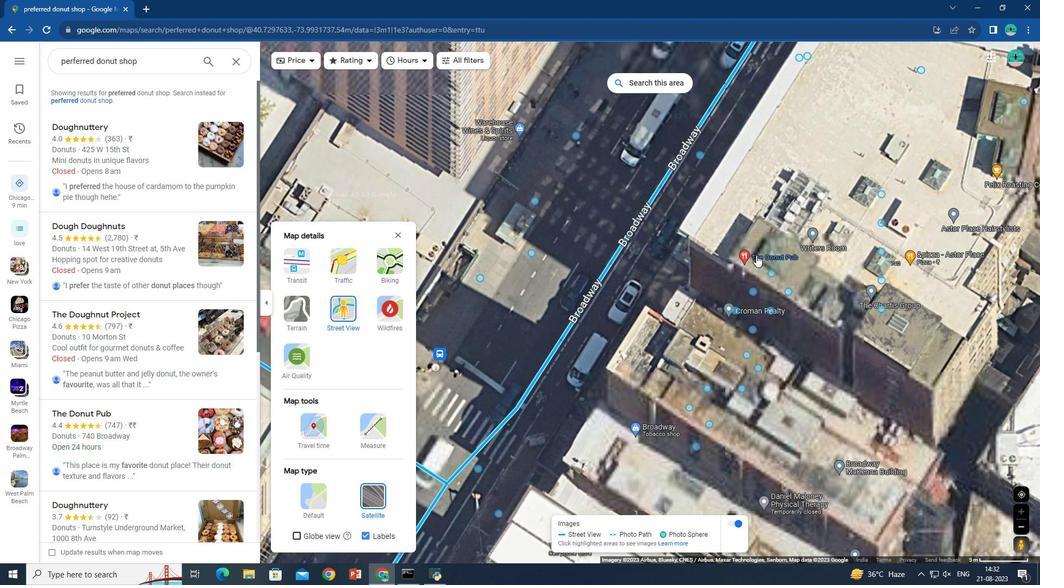 
Action: Mouse scrolled (756, 255) with delta (0, 0)
Screenshot: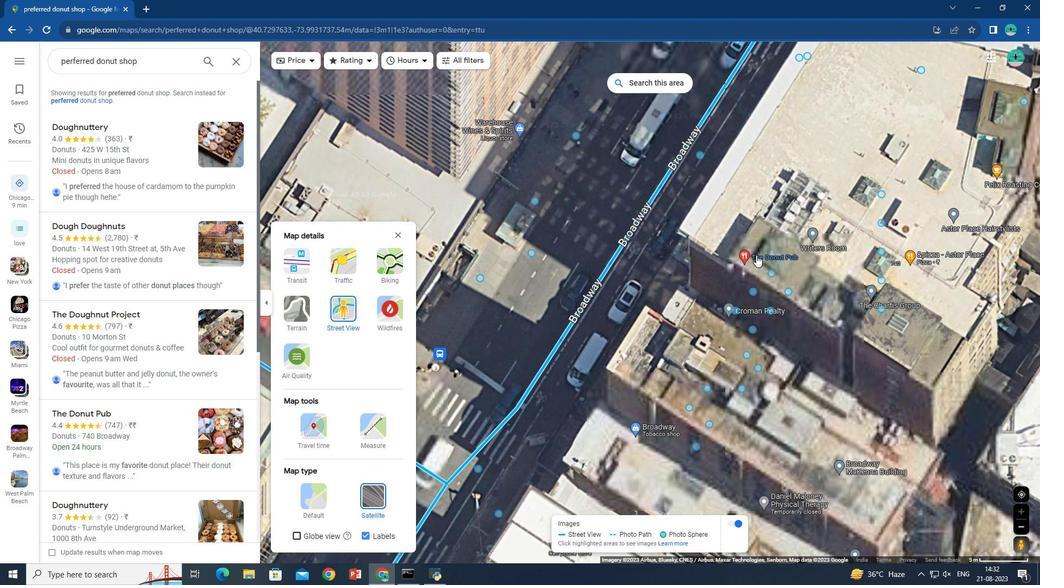 
Action: Mouse scrolled (756, 255) with delta (0, 0)
Screenshot: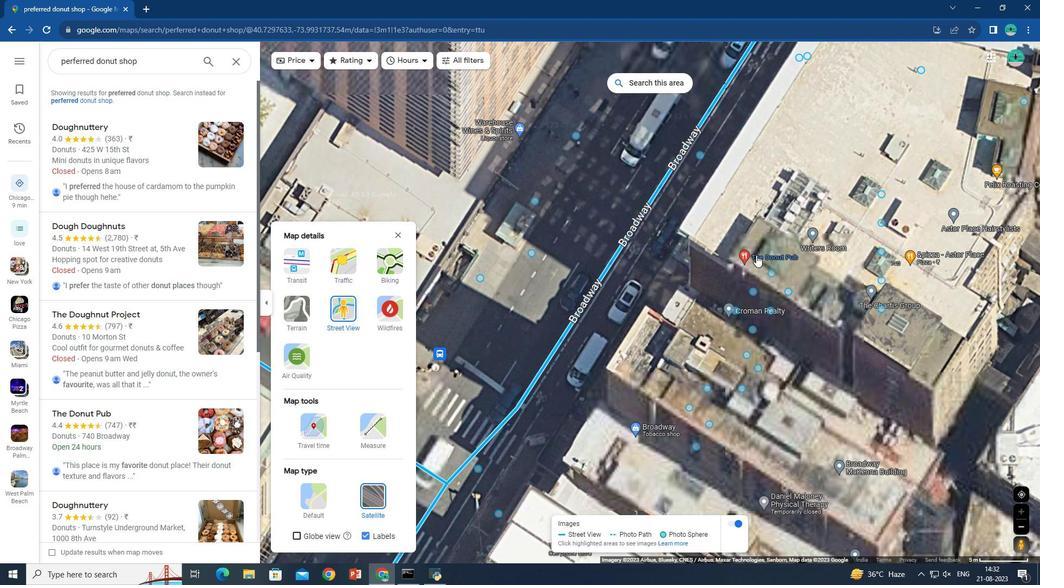 
Action: Mouse scrolled (756, 255) with delta (0, 0)
Screenshot: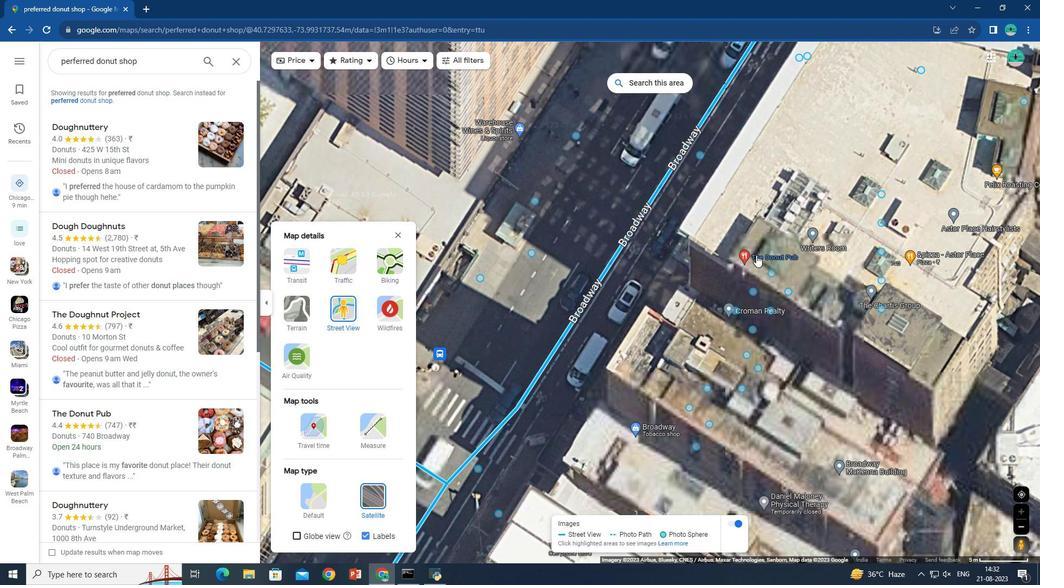 
Action: Mouse scrolled (756, 255) with delta (0, 0)
Screenshot: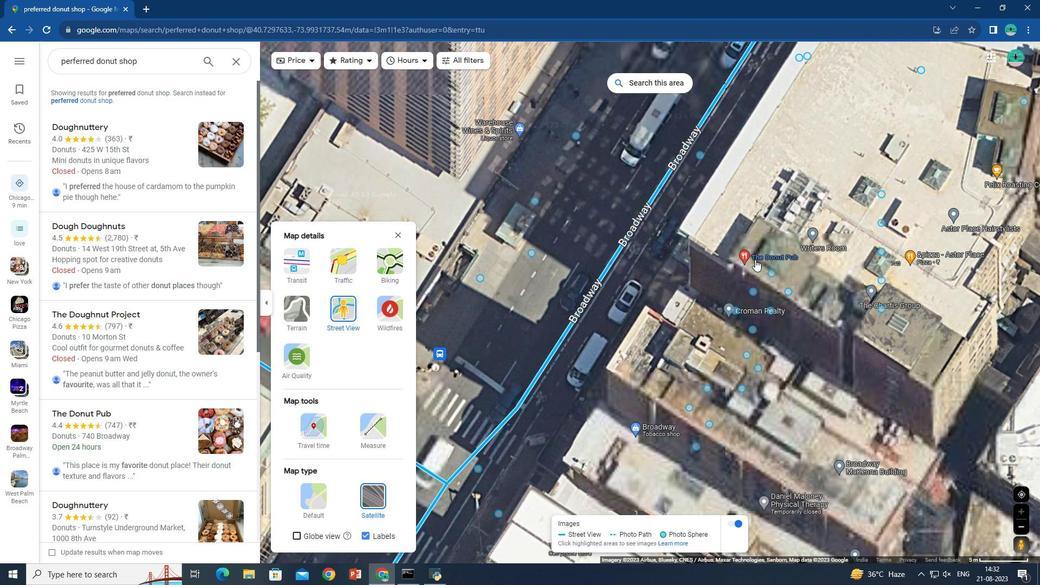 
Action: Mouse scrolled (756, 255) with delta (0, 0)
Screenshot: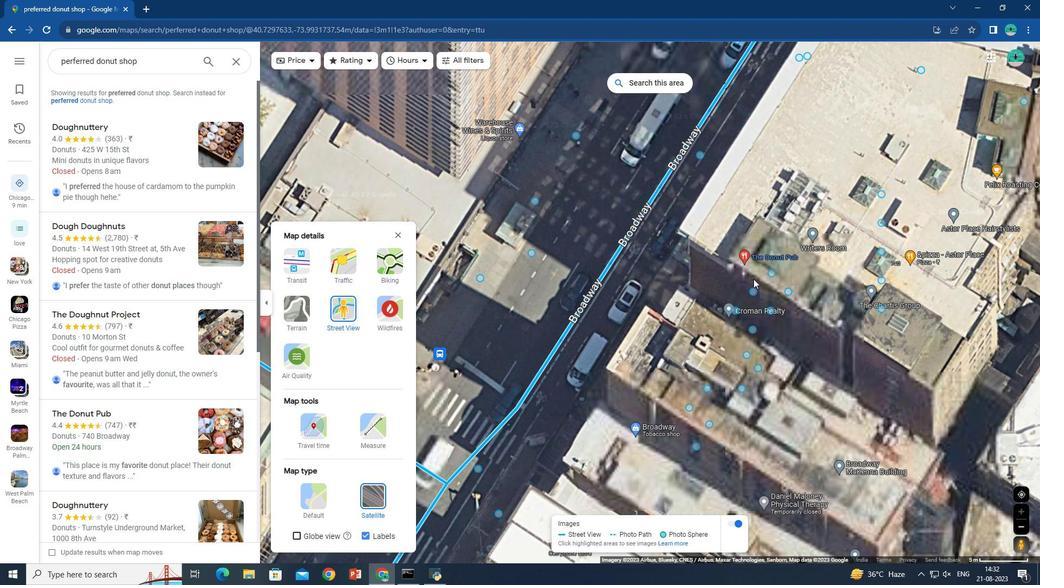 
Action: Mouse moved to (753, 326)
Screenshot: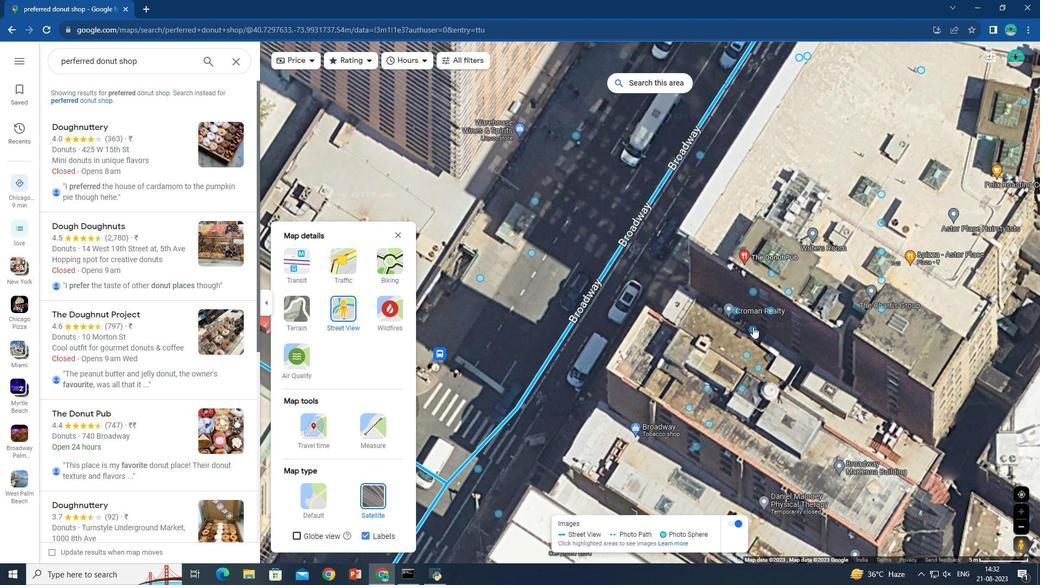 
Action: Mouse pressed left at (753, 326)
Screenshot: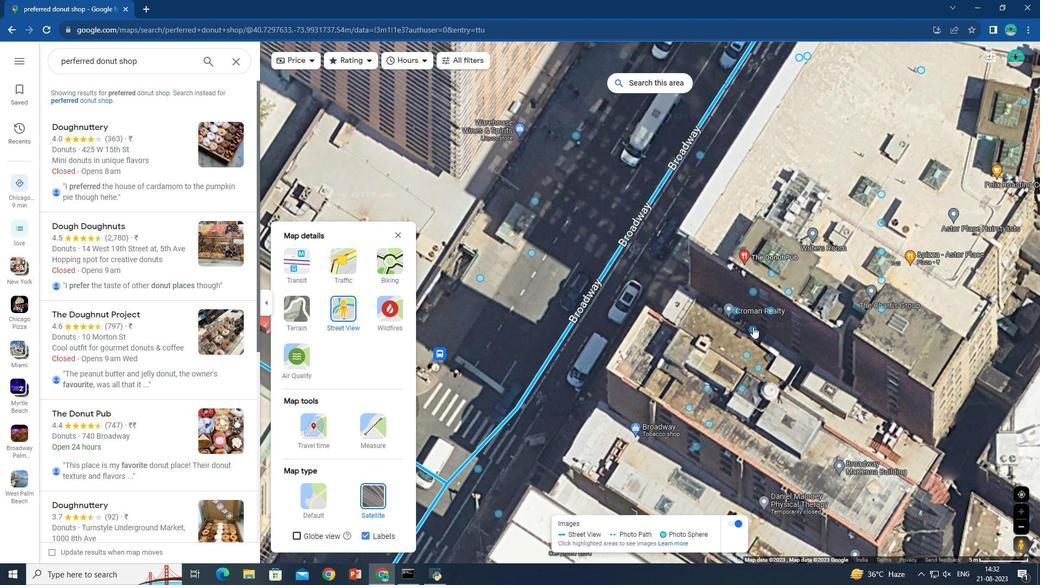 
Action: Mouse moved to (540, 338)
Screenshot: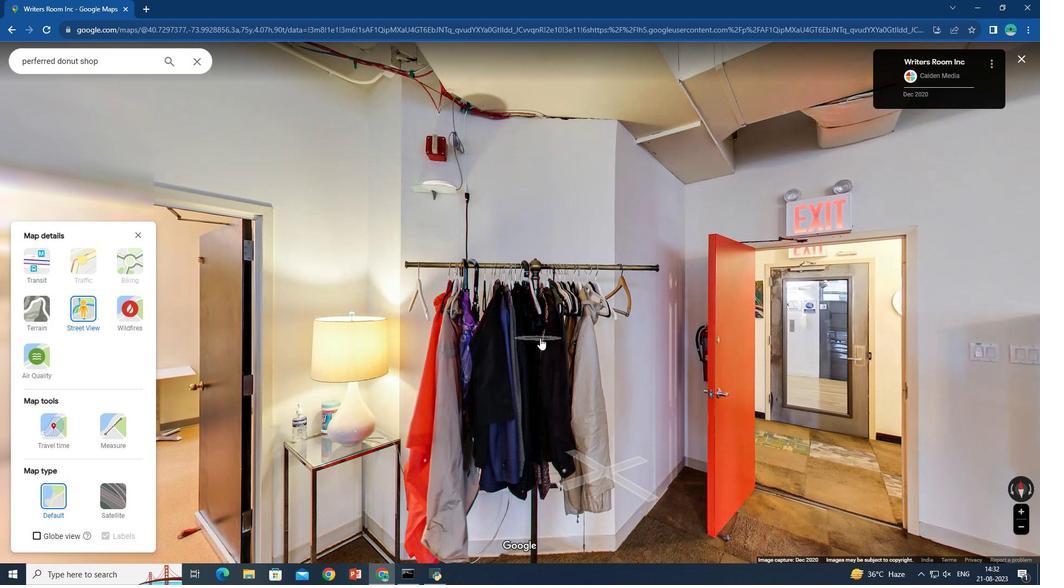 
Action: Mouse pressed left at (540, 338)
Screenshot: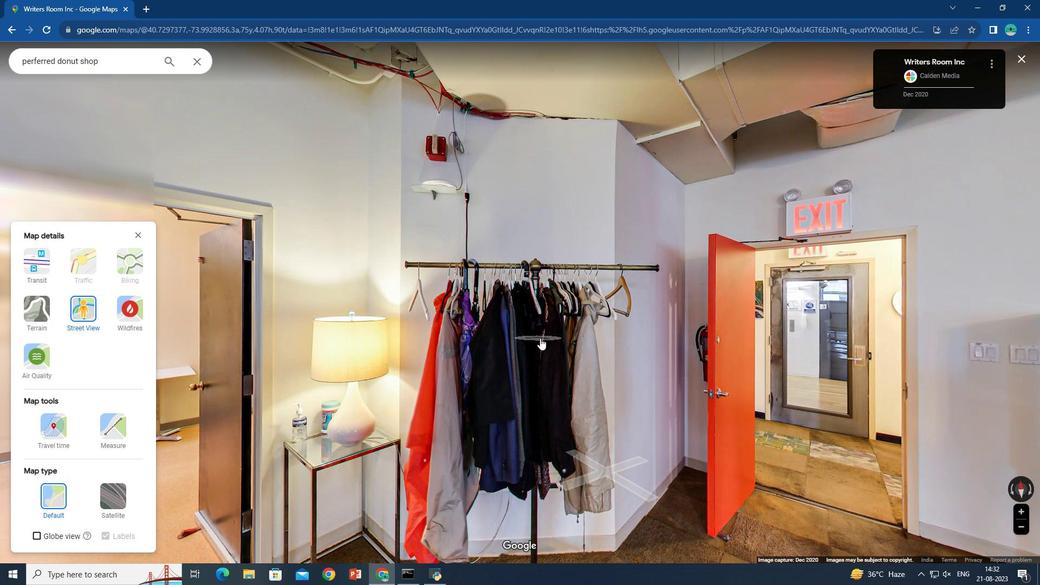 
Action: Mouse moved to (468, 354)
Screenshot: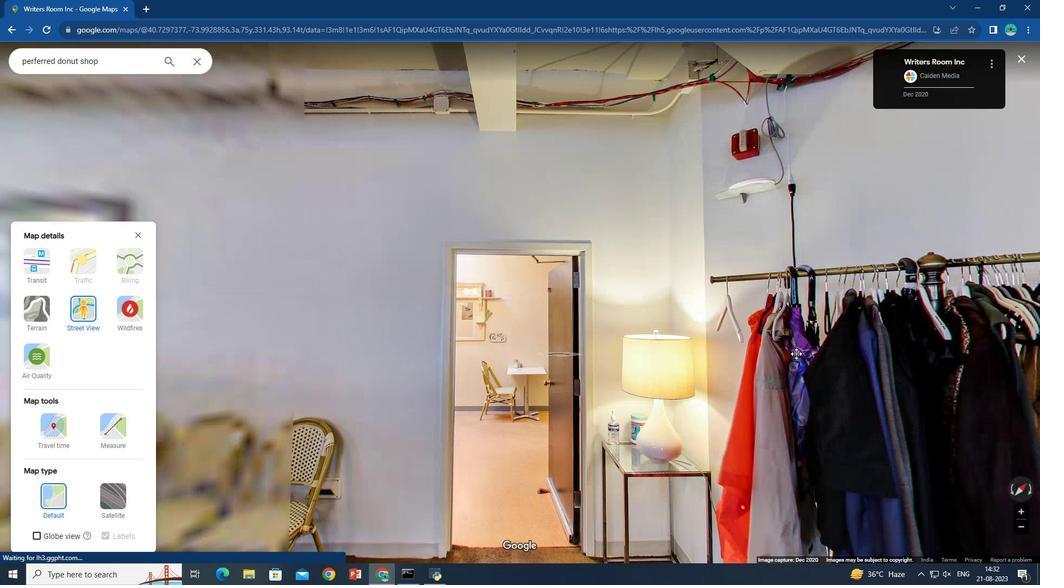 
Action: Mouse pressed left at (468, 354)
Screenshot: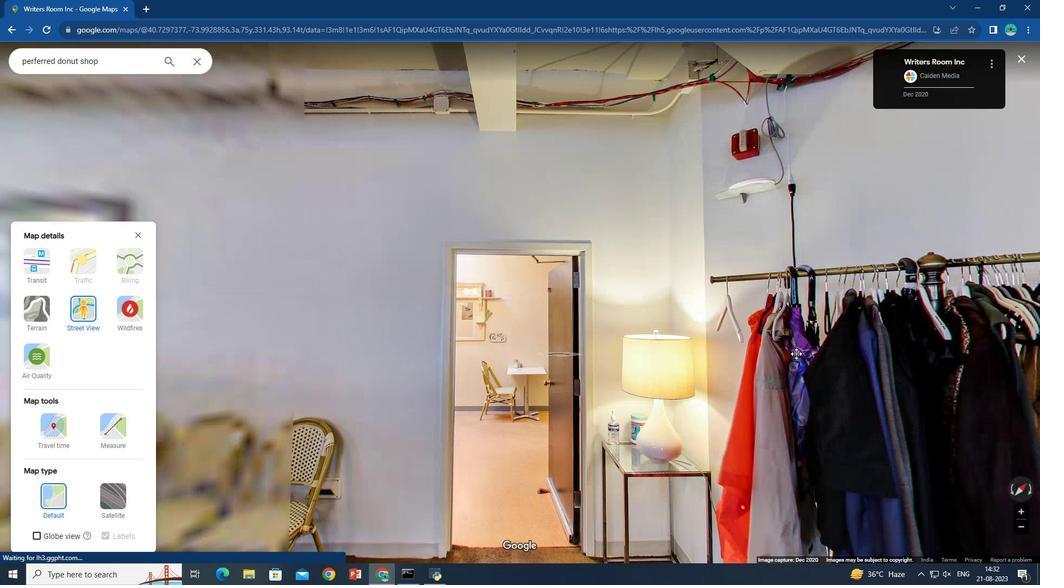 
Action: Mouse moved to (529, 333)
Screenshot: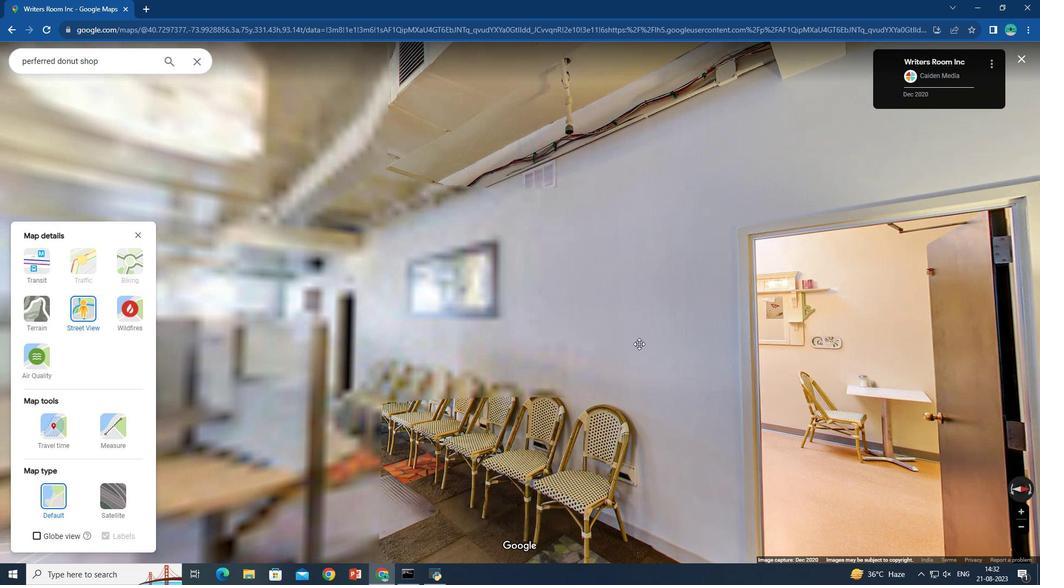 
Action: Mouse pressed left at (529, 333)
Screenshot: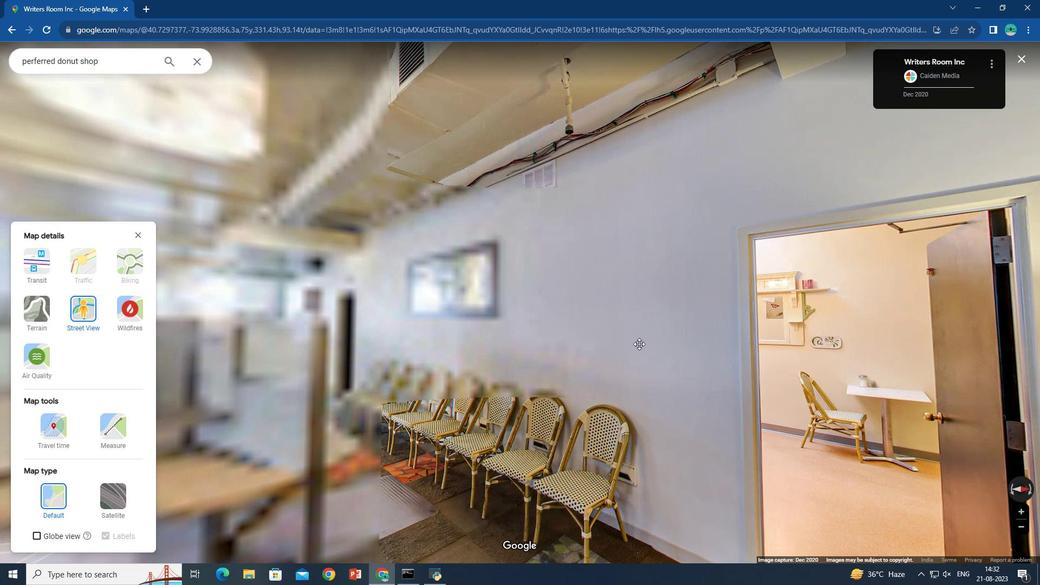 
Action: Mouse moved to (559, 353)
Screenshot: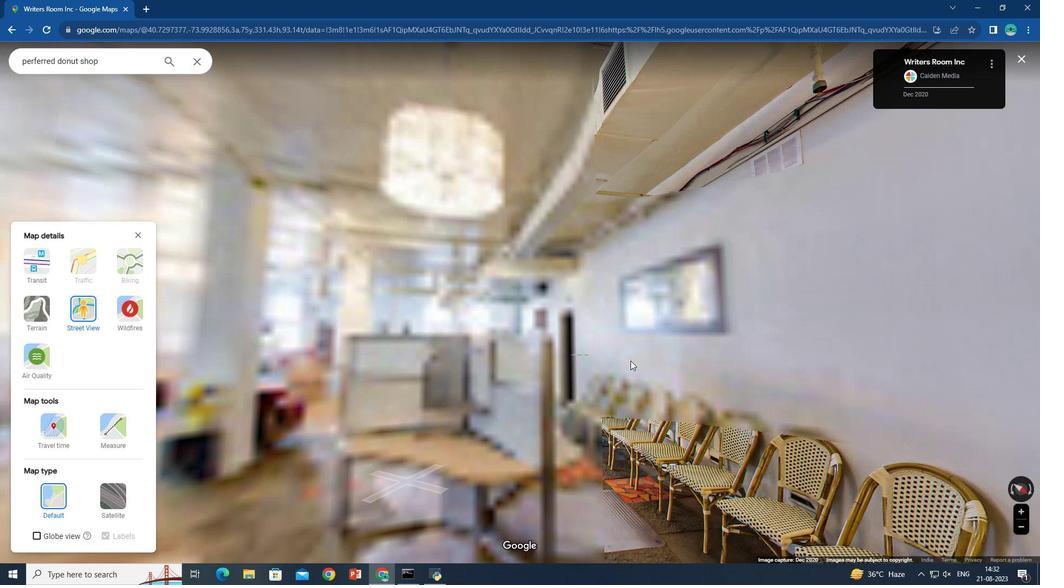 
Action: Mouse pressed left at (514, 347)
Screenshot: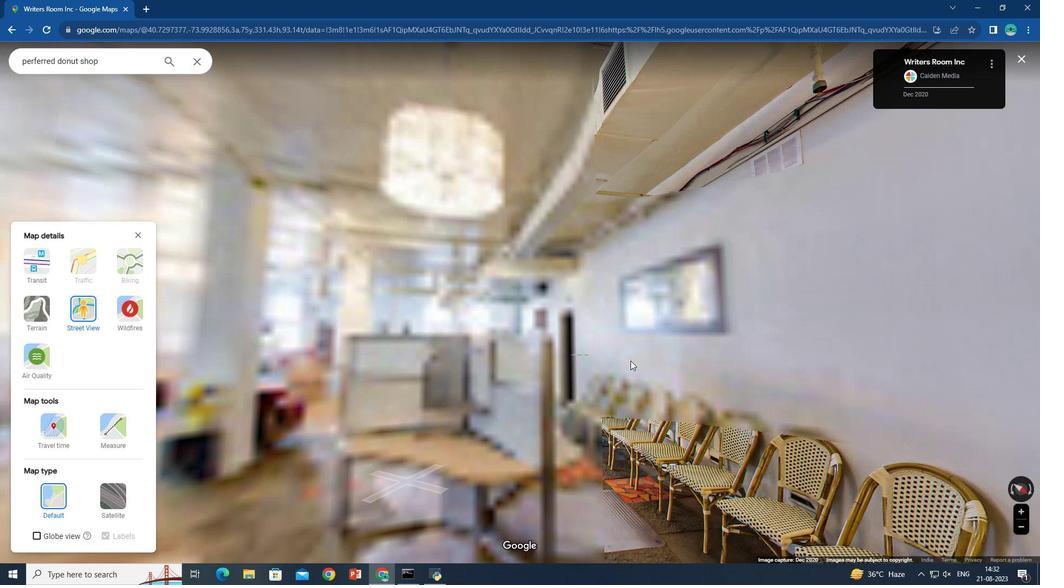 
Action: Mouse moved to (328, 430)
Screenshot: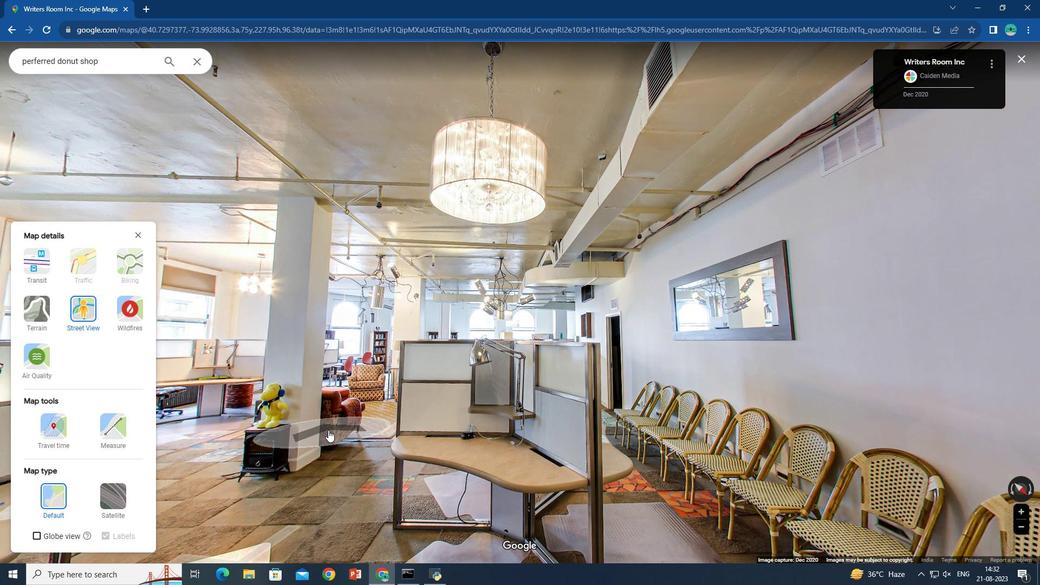 
Action: Mouse pressed left at (328, 430)
Screenshot: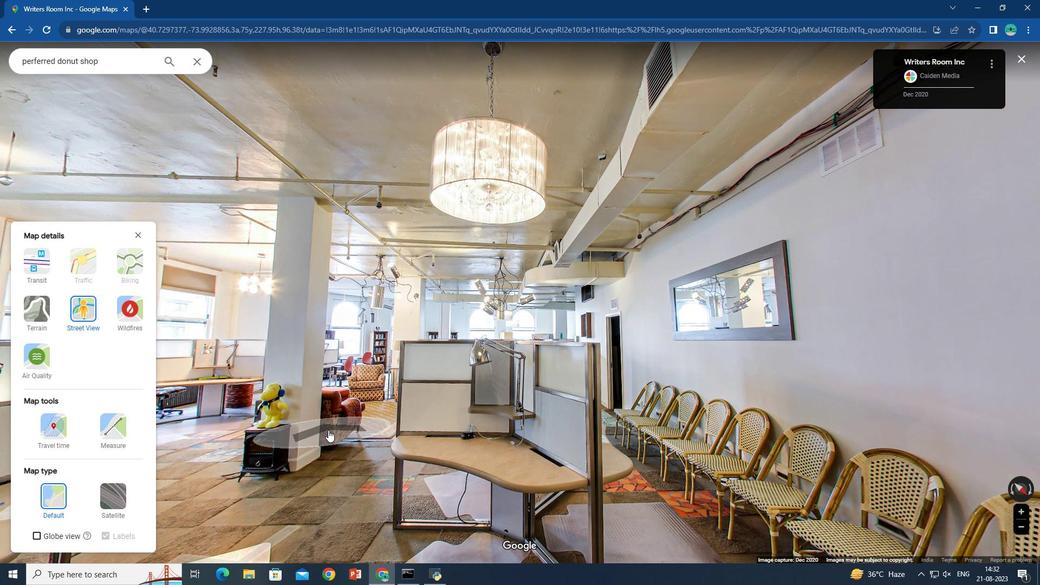 
Action: Mouse moved to (8, 26)
Screenshot: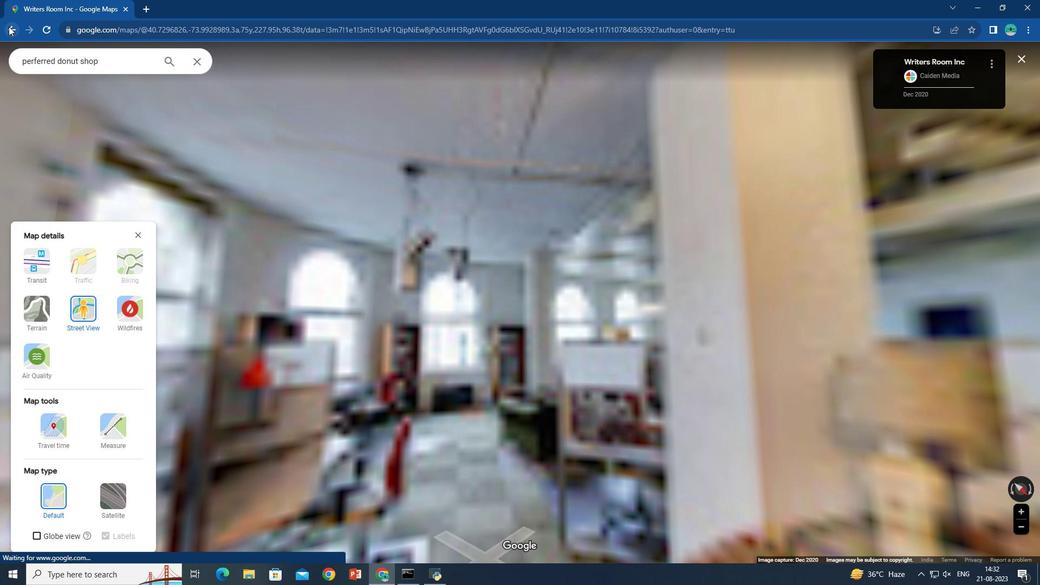 
Action: Mouse pressed left at (8, 26)
Screenshot: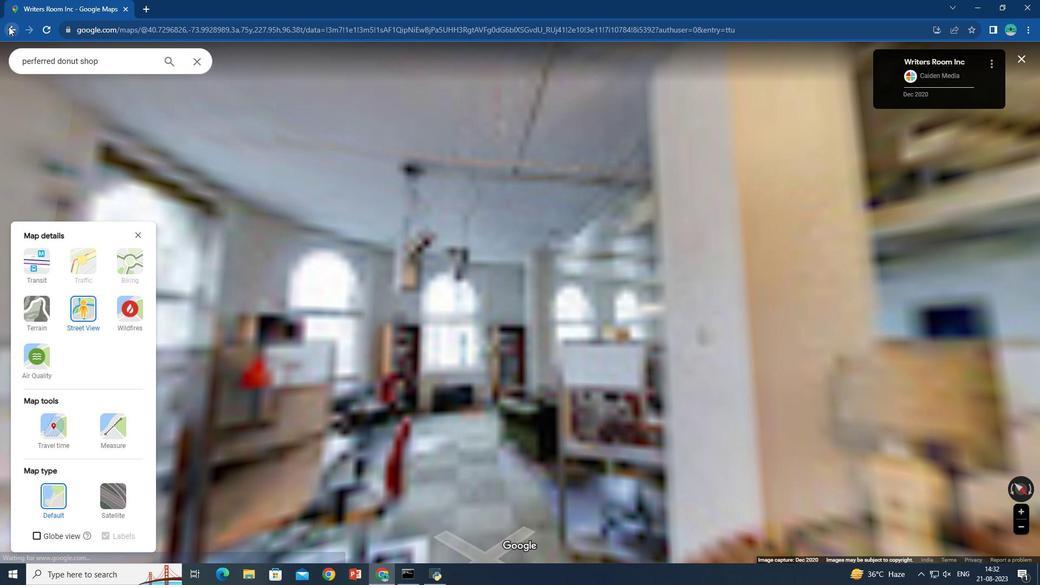 
Action: Mouse moved to (20, 30)
Screenshot: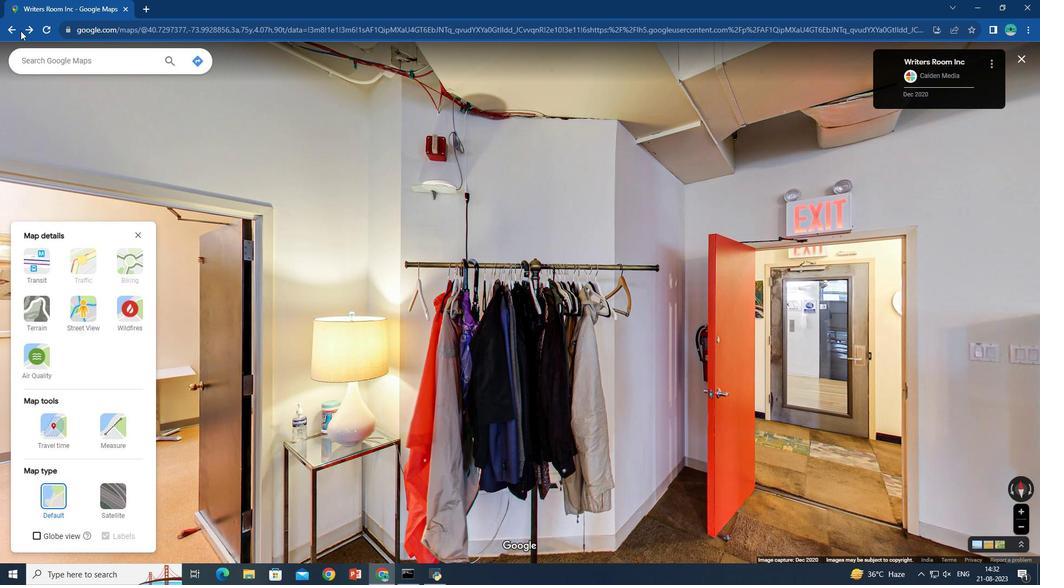 
Action: Mouse pressed left at (20, 30)
Screenshot: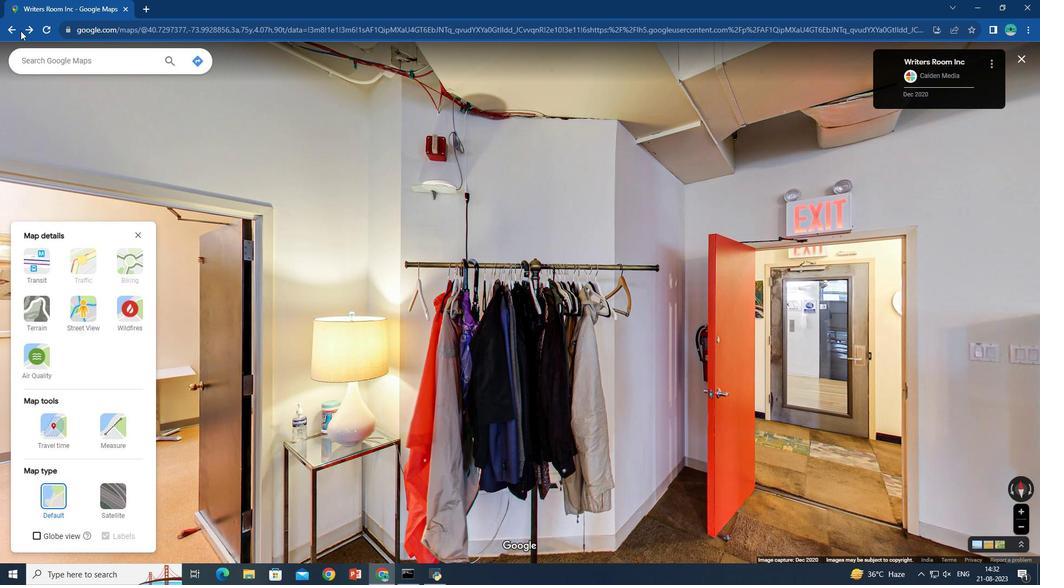 
Action: Mouse pressed left at (20, 30)
Screenshot: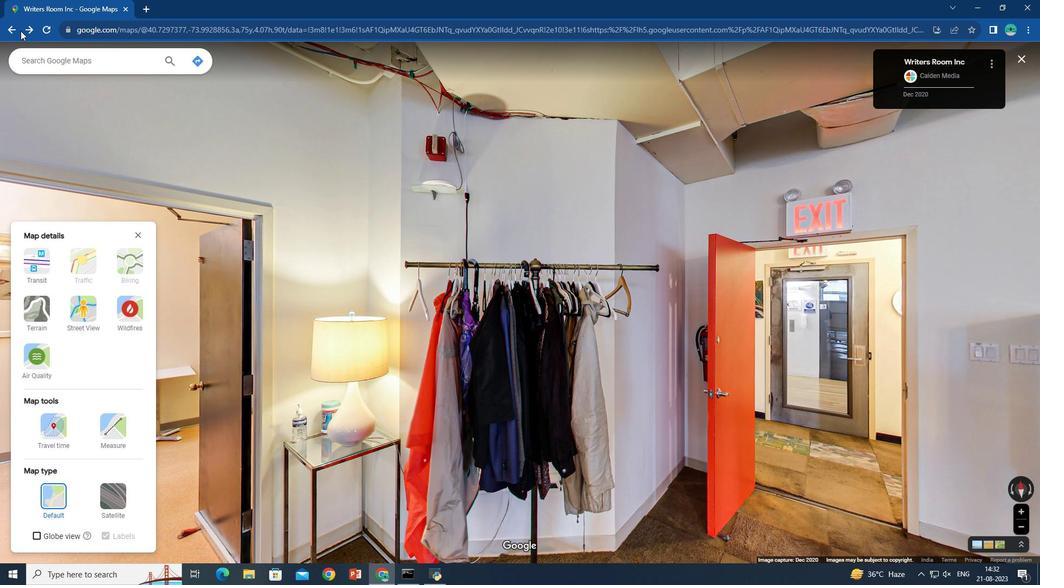 
Action: Mouse moved to (13, 30)
Screenshot: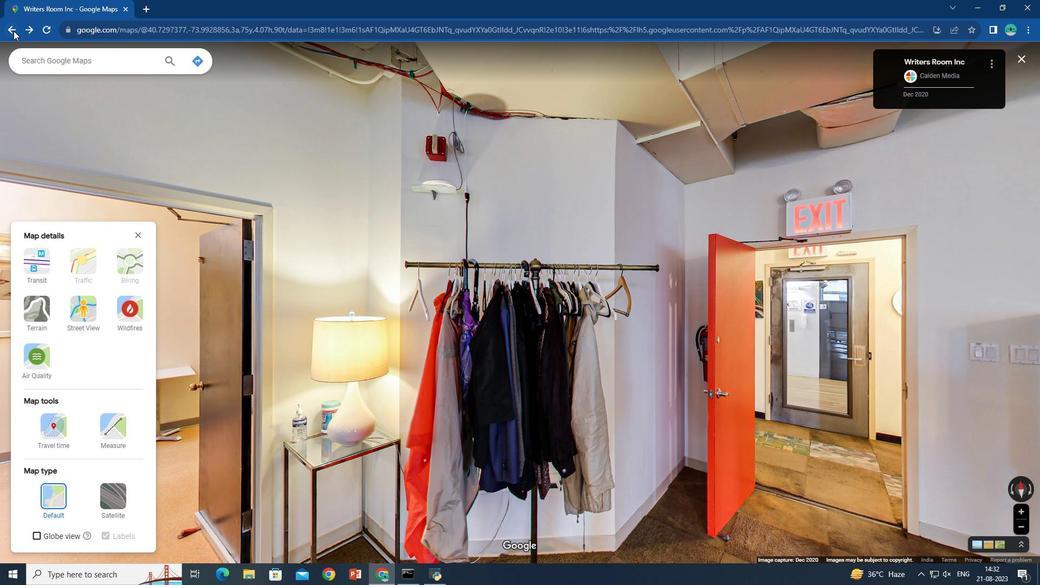 
Action: Mouse pressed left at (13, 30)
Screenshot: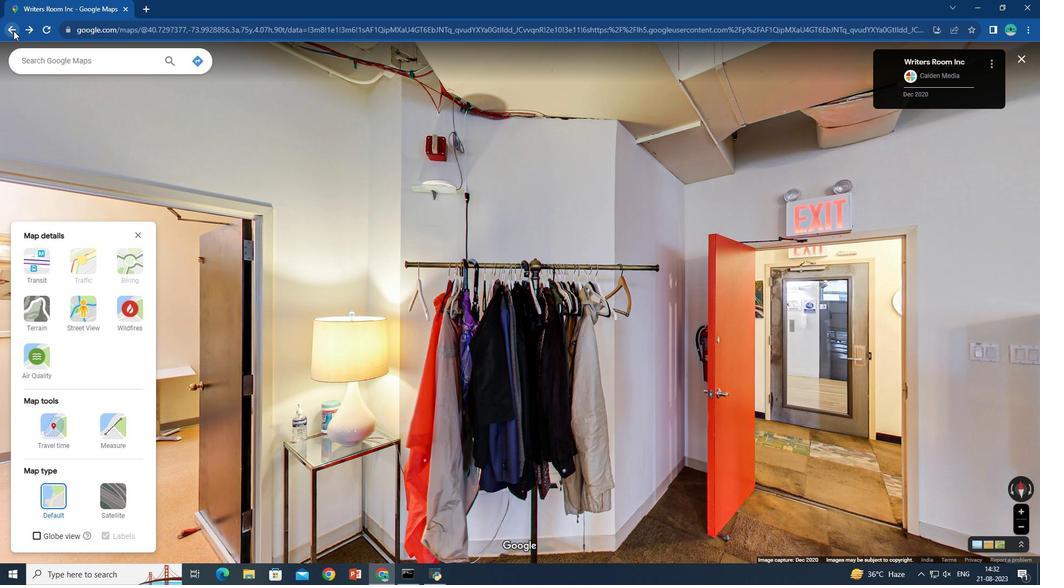 
Action: Mouse moved to (72, 122)
Screenshot: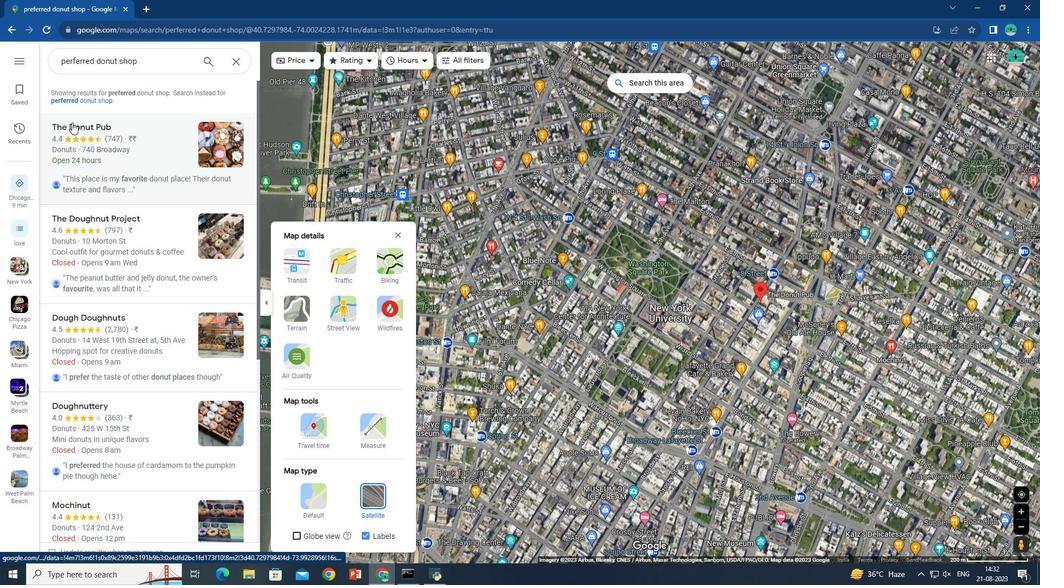 
Action: Mouse pressed left at (72, 122)
Screenshot: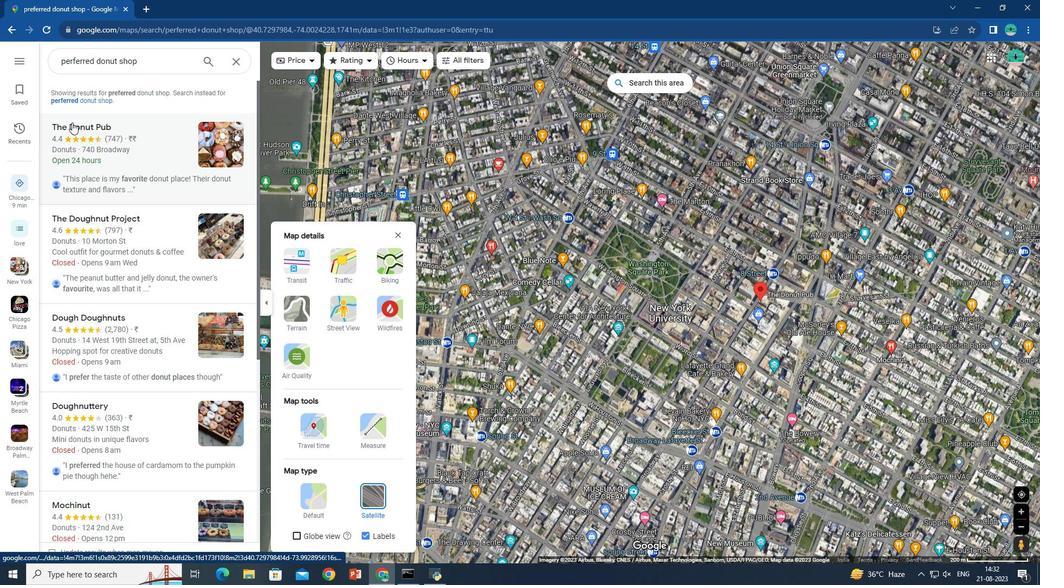 
Action: Mouse moved to (338, 303)
Screenshot: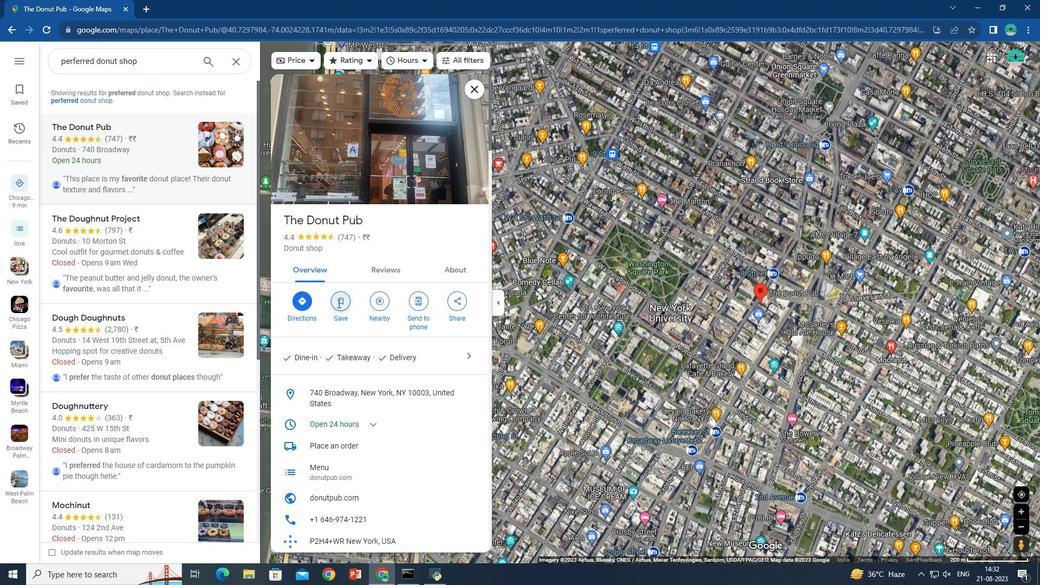 
Action: Mouse pressed left at (338, 303)
Screenshot: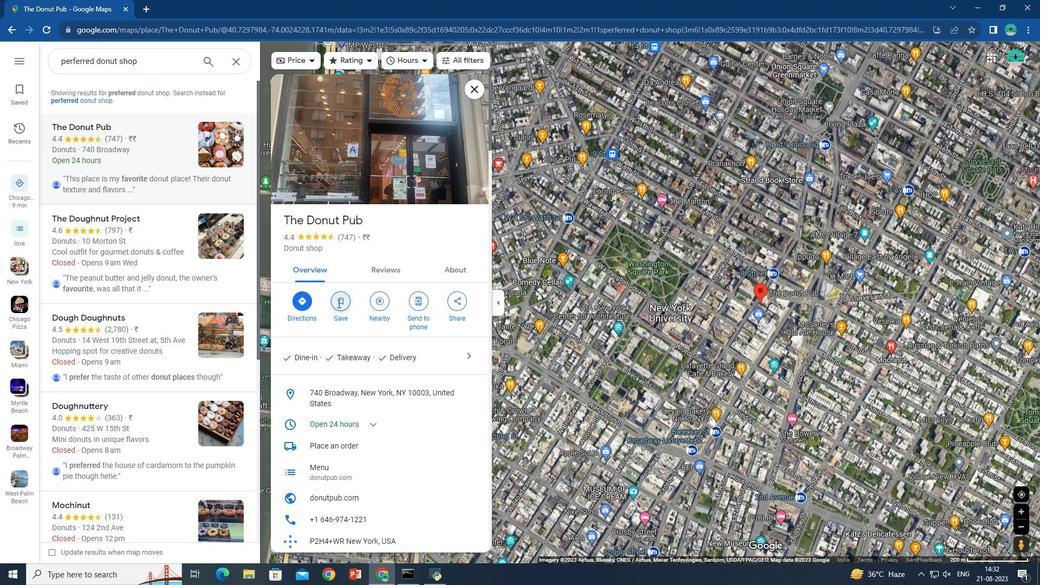 
Action: Mouse moved to (367, 318)
Screenshot: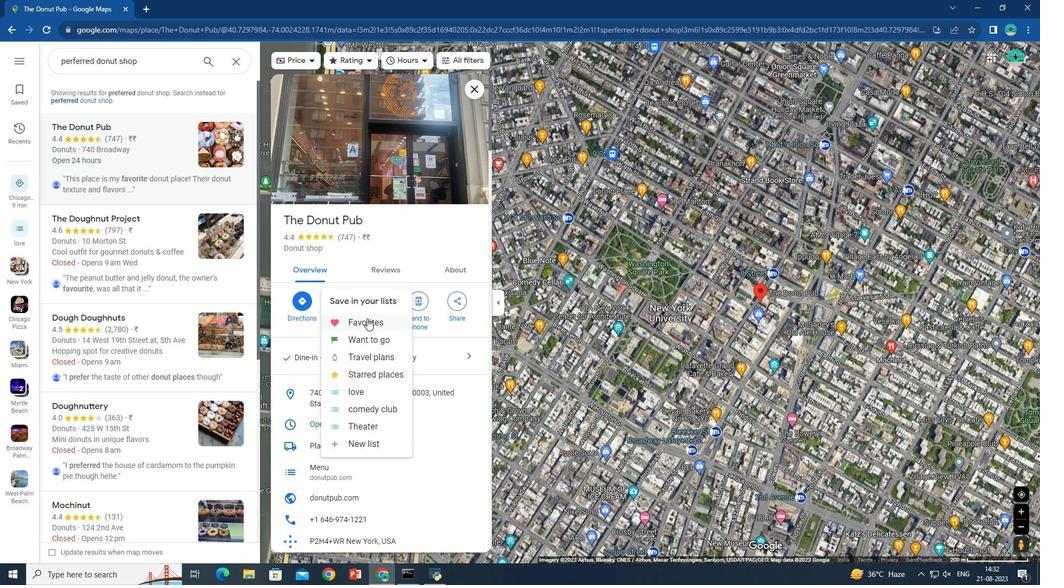 
Action: Mouse pressed left at (367, 318)
Screenshot: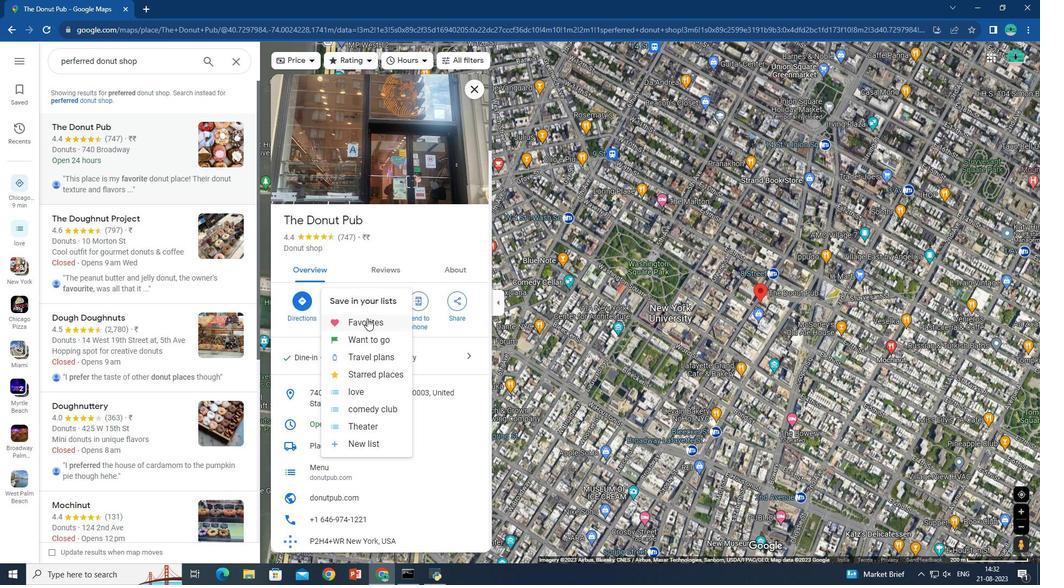 
